 Task: Explore Airbnb accommodation in Odorheiu Secuiesc, Romania from 3rd December, 2023 to 17th December, 2023 for 3 adults, 1 child.3 bedrooms having 4 beds and 2 bathrooms. Property type can be house. Booking option can be shelf check-in. Look for 5 properties as per requirement.
Action: Mouse moved to (428, 102)
Screenshot: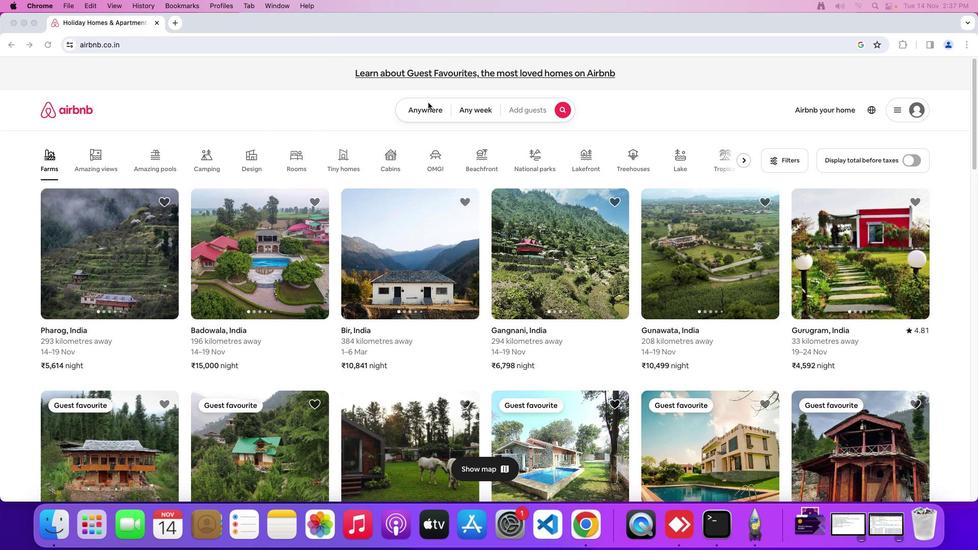 
Action: Mouse pressed left at (428, 102)
Screenshot: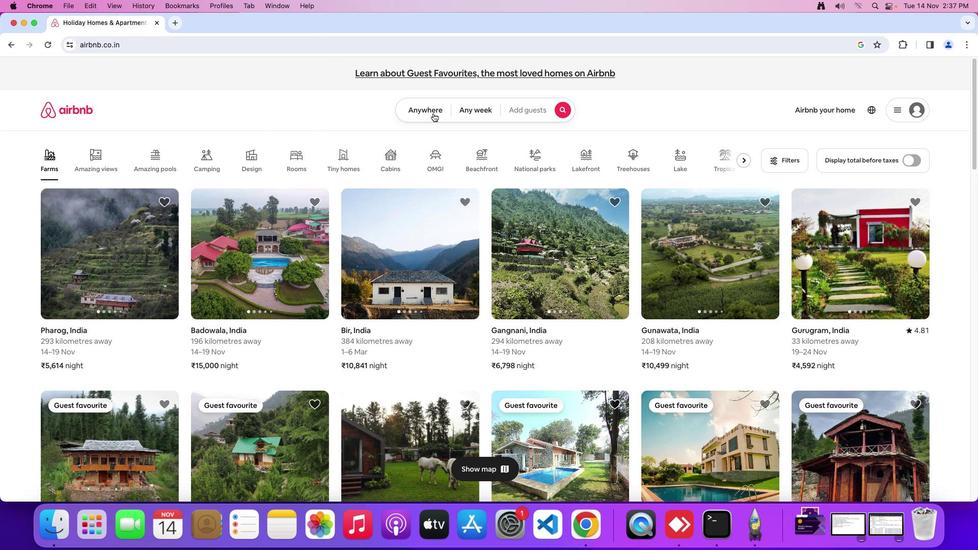 
Action: Mouse moved to (428, 108)
Screenshot: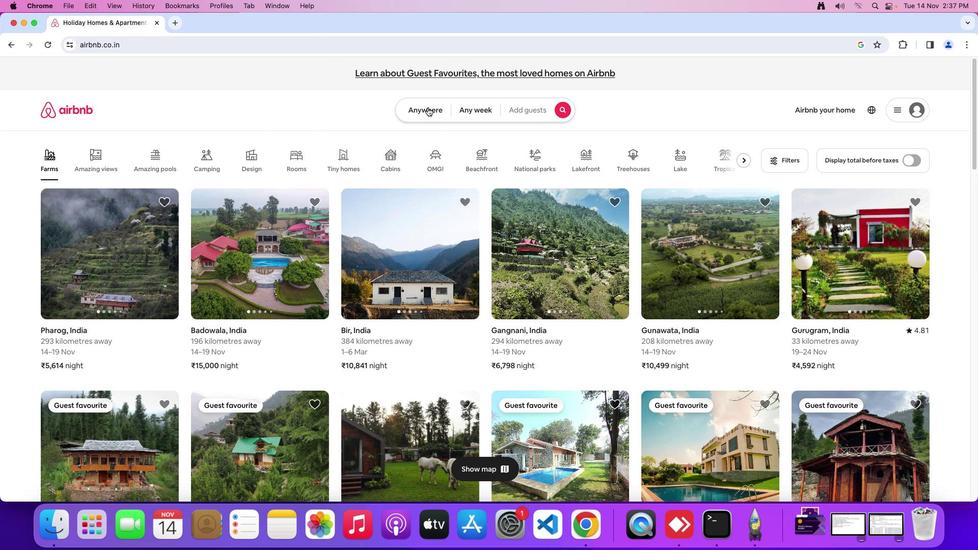 
Action: Mouse pressed left at (428, 108)
Screenshot: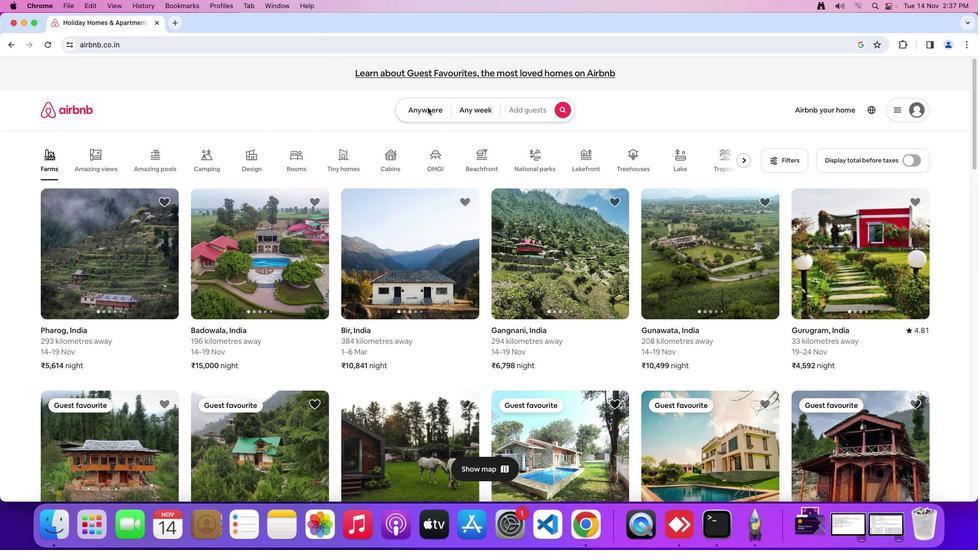
Action: Mouse moved to (378, 149)
Screenshot: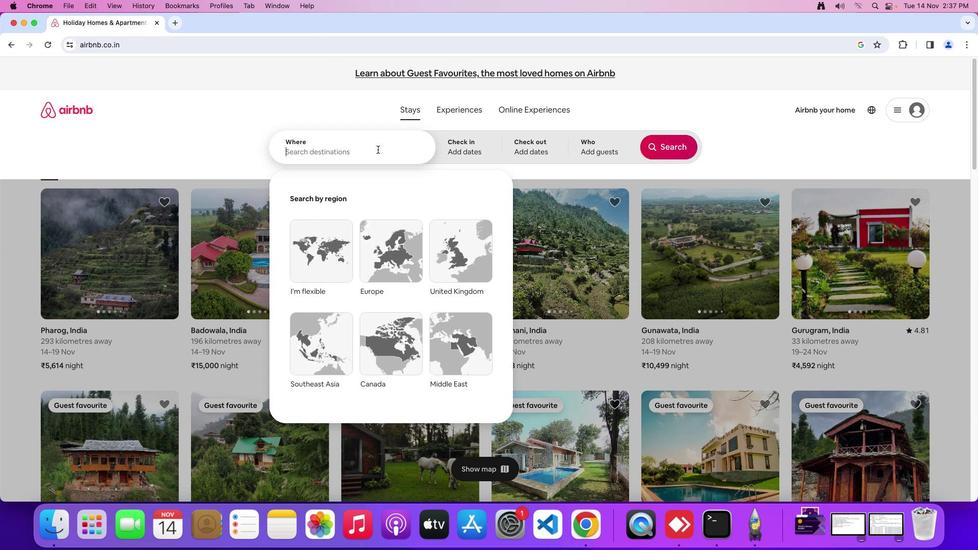 
Action: Mouse pressed left at (378, 149)
Screenshot: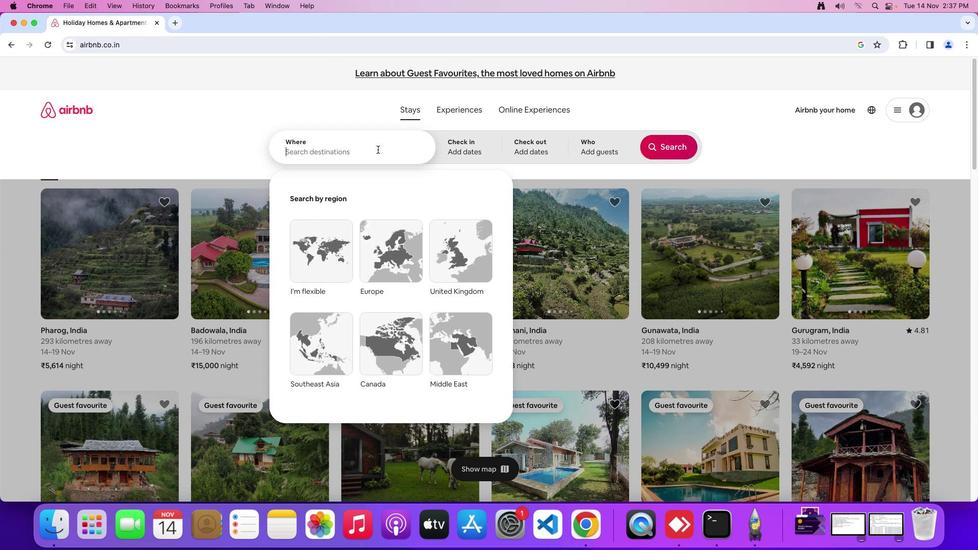 
Action: Key pressed Key.shift'O''d''o''r''h''e''i''u'Key.spaceKey.shift_r'S''e''c''u''i''e''s''c'','Key.spaceKey.shift_r'R''o''m''a''n''i''a'
Screenshot: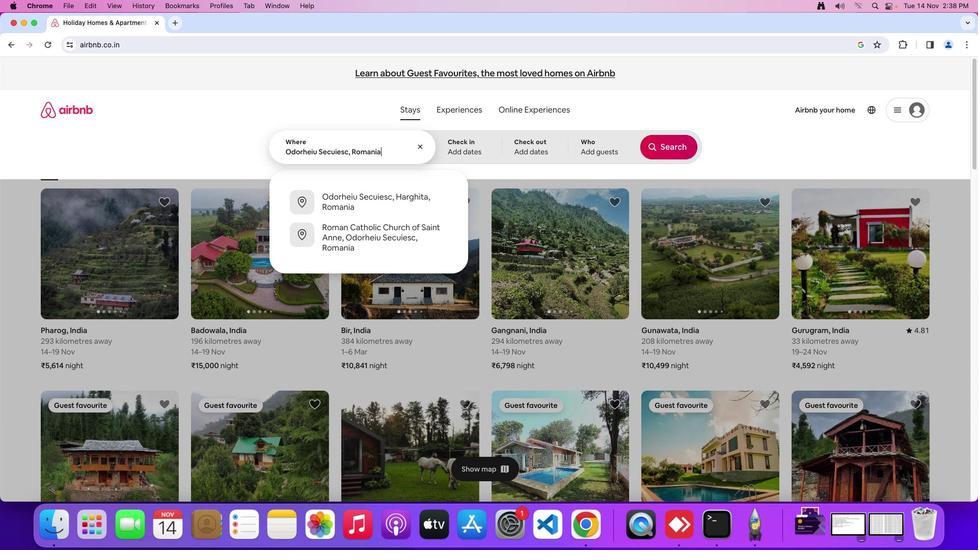 
Action: Mouse moved to (462, 142)
Screenshot: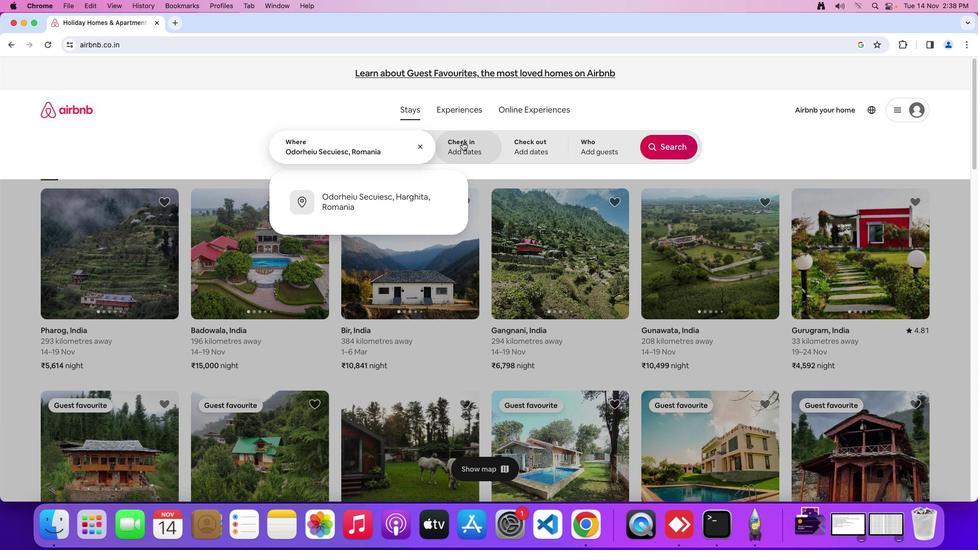 
Action: Mouse pressed left at (462, 142)
Screenshot: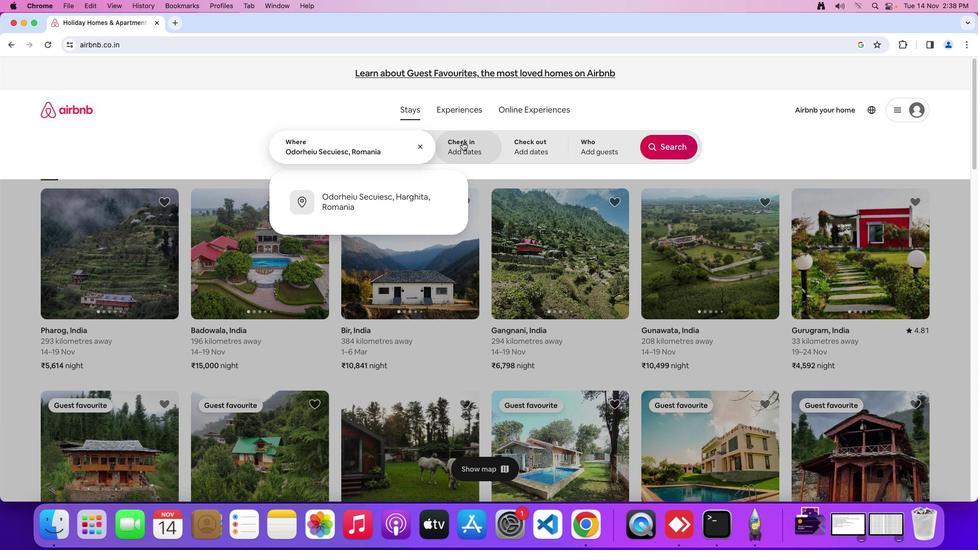 
Action: Mouse moved to (513, 299)
Screenshot: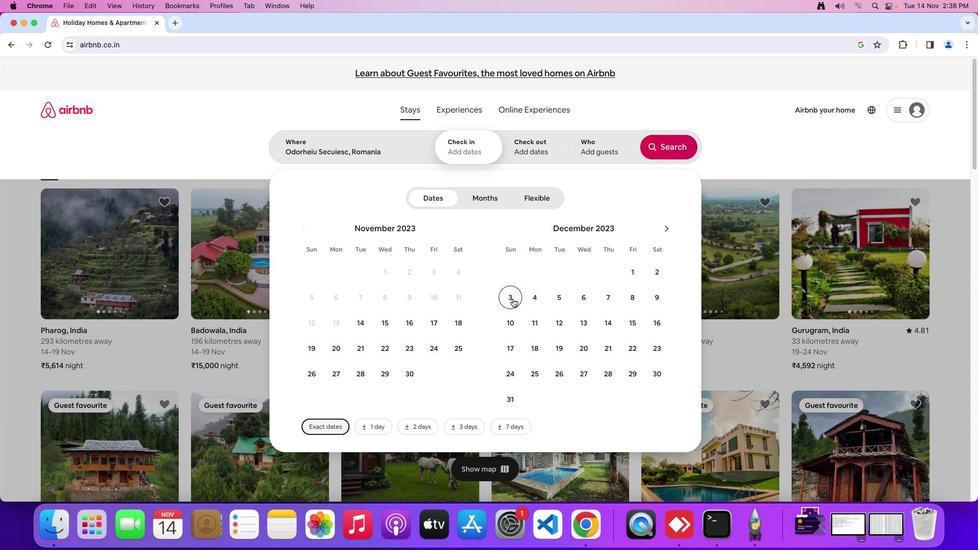 
Action: Mouse pressed left at (513, 299)
Screenshot: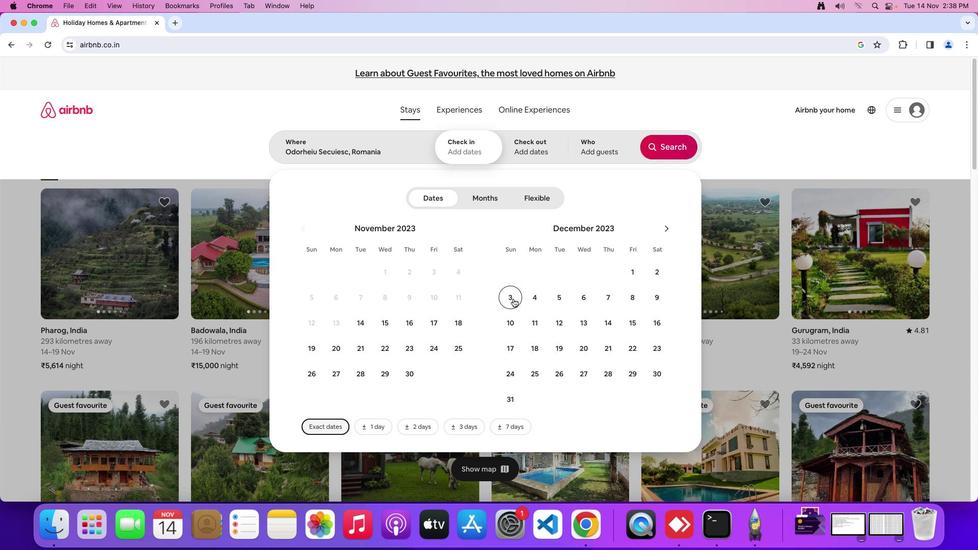 
Action: Mouse moved to (513, 345)
Screenshot: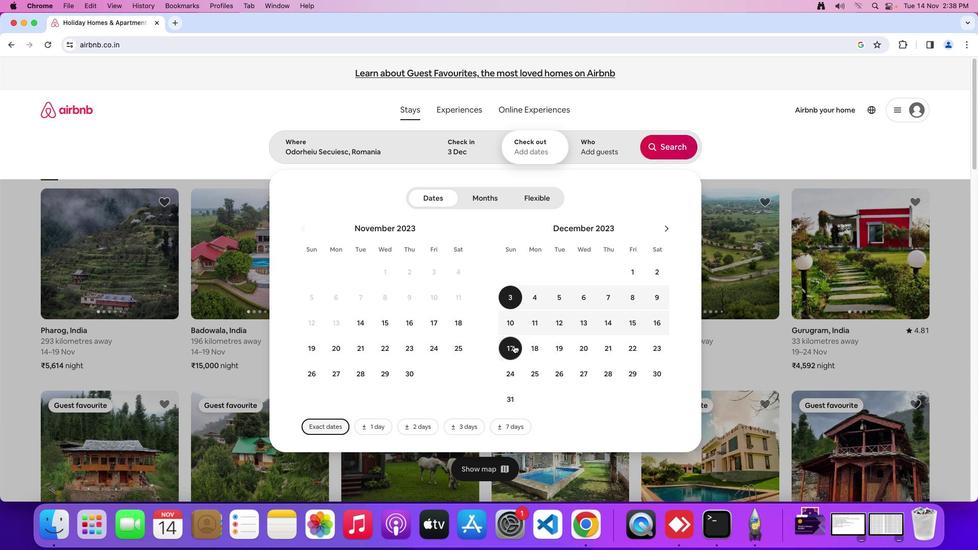 
Action: Mouse pressed left at (513, 345)
Screenshot: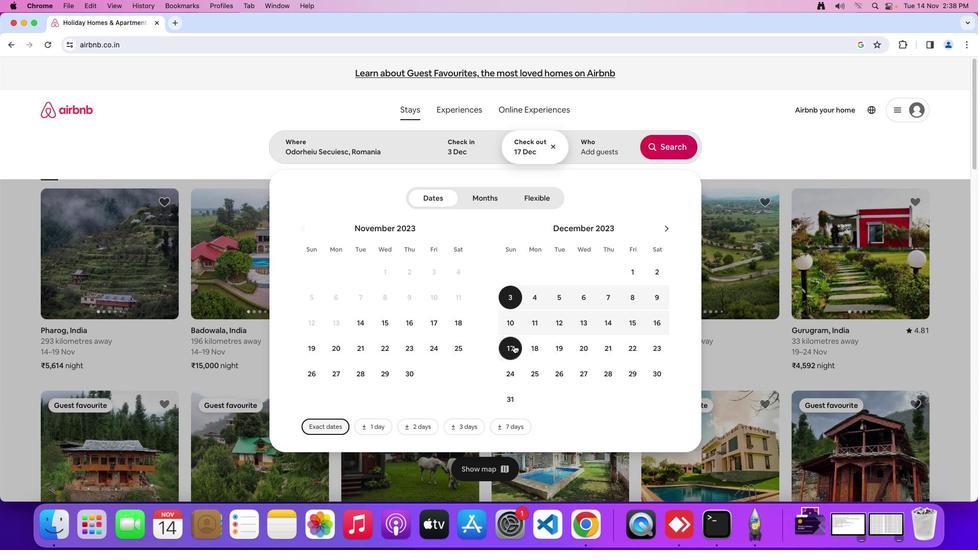 
Action: Mouse moved to (593, 156)
Screenshot: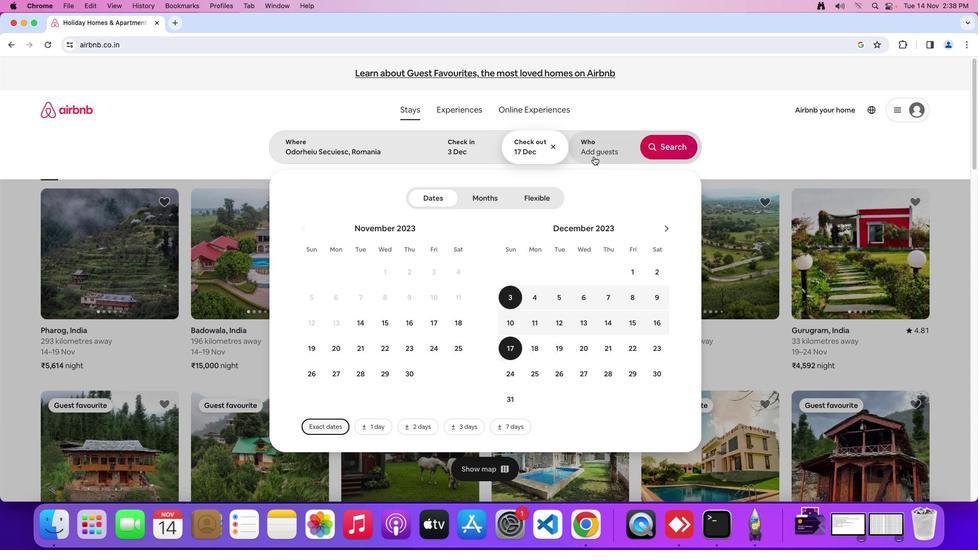 
Action: Mouse pressed left at (593, 156)
Screenshot: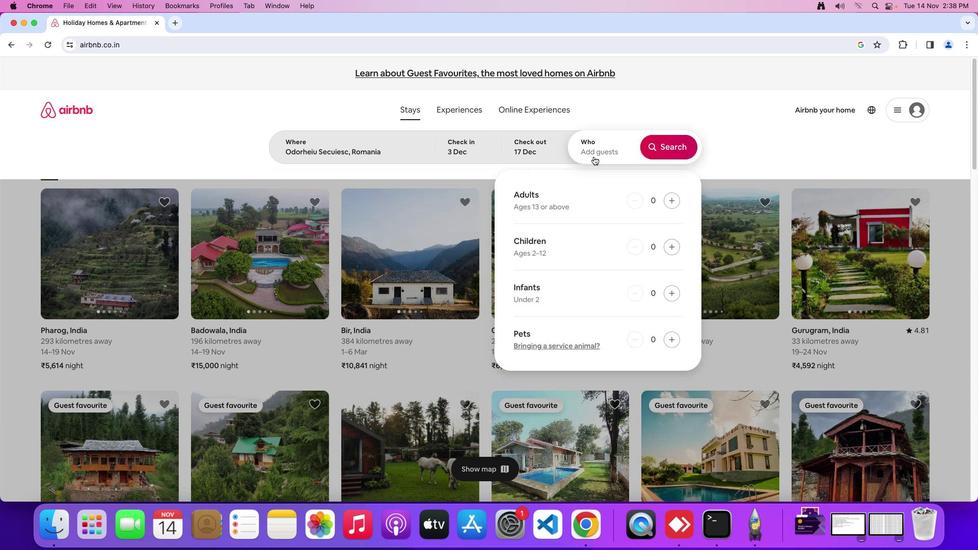 
Action: Mouse moved to (674, 198)
Screenshot: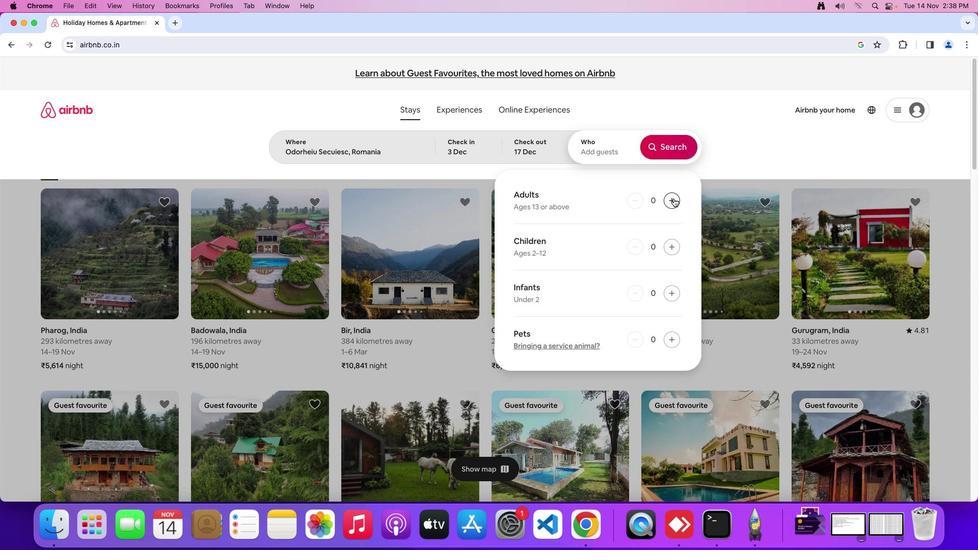 
Action: Mouse pressed left at (674, 198)
Screenshot: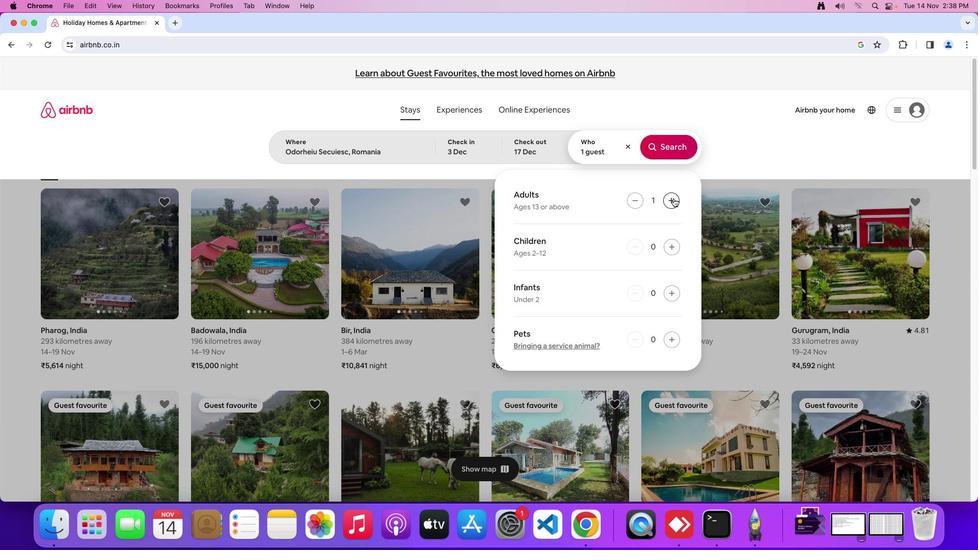 
Action: Mouse moved to (674, 198)
Screenshot: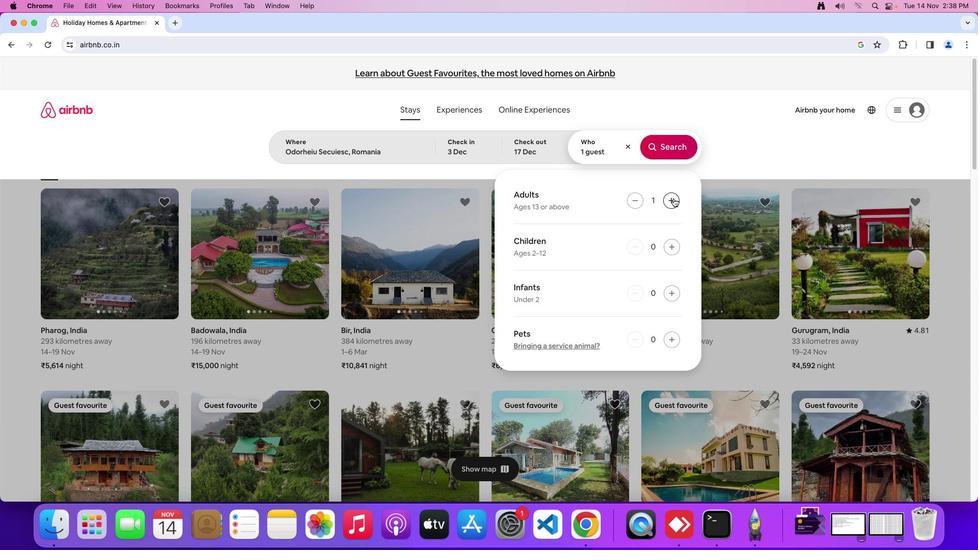 
Action: Mouse pressed left at (674, 198)
Screenshot: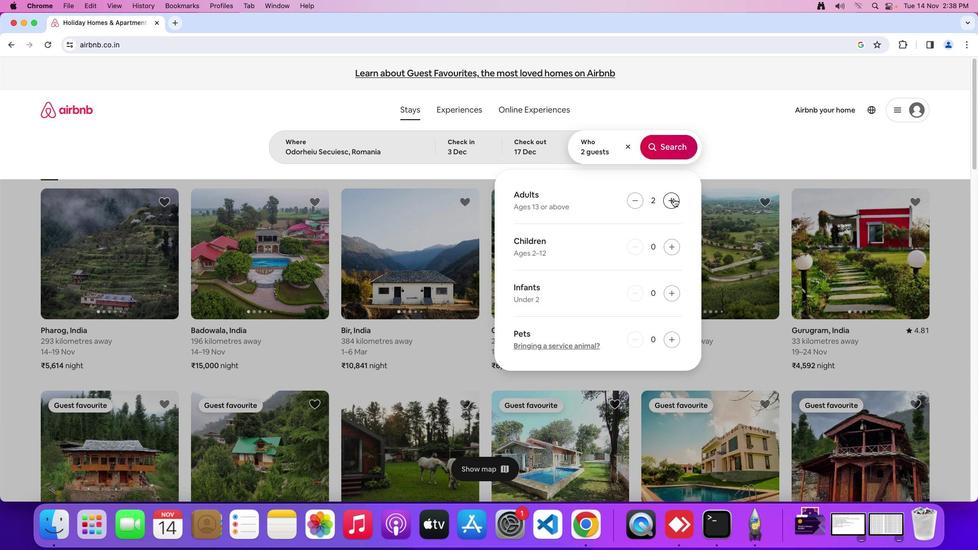 
Action: Mouse pressed left at (674, 198)
Screenshot: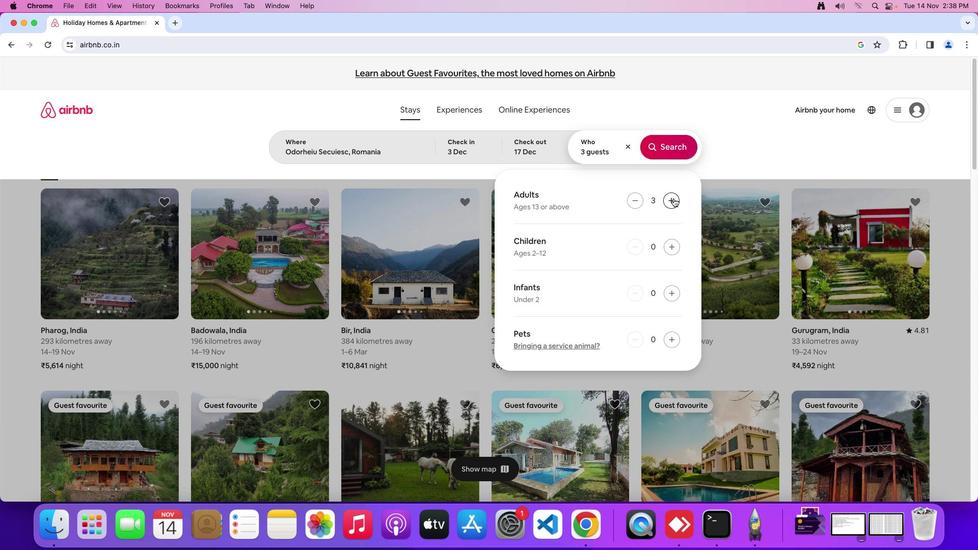 
Action: Mouse moved to (671, 243)
Screenshot: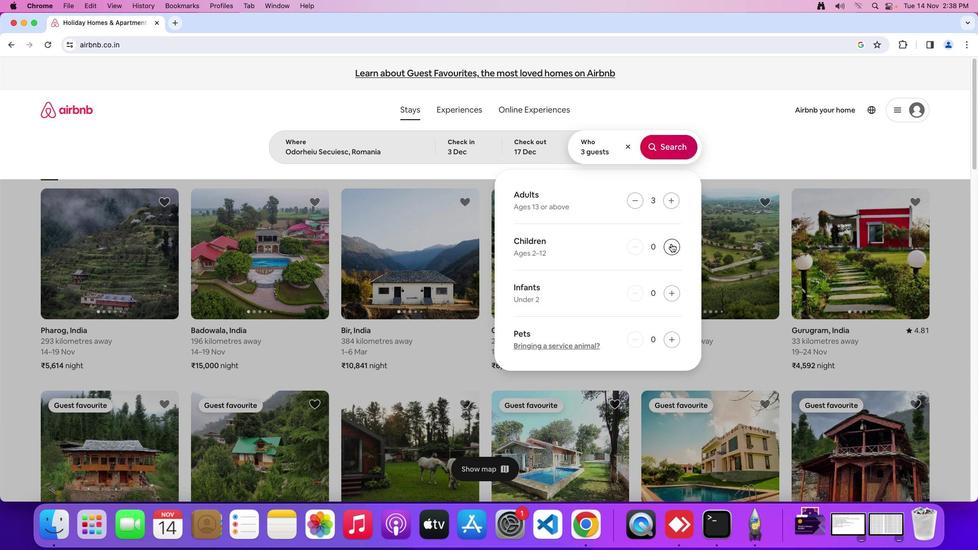
Action: Mouse pressed left at (671, 243)
Screenshot: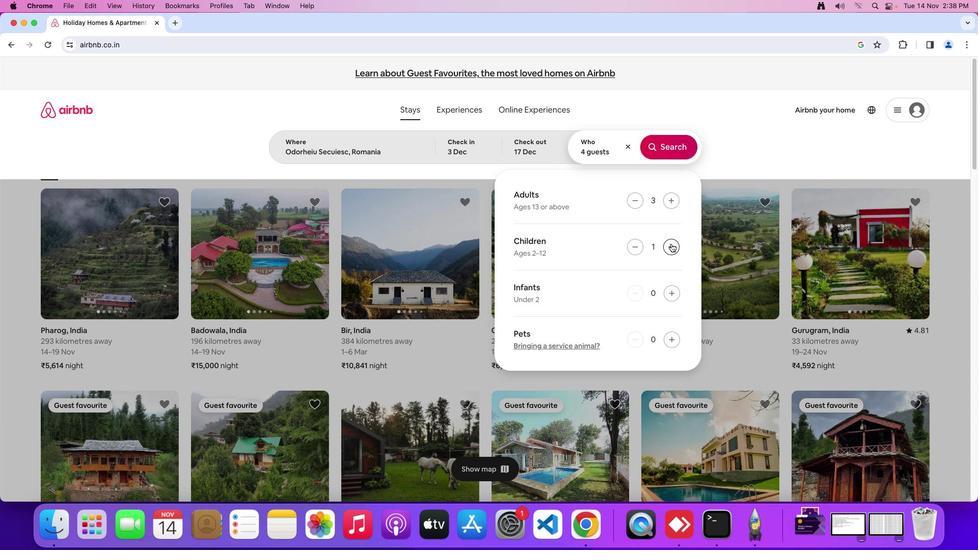 
Action: Mouse moved to (684, 141)
Screenshot: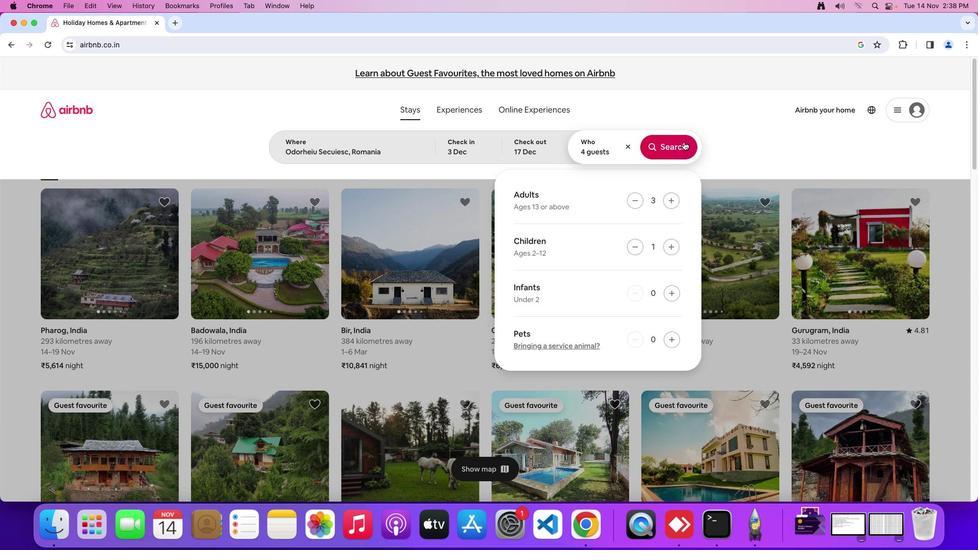 
Action: Mouse pressed left at (684, 141)
Screenshot: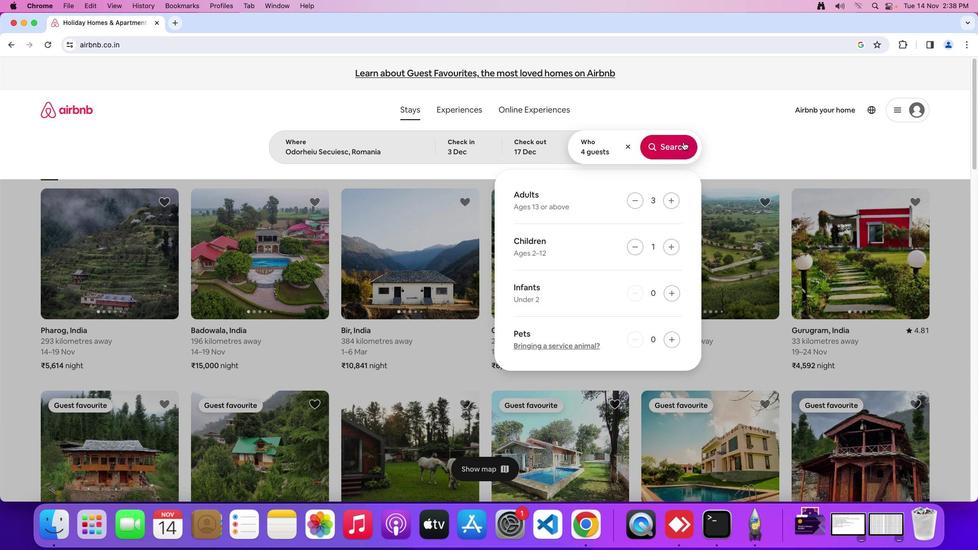 
Action: Mouse moved to (800, 119)
Screenshot: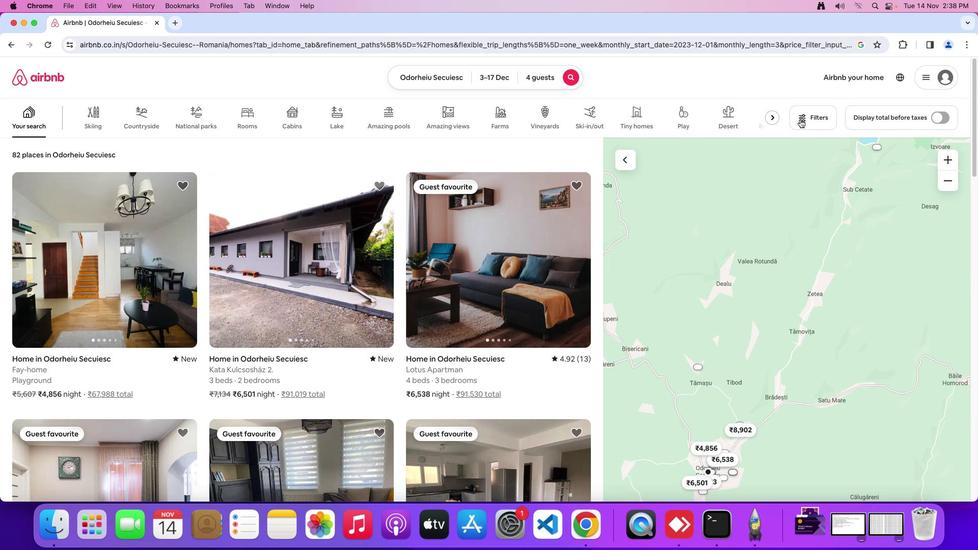 
Action: Mouse pressed left at (800, 119)
Screenshot: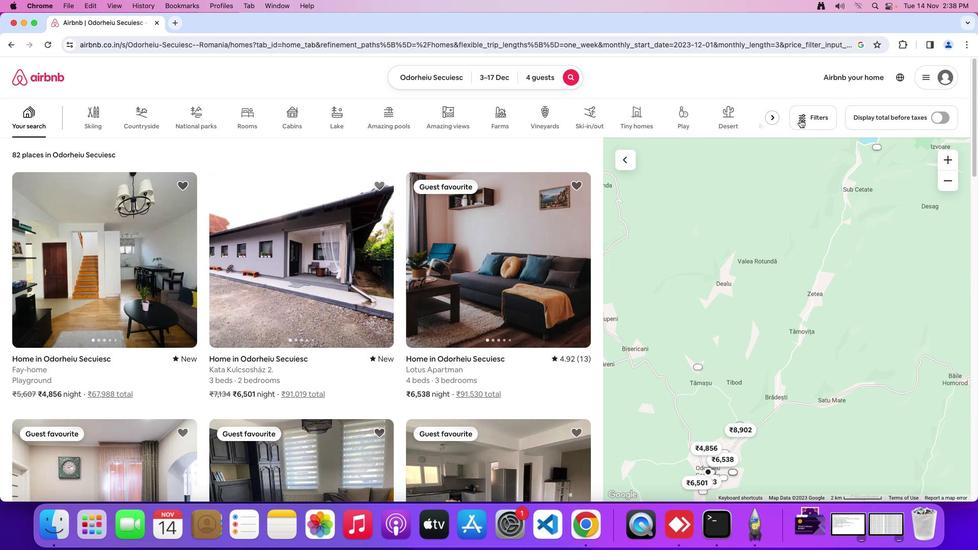 
Action: Mouse moved to (479, 243)
Screenshot: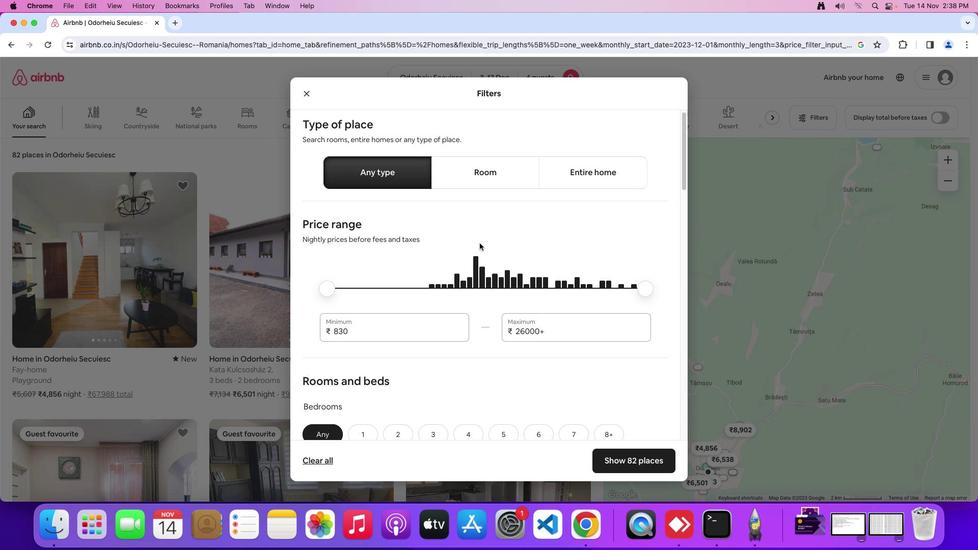 
Action: Mouse scrolled (479, 243) with delta (0, 0)
Screenshot: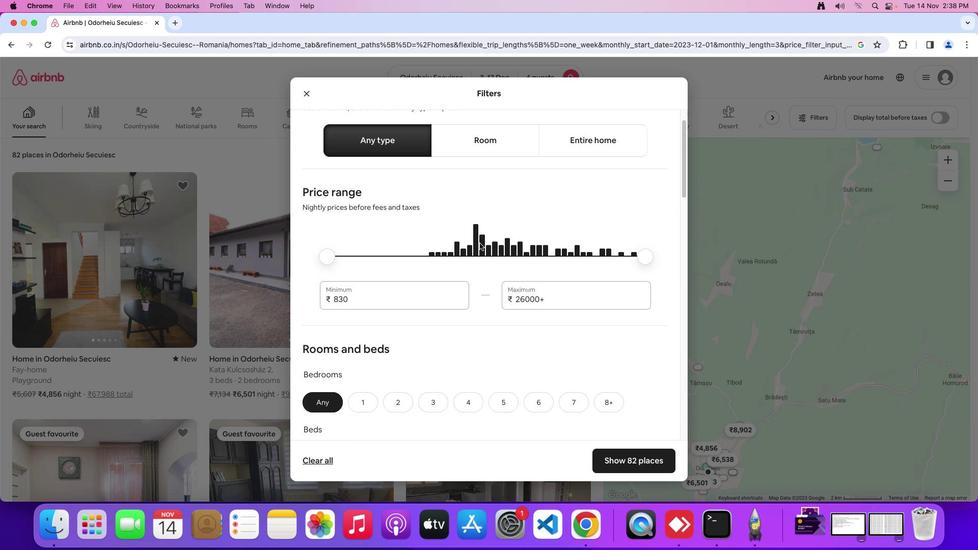 
Action: Mouse scrolled (479, 243) with delta (0, 0)
Screenshot: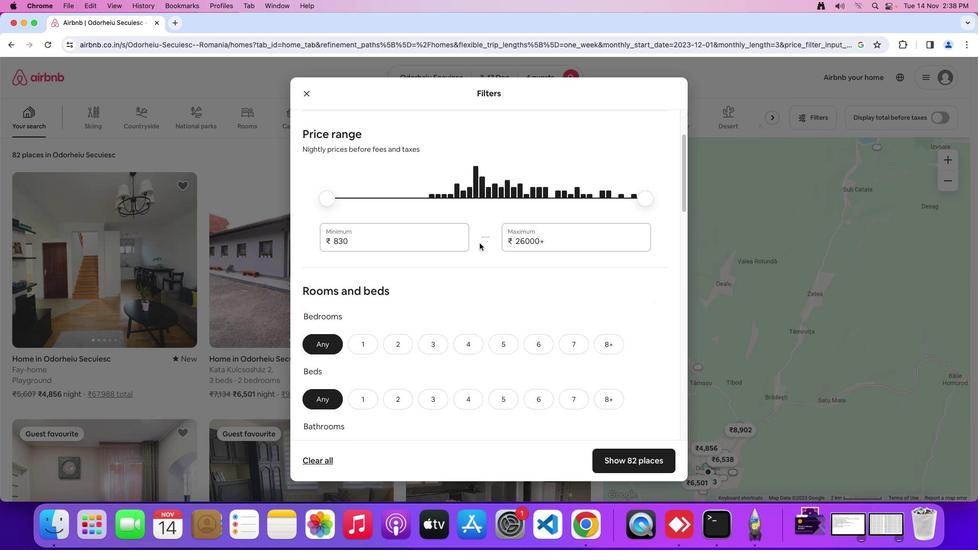 
Action: Mouse scrolled (479, 243) with delta (0, -1)
Screenshot: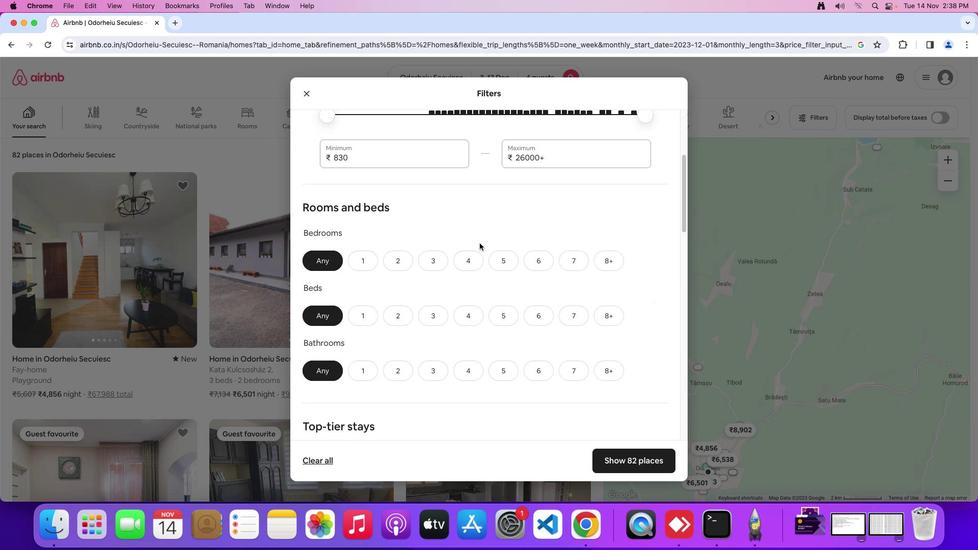 
Action: Mouse scrolled (479, 243) with delta (0, -2)
Screenshot: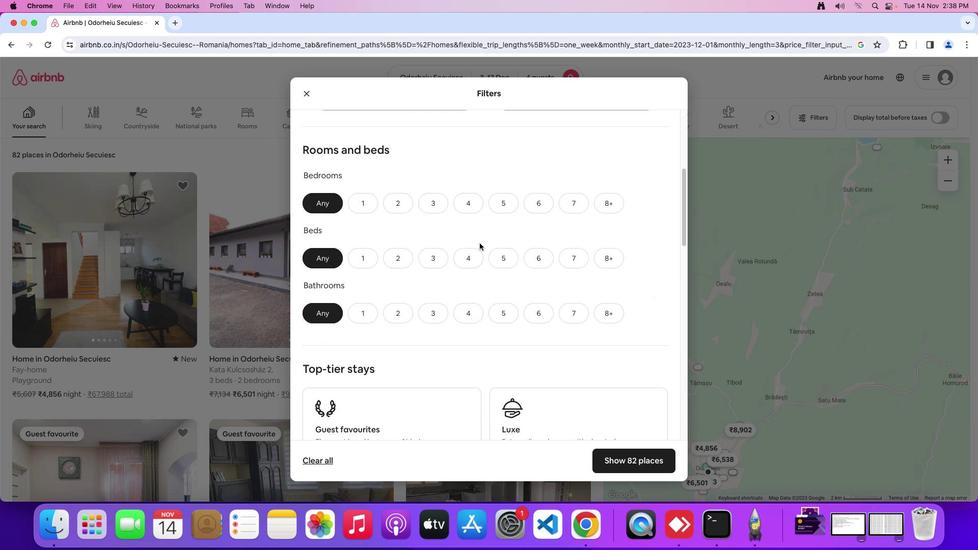 
Action: Mouse moved to (439, 204)
Screenshot: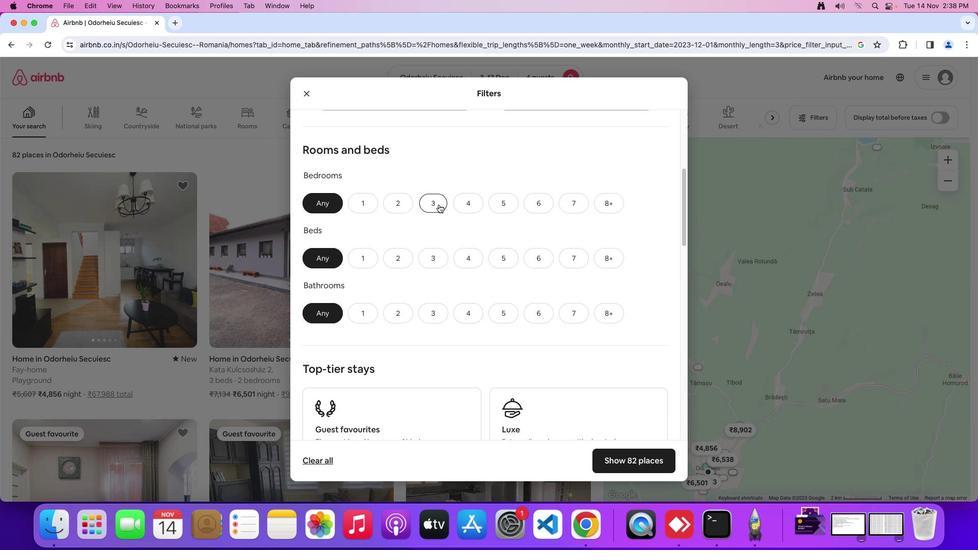 
Action: Mouse pressed left at (439, 204)
Screenshot: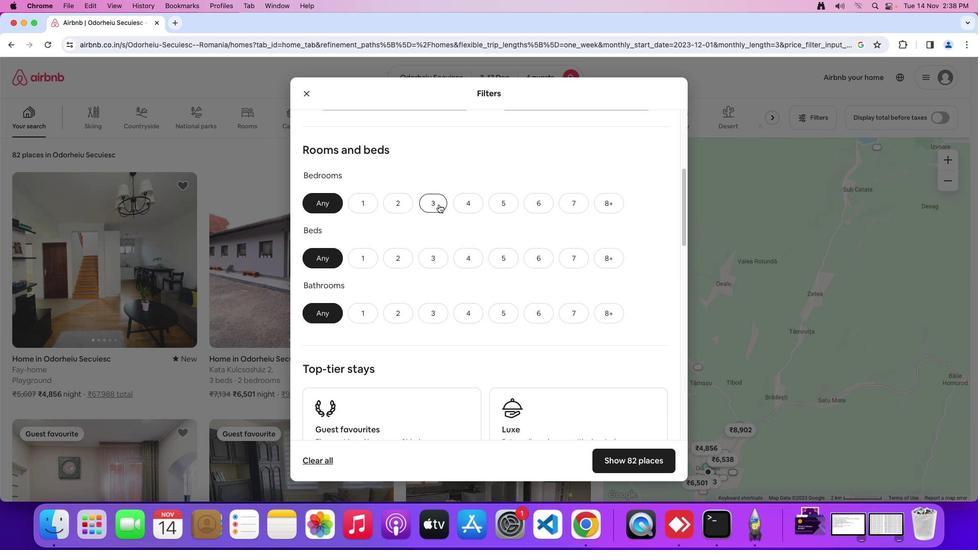 
Action: Mouse moved to (461, 259)
Screenshot: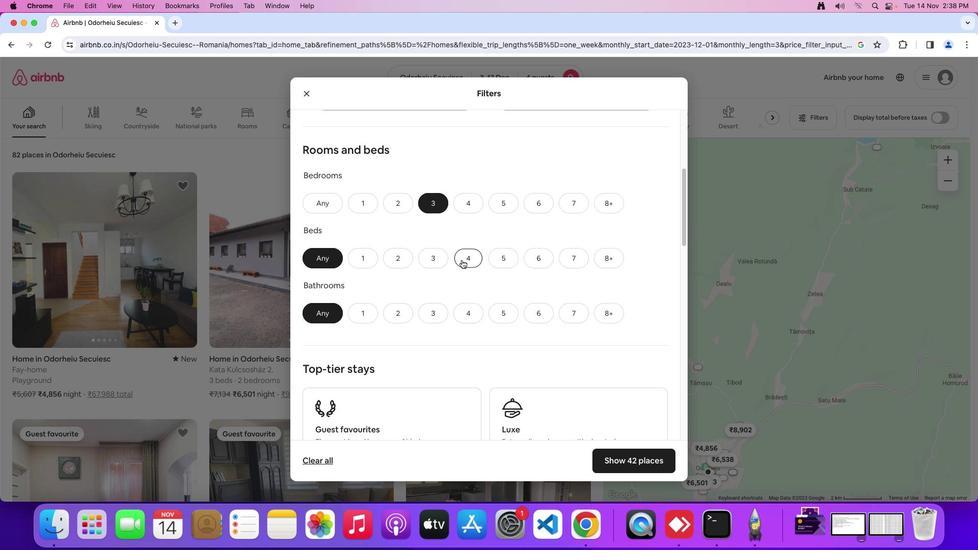 
Action: Mouse pressed left at (461, 259)
Screenshot: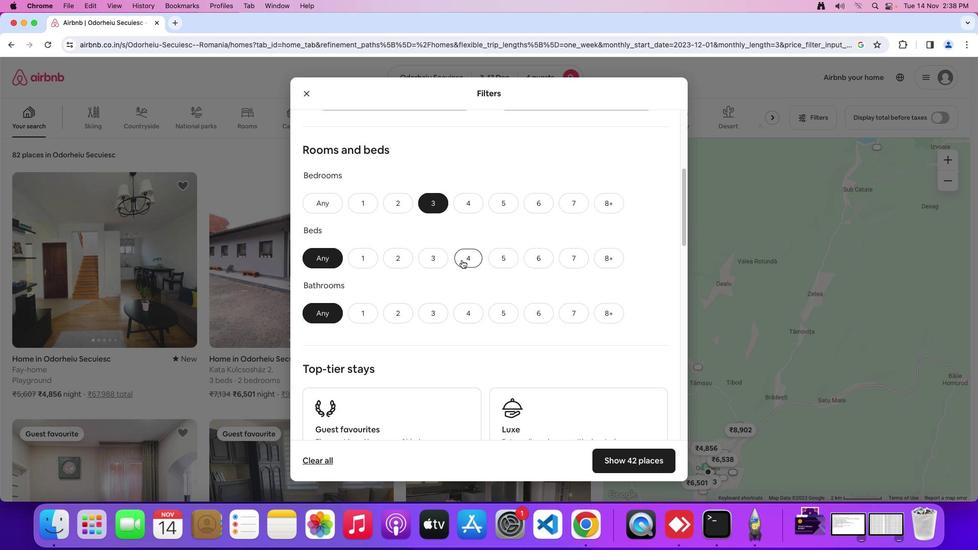 
Action: Mouse moved to (397, 310)
Screenshot: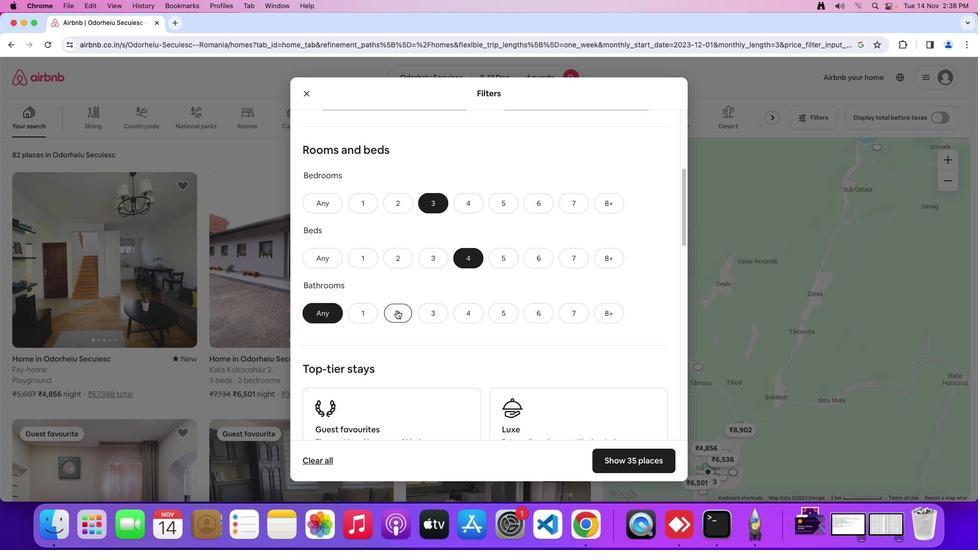 
Action: Mouse pressed left at (397, 310)
Screenshot: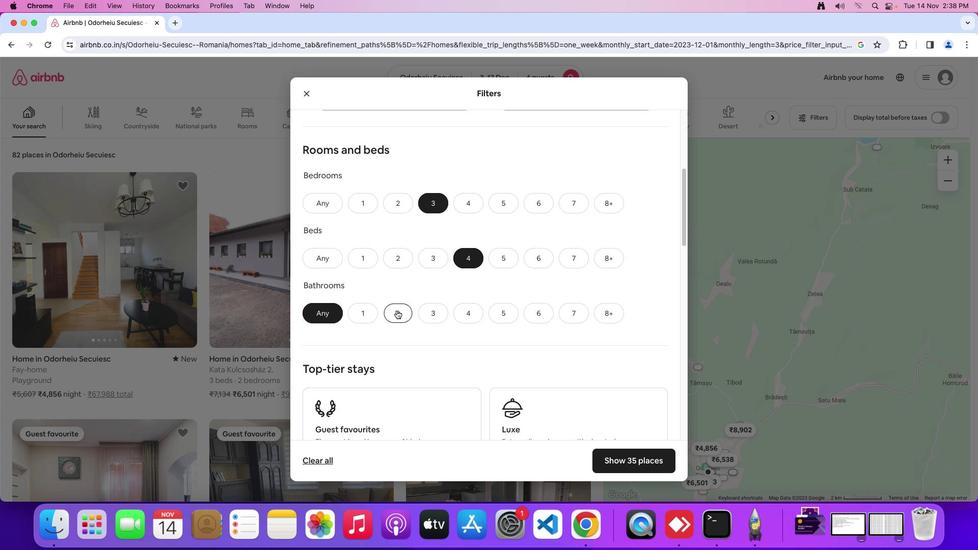 
Action: Mouse moved to (420, 328)
Screenshot: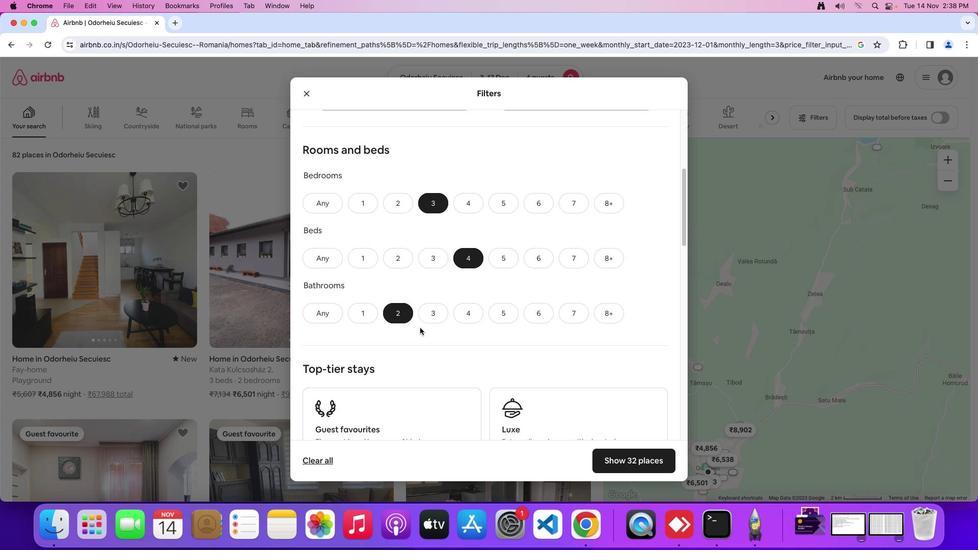 
Action: Mouse scrolled (420, 328) with delta (0, 0)
Screenshot: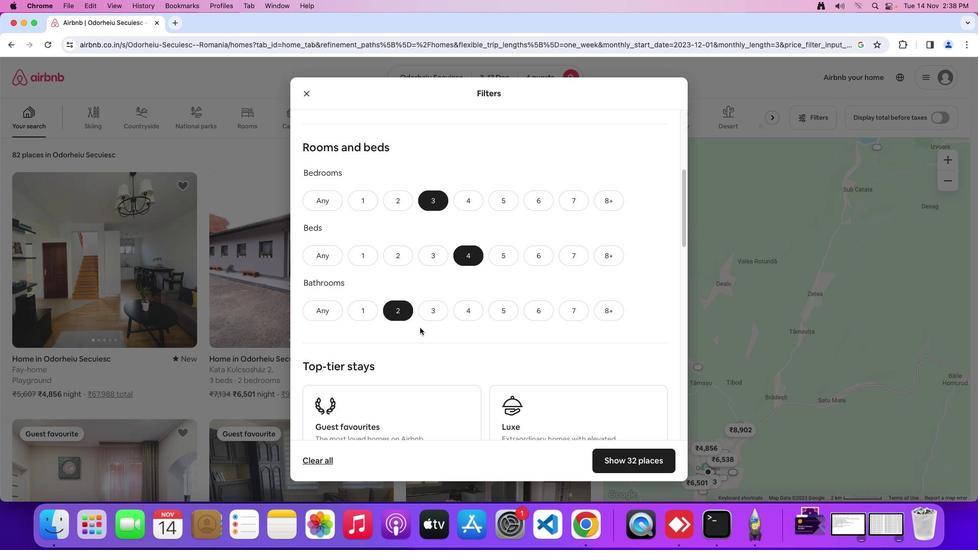 
Action: Mouse scrolled (420, 328) with delta (0, 0)
Screenshot: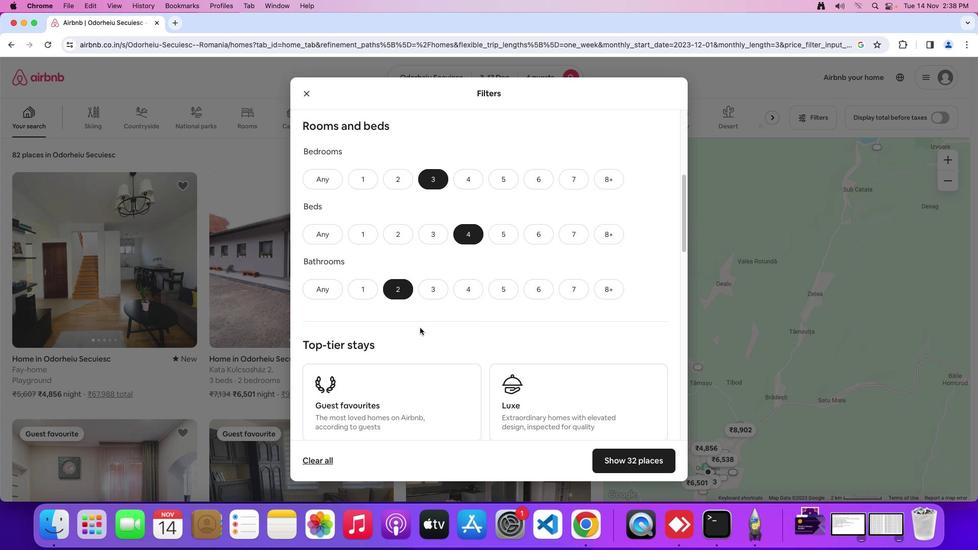 
Action: Mouse scrolled (420, 328) with delta (0, 0)
Screenshot: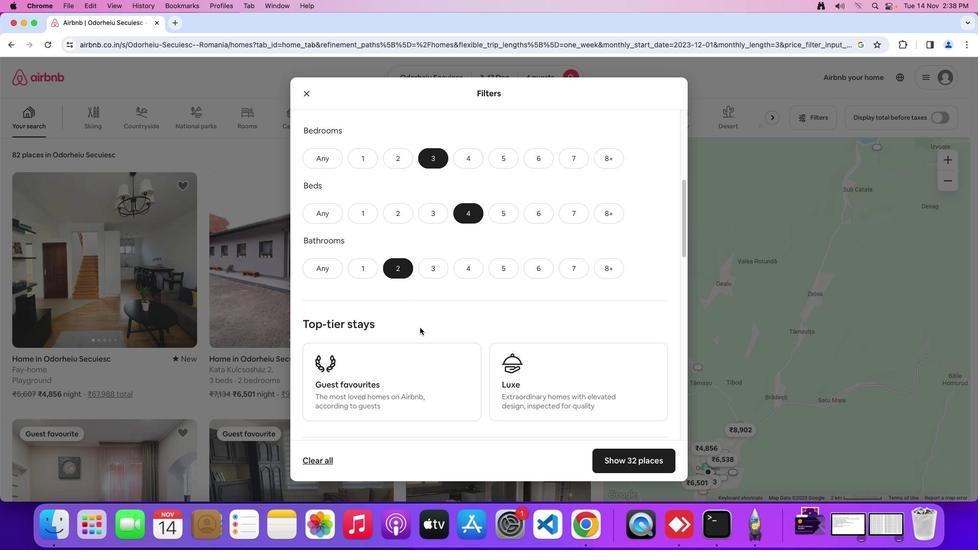 
Action: Mouse scrolled (420, 328) with delta (0, 0)
Screenshot: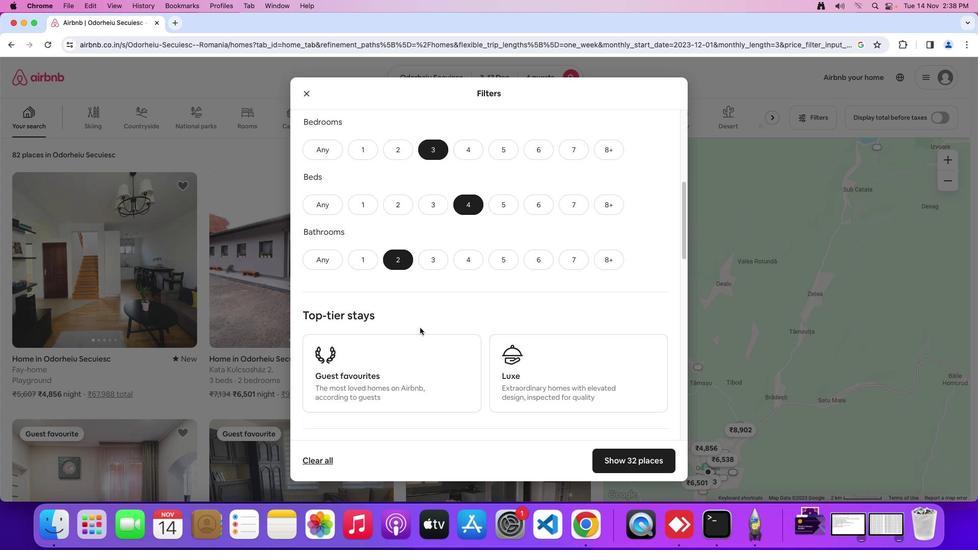 
Action: Mouse scrolled (420, 328) with delta (0, 0)
Screenshot: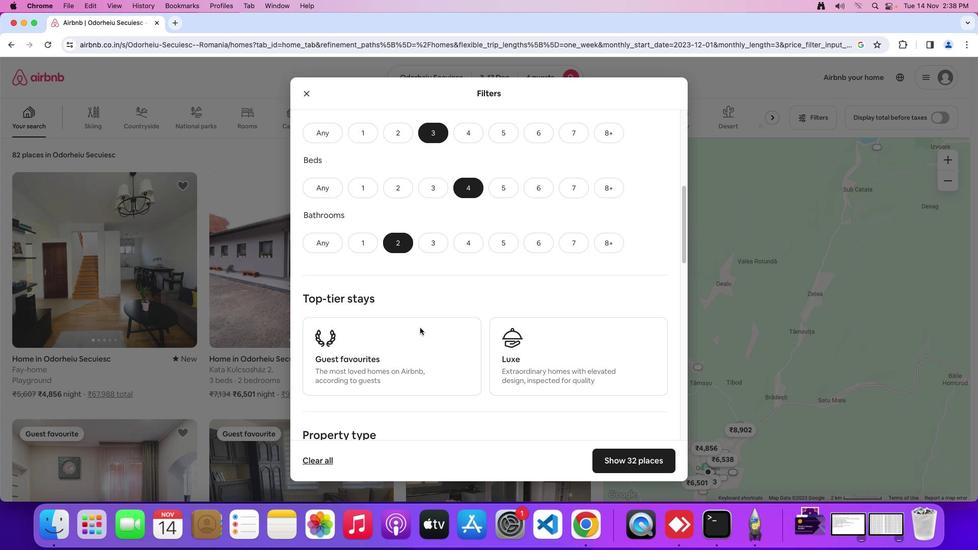 
Action: Mouse scrolled (420, 328) with delta (0, 0)
Screenshot: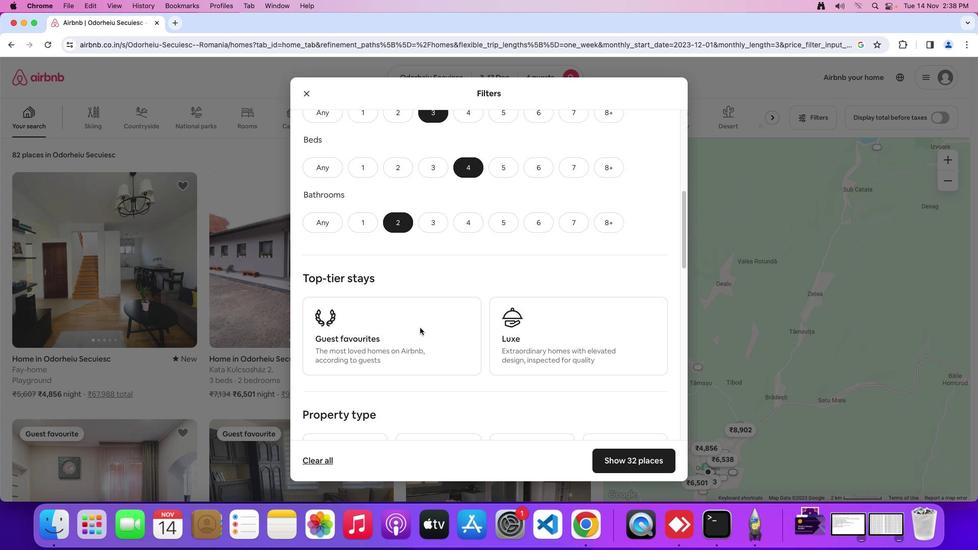 
Action: Mouse scrolled (420, 328) with delta (0, 0)
Screenshot: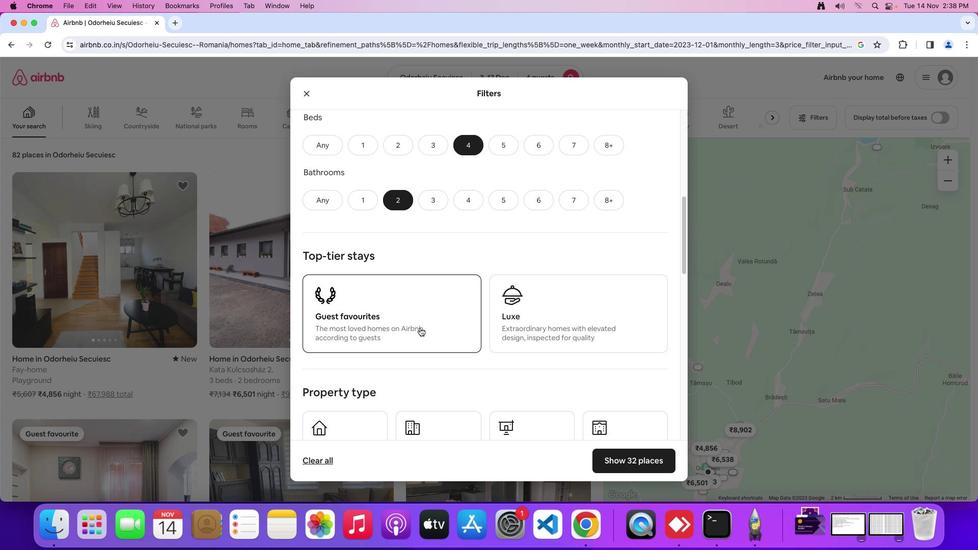 
Action: Mouse scrolled (420, 328) with delta (0, 0)
Screenshot: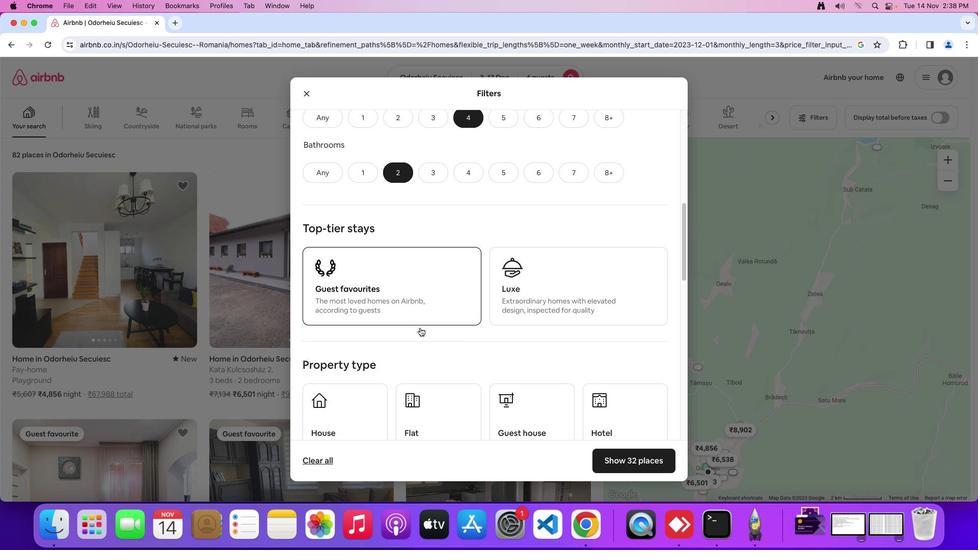 
Action: Mouse scrolled (420, 328) with delta (0, 0)
Screenshot: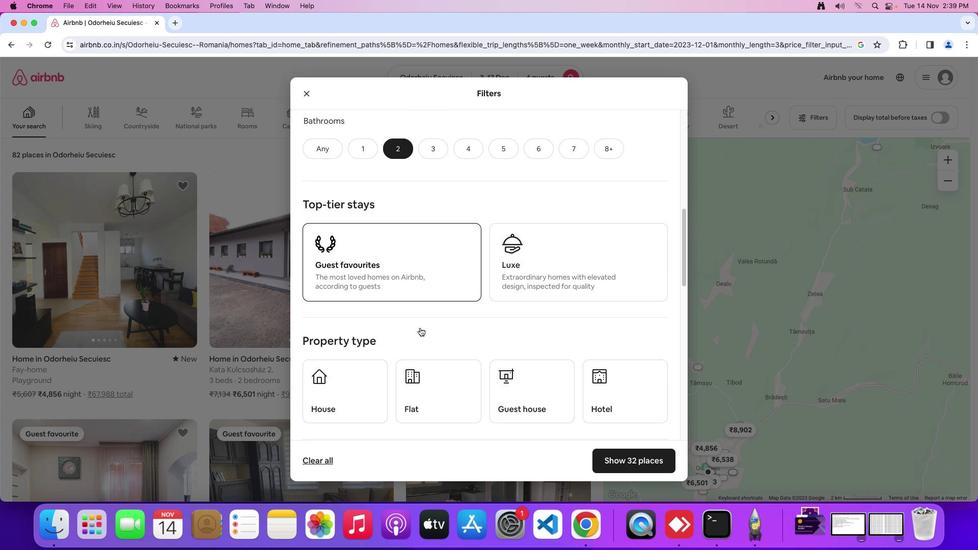 
Action: Mouse moved to (421, 327)
Screenshot: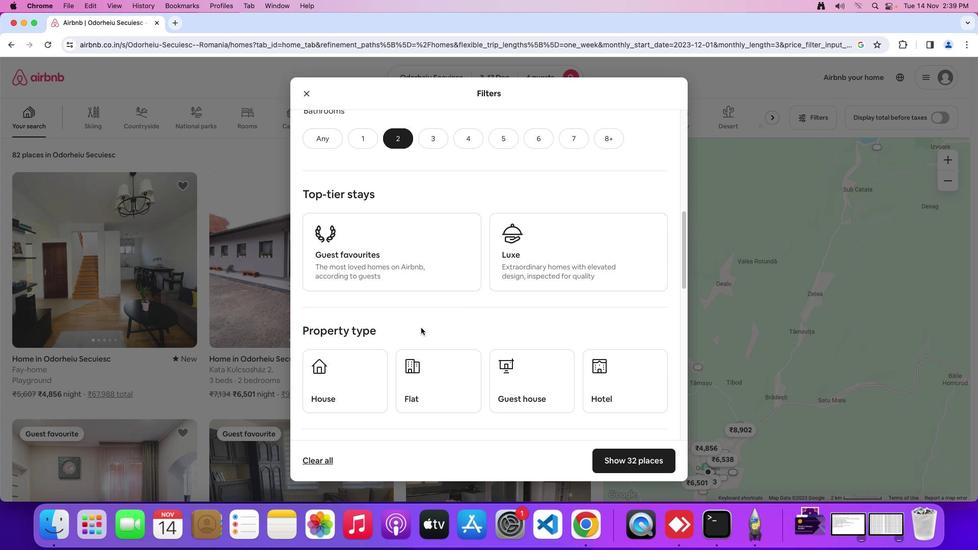 
Action: Mouse scrolled (421, 327) with delta (0, 0)
Screenshot: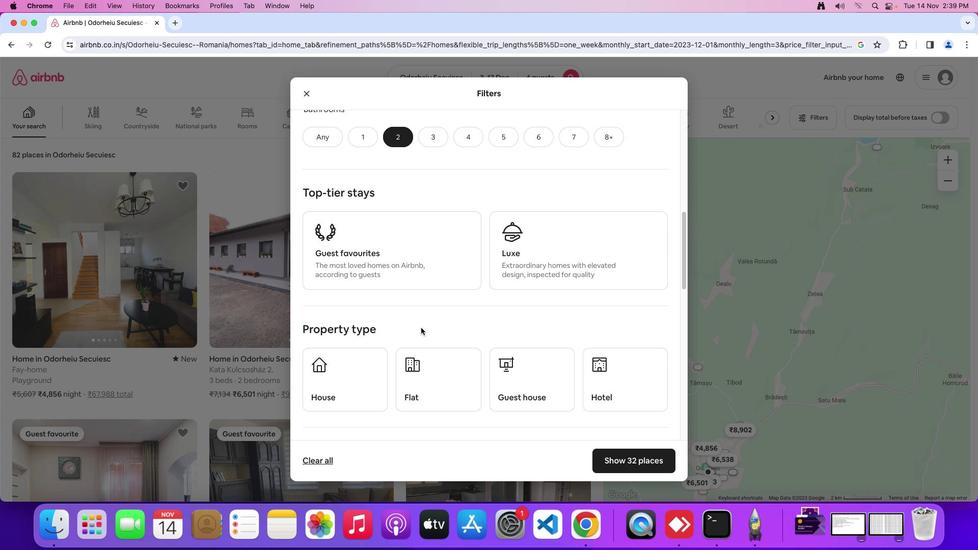 
Action: Mouse scrolled (421, 327) with delta (0, 0)
Screenshot: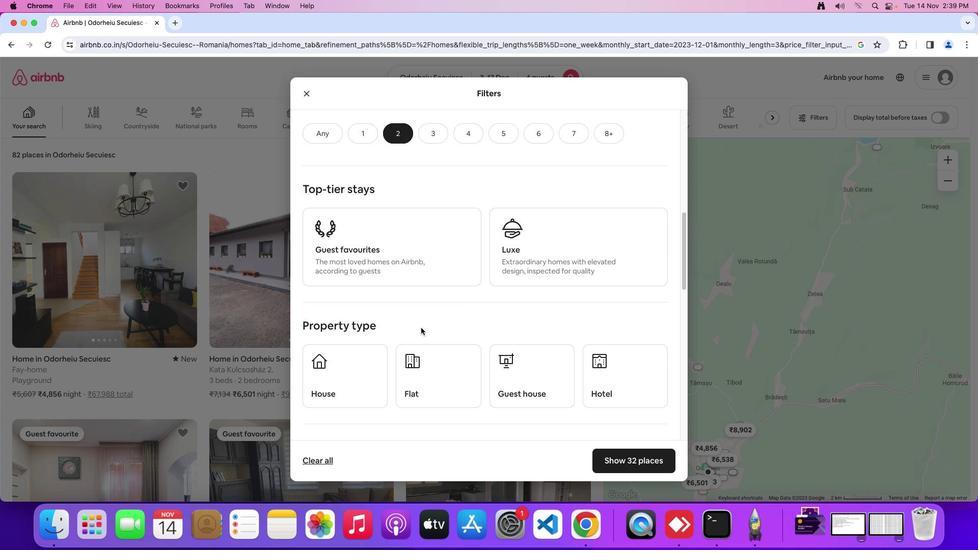 
Action: Mouse scrolled (421, 327) with delta (0, 0)
Screenshot: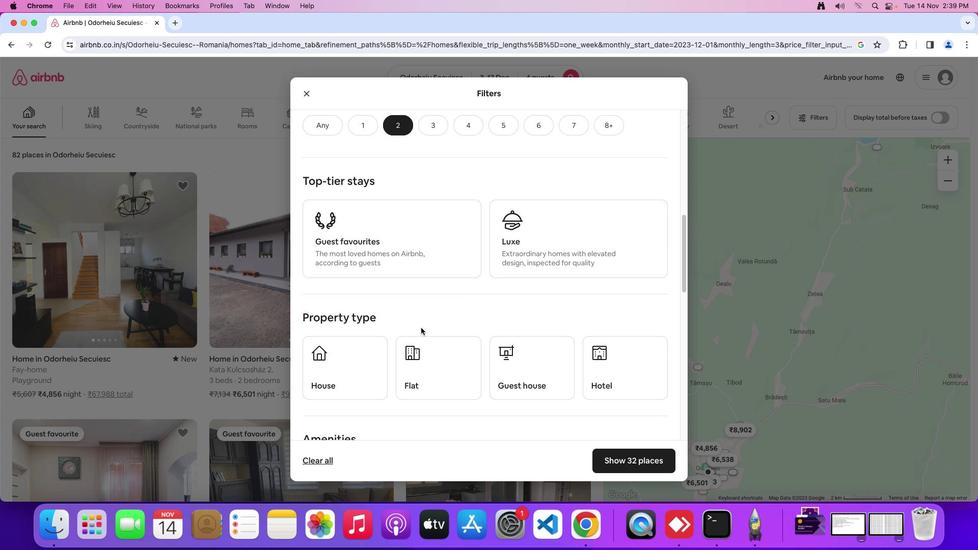 
Action: Mouse scrolled (421, 327) with delta (0, 0)
Screenshot: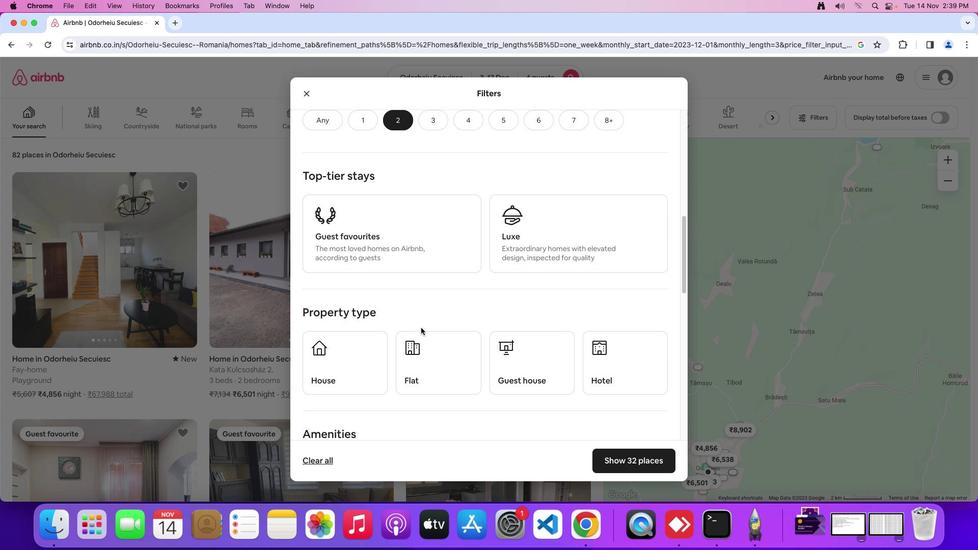 
Action: Mouse scrolled (421, 327) with delta (0, 0)
Screenshot: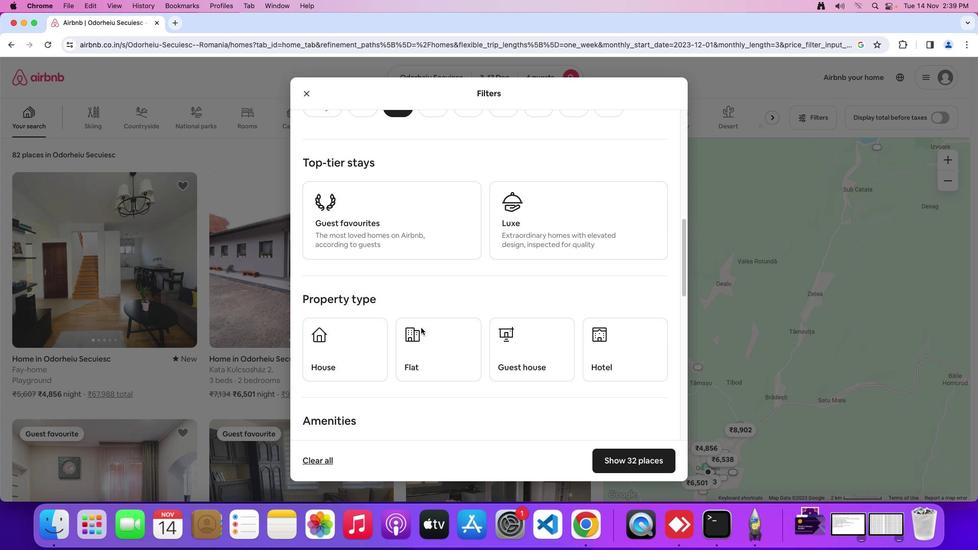 
Action: Mouse scrolled (421, 327) with delta (0, 0)
Screenshot: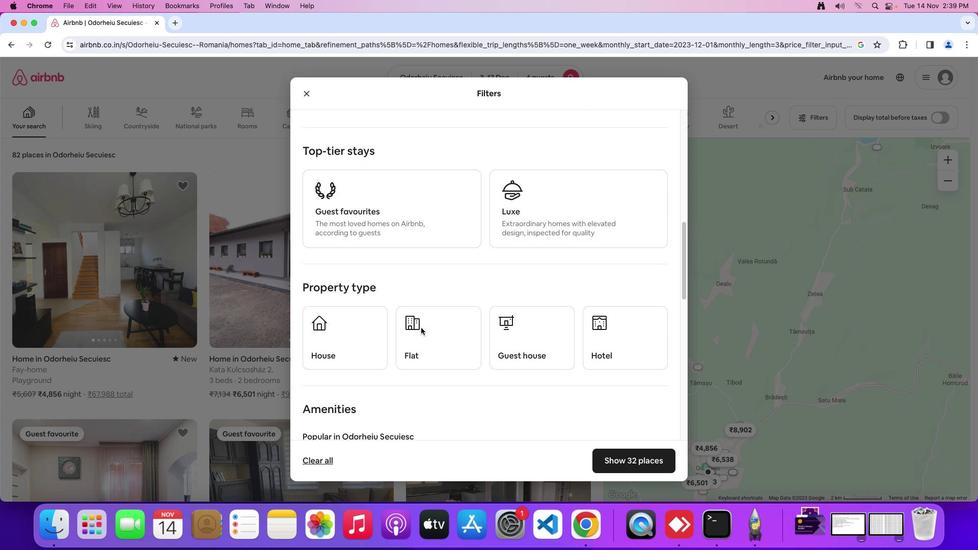 
Action: Mouse scrolled (421, 327) with delta (0, 0)
Screenshot: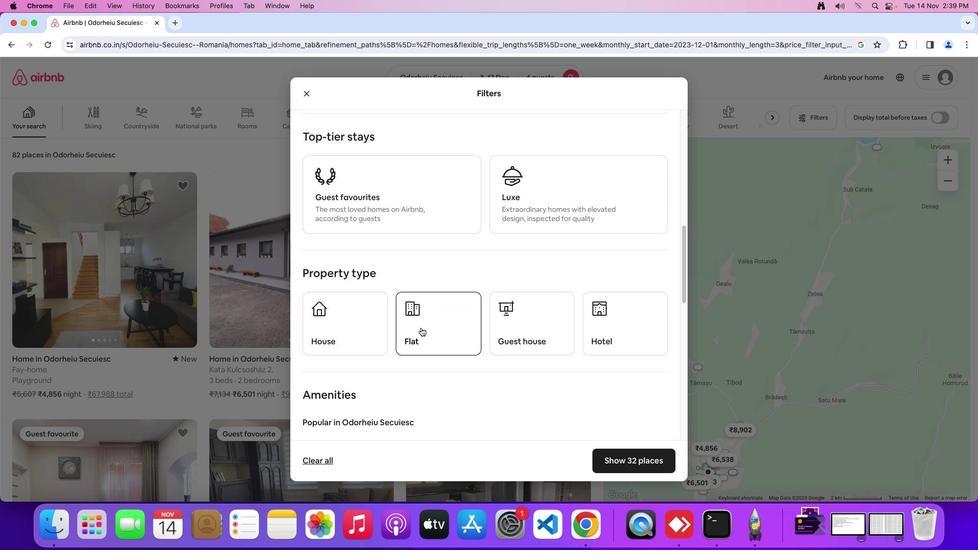 
Action: Mouse scrolled (421, 327) with delta (0, 0)
Screenshot: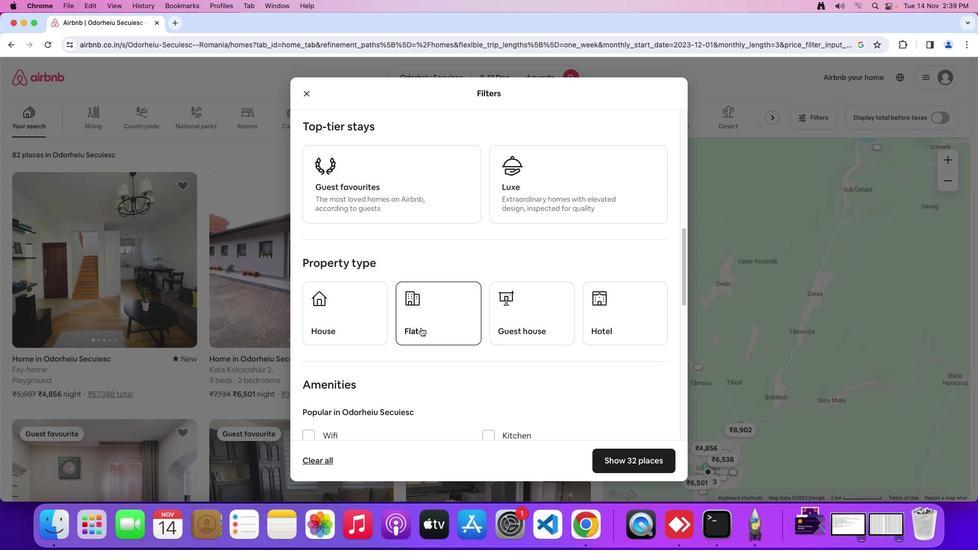 
Action: Mouse scrolled (421, 327) with delta (0, 0)
Screenshot: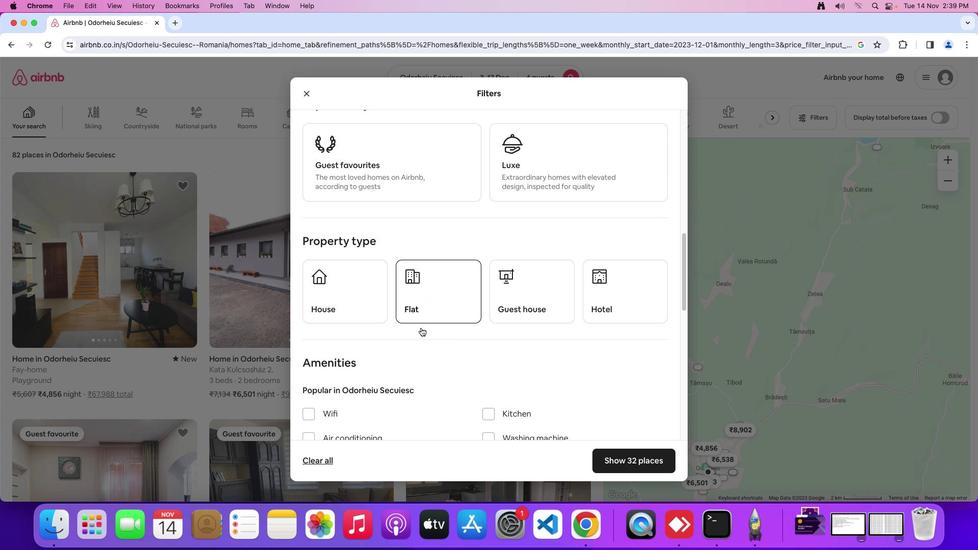 
Action: Mouse scrolled (421, 327) with delta (0, 0)
Screenshot: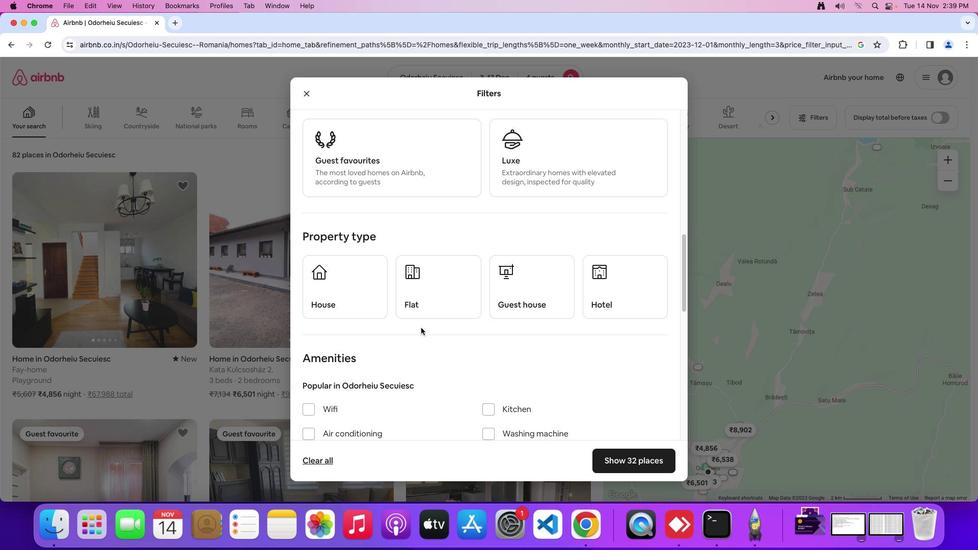 
Action: Mouse scrolled (421, 327) with delta (0, 0)
Screenshot: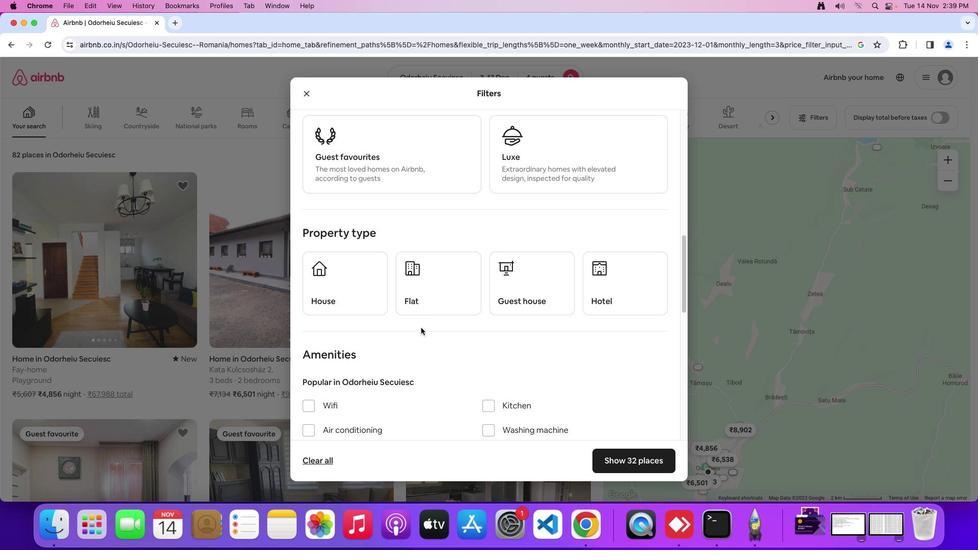 
Action: Mouse scrolled (421, 327) with delta (0, 0)
Screenshot: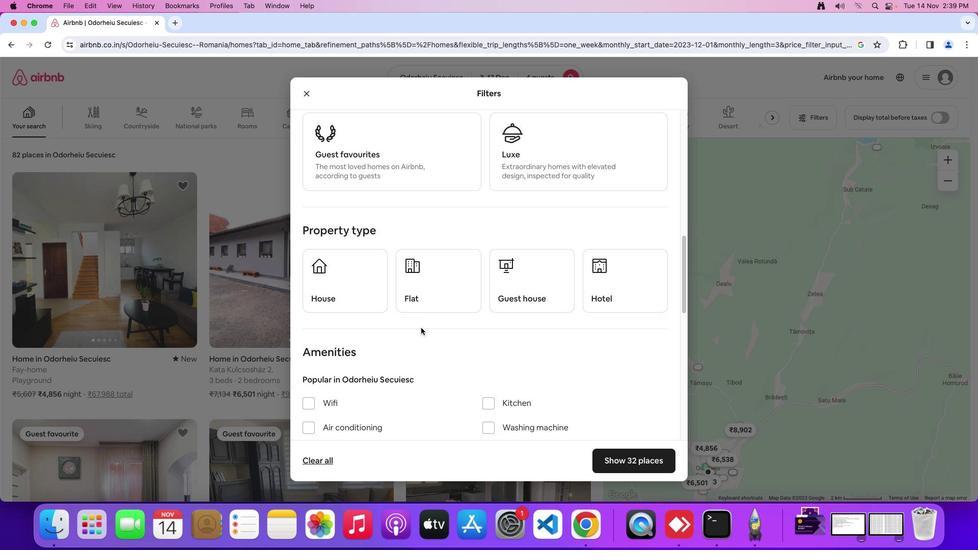 
Action: Mouse moved to (421, 327)
Screenshot: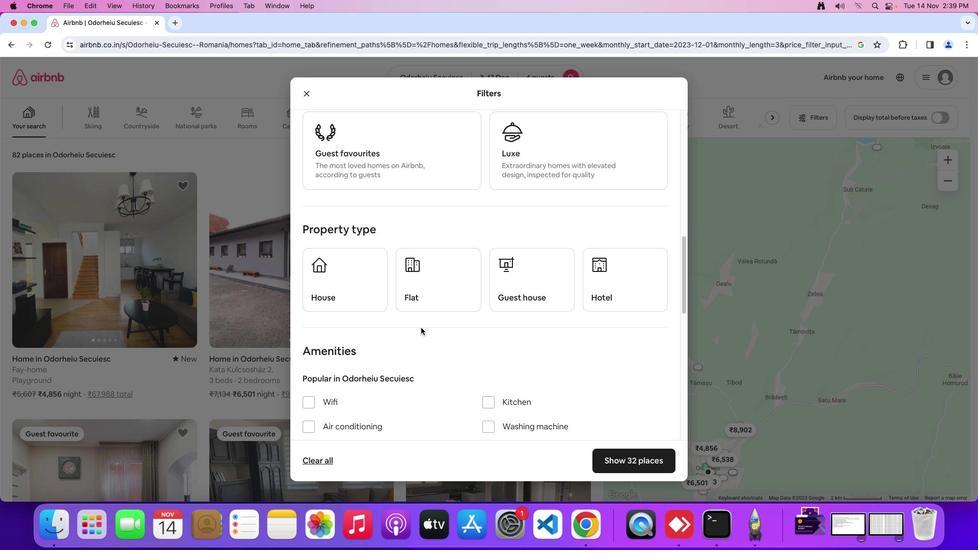 
Action: Mouse scrolled (421, 327) with delta (0, 0)
Screenshot: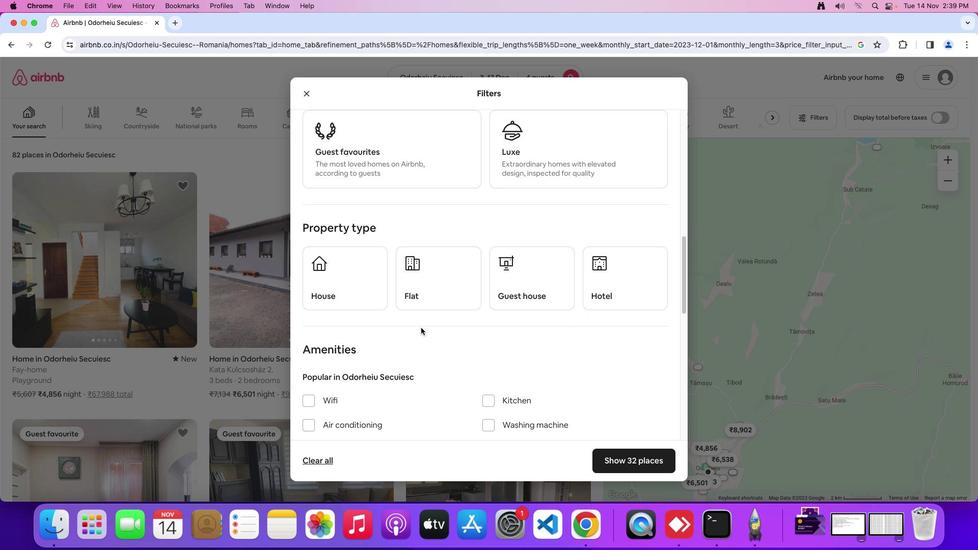 
Action: Mouse scrolled (421, 327) with delta (0, 0)
Screenshot: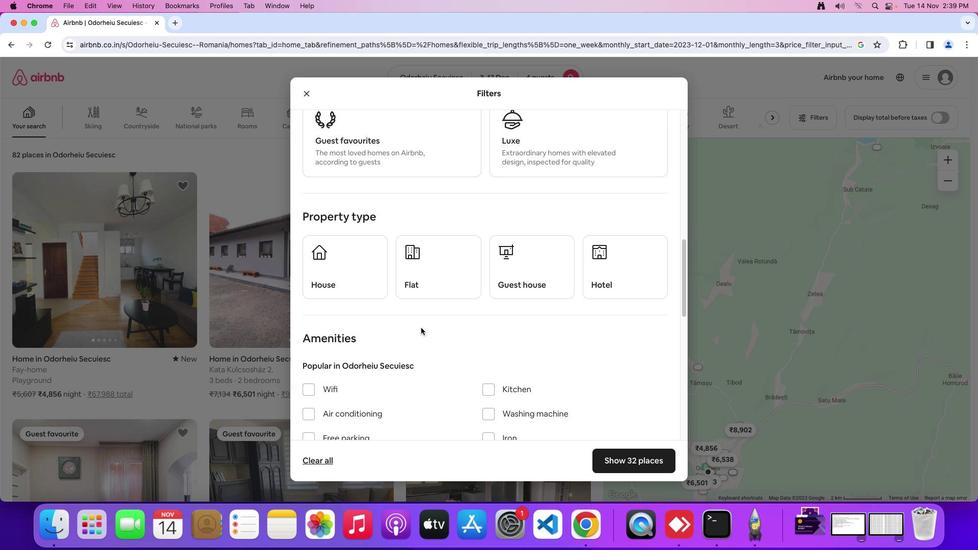 
Action: Mouse scrolled (421, 327) with delta (0, 0)
Screenshot: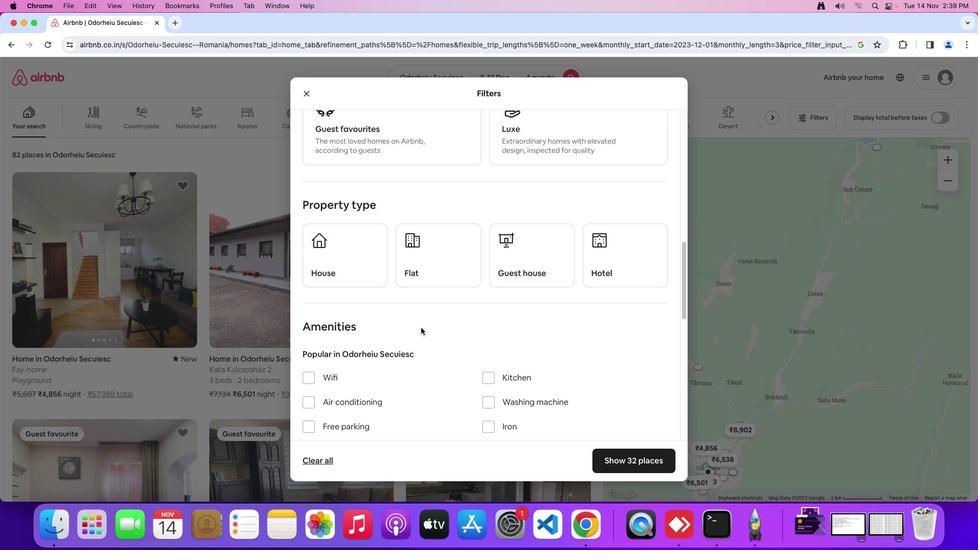 
Action: Mouse scrolled (421, 327) with delta (0, 0)
Screenshot: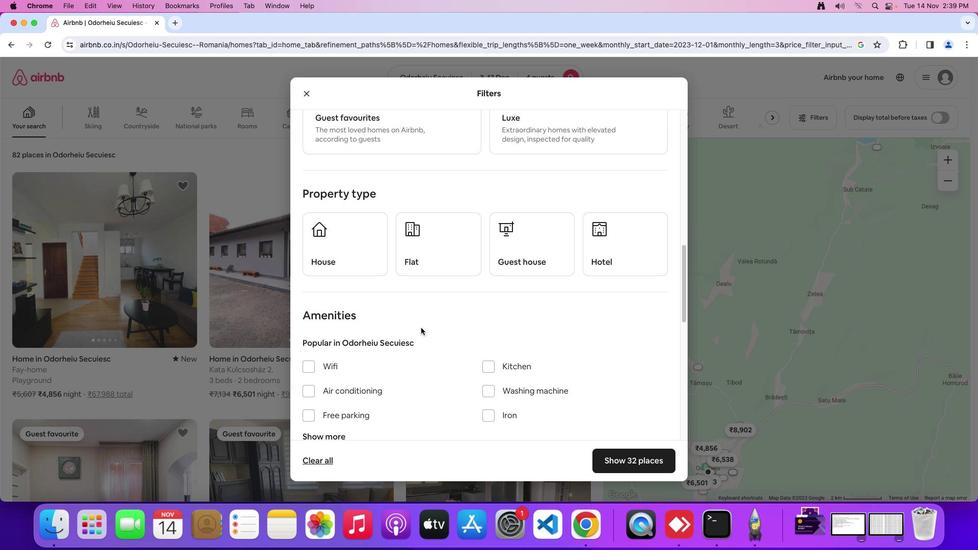 
Action: Mouse scrolled (421, 327) with delta (0, 0)
Screenshot: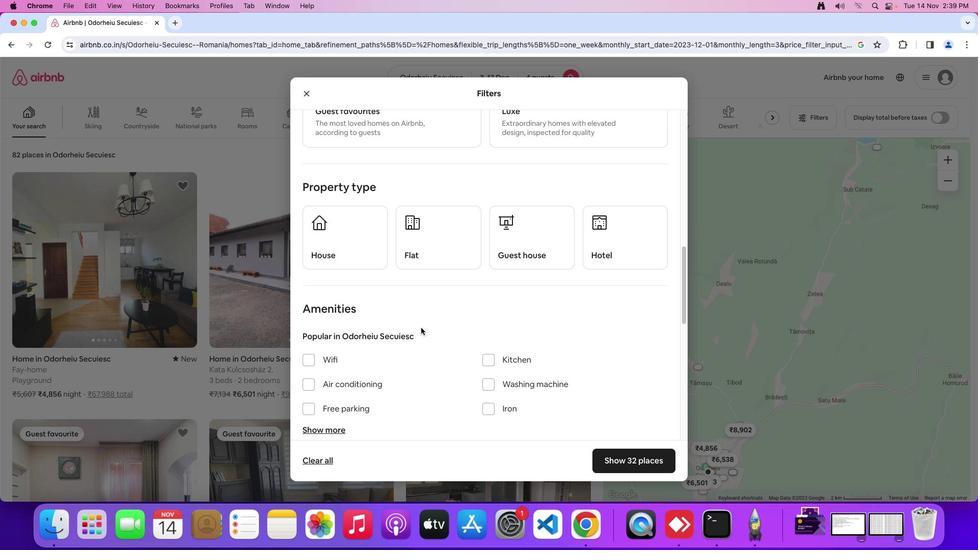 
Action: Mouse scrolled (421, 327) with delta (0, 0)
Screenshot: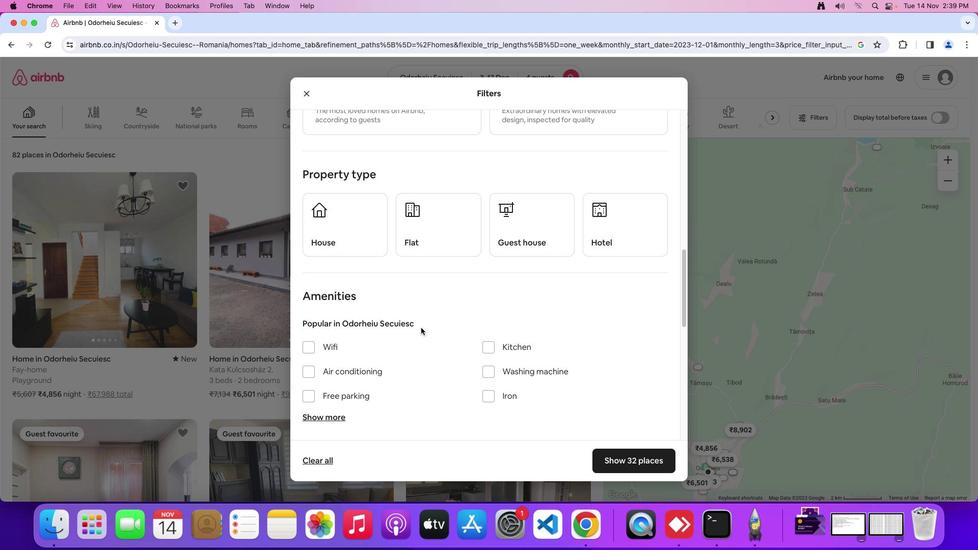 
Action: Mouse scrolled (421, 327) with delta (0, 0)
Screenshot: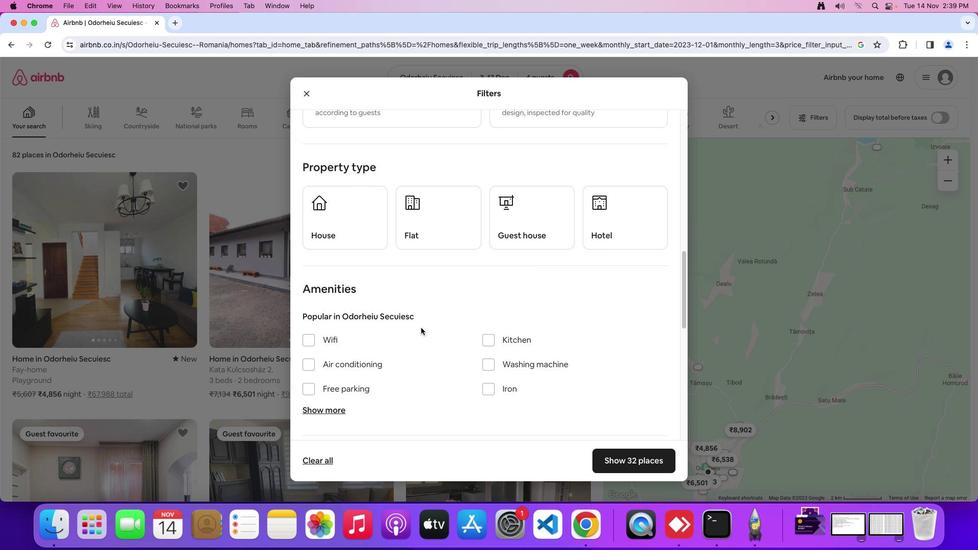 
Action: Mouse moved to (514, 326)
Screenshot: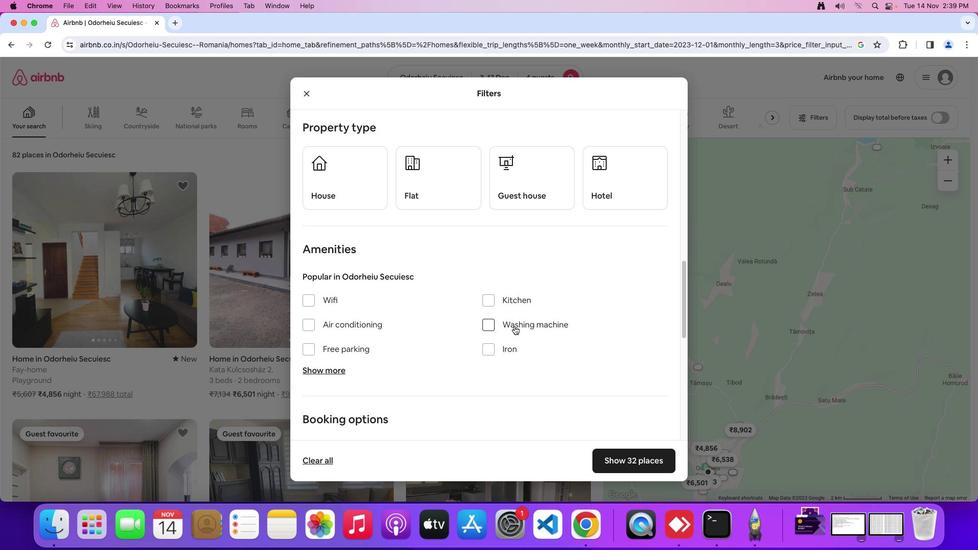 
Action: Mouse scrolled (514, 326) with delta (0, 0)
Screenshot: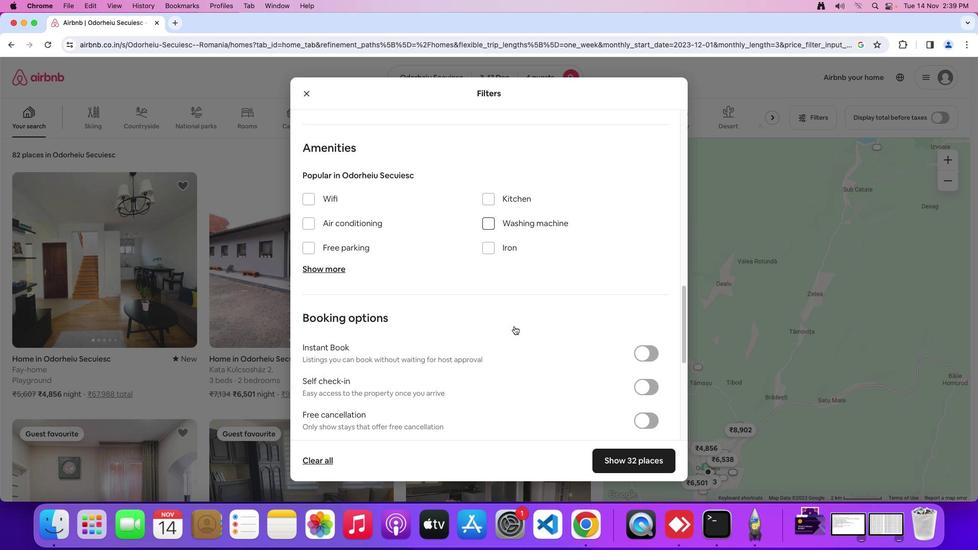 
Action: Mouse scrolled (514, 326) with delta (0, 0)
Screenshot: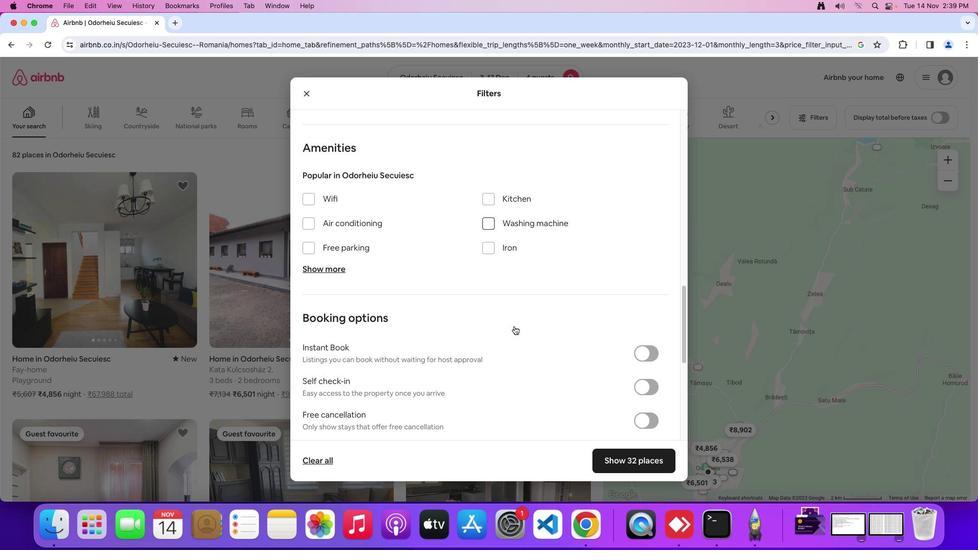 
Action: Mouse scrolled (514, 326) with delta (0, -1)
Screenshot: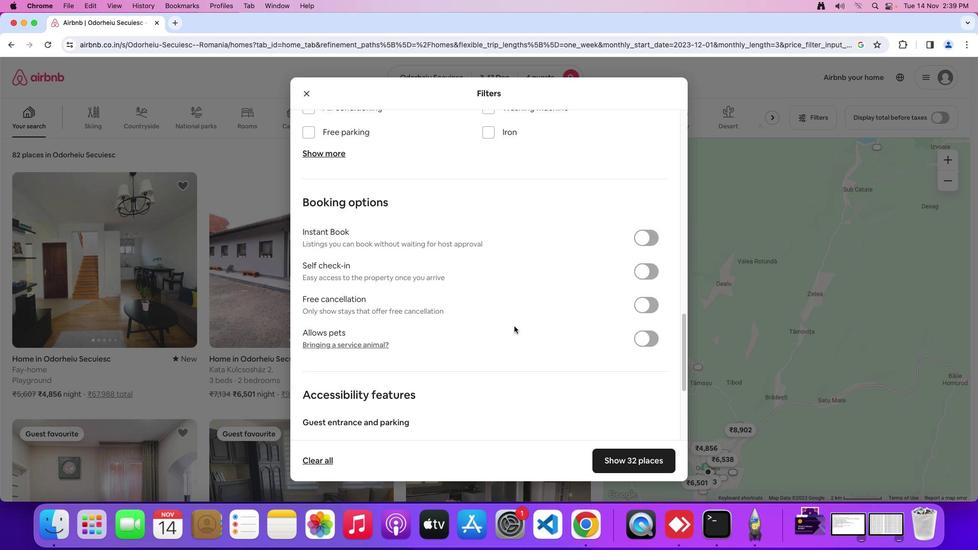 
Action: Mouse scrolled (514, 326) with delta (0, -2)
Screenshot: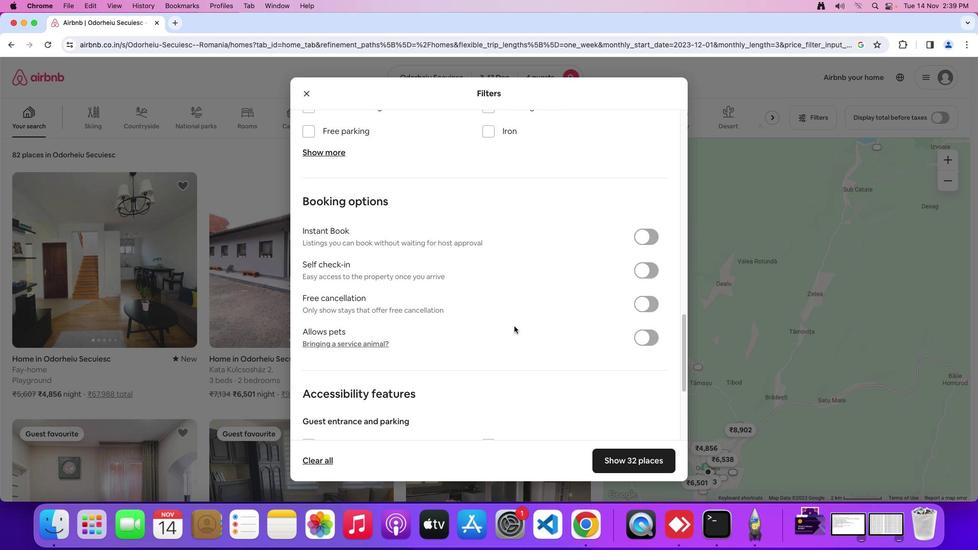
Action: Mouse moved to (641, 269)
Screenshot: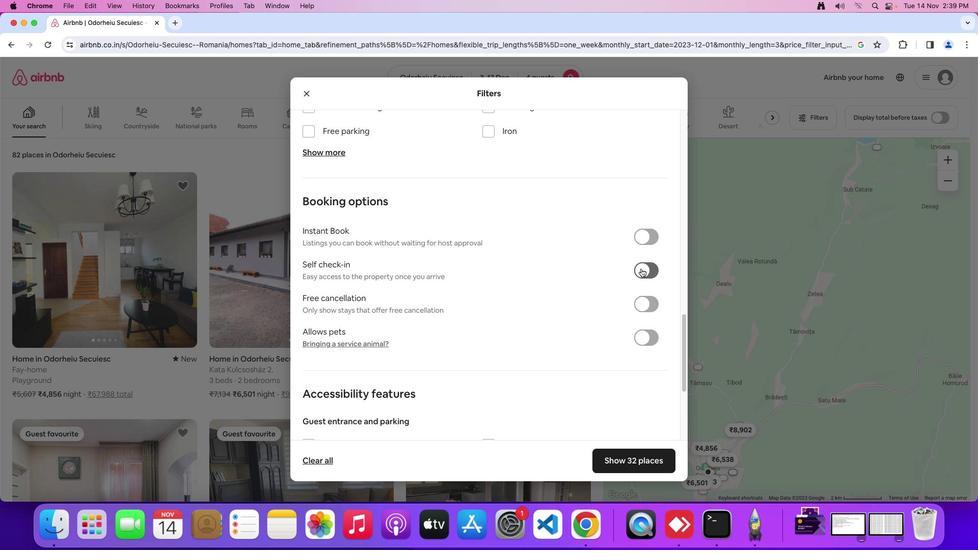 
Action: Mouse pressed left at (641, 269)
Screenshot: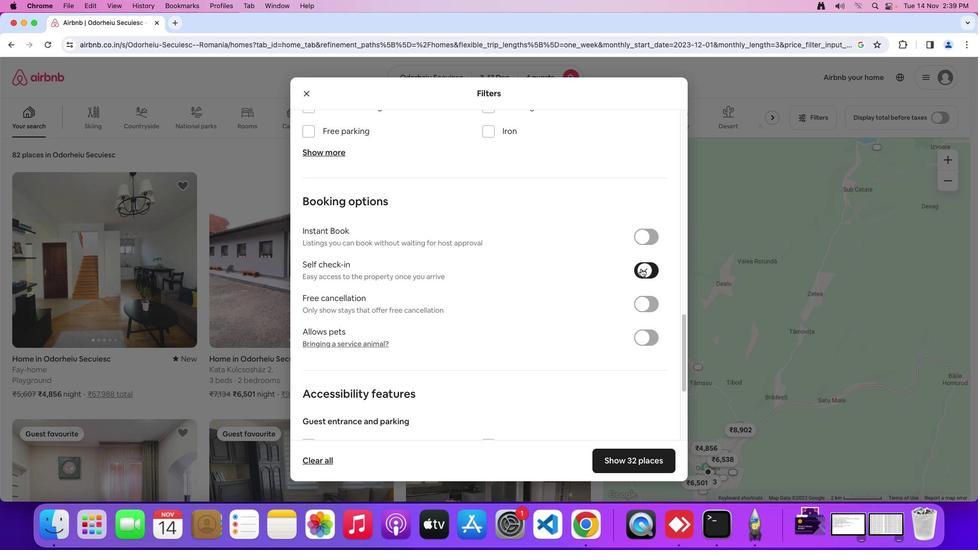 
Action: Mouse moved to (529, 307)
Screenshot: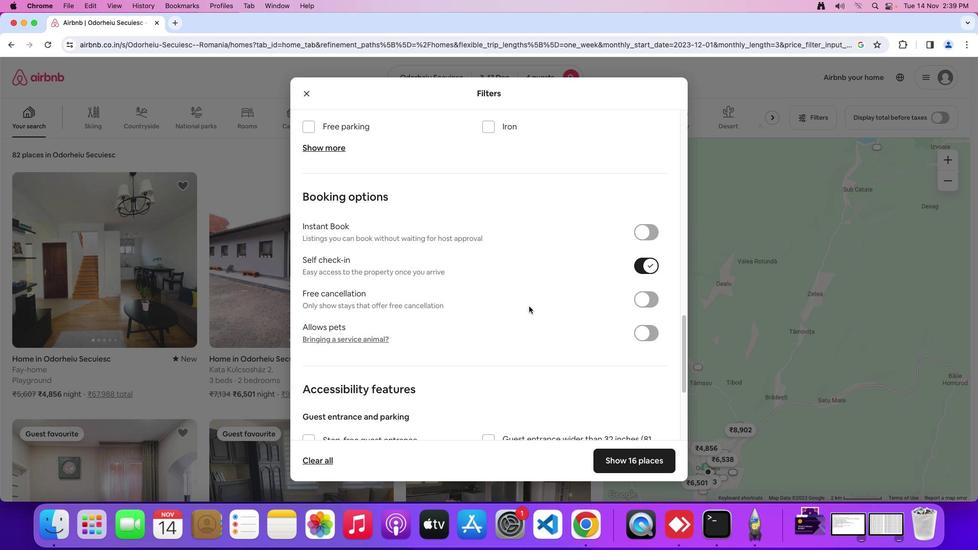 
Action: Mouse scrolled (529, 307) with delta (0, 0)
Screenshot: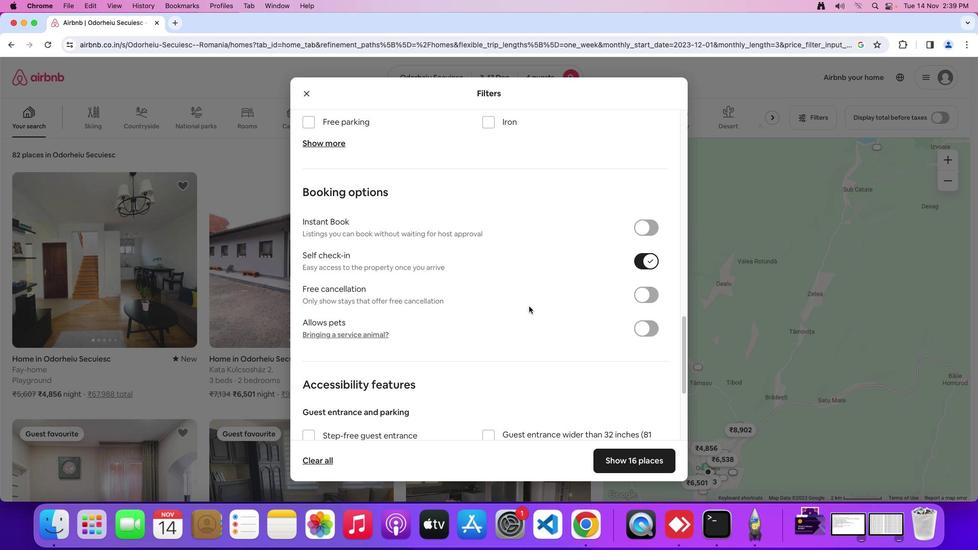 
Action: Mouse moved to (529, 307)
Screenshot: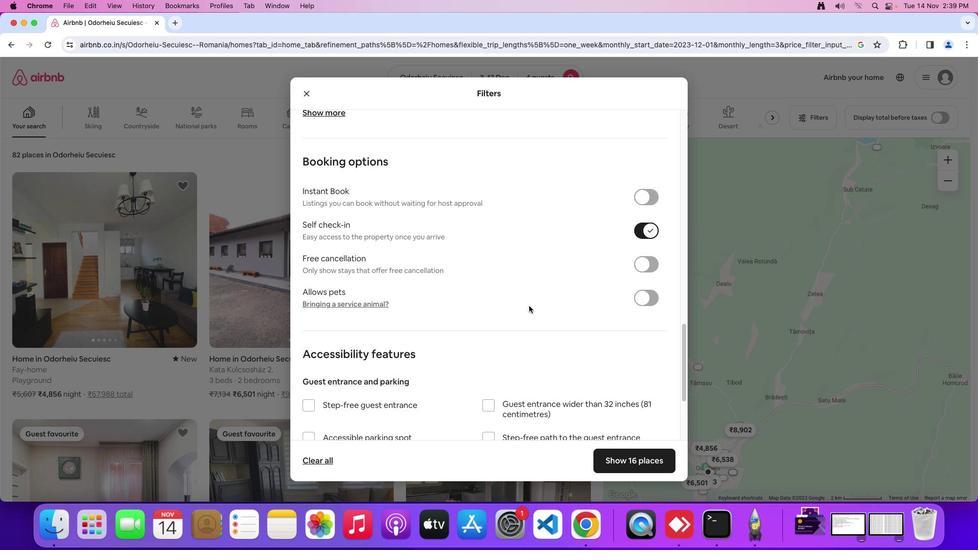 
Action: Mouse scrolled (529, 307) with delta (0, 0)
Screenshot: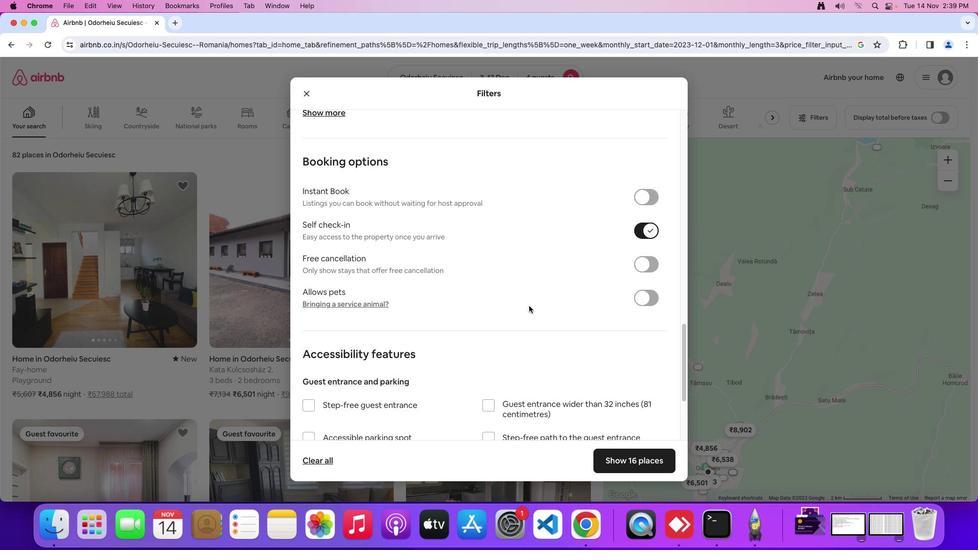 
Action: Mouse moved to (529, 306)
Screenshot: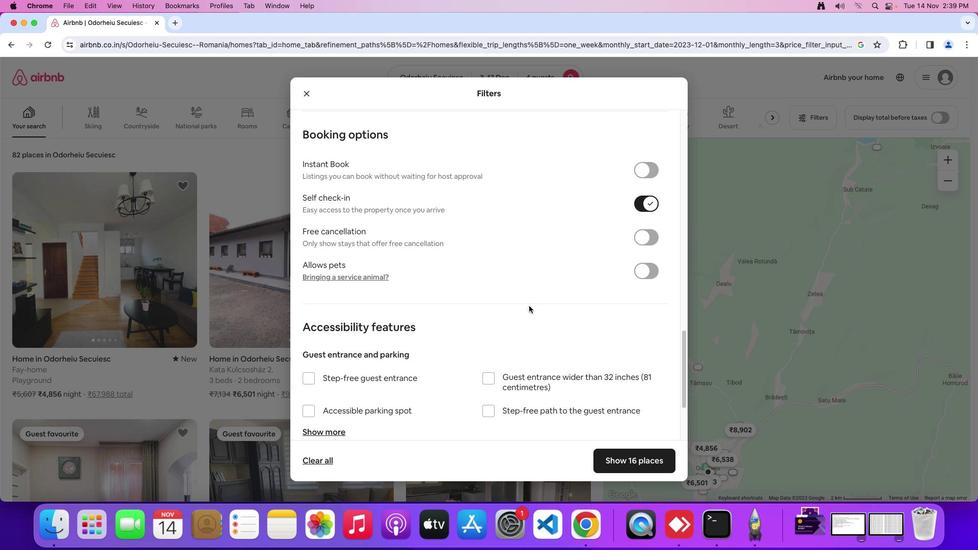 
Action: Mouse scrolled (529, 306) with delta (0, -1)
Screenshot: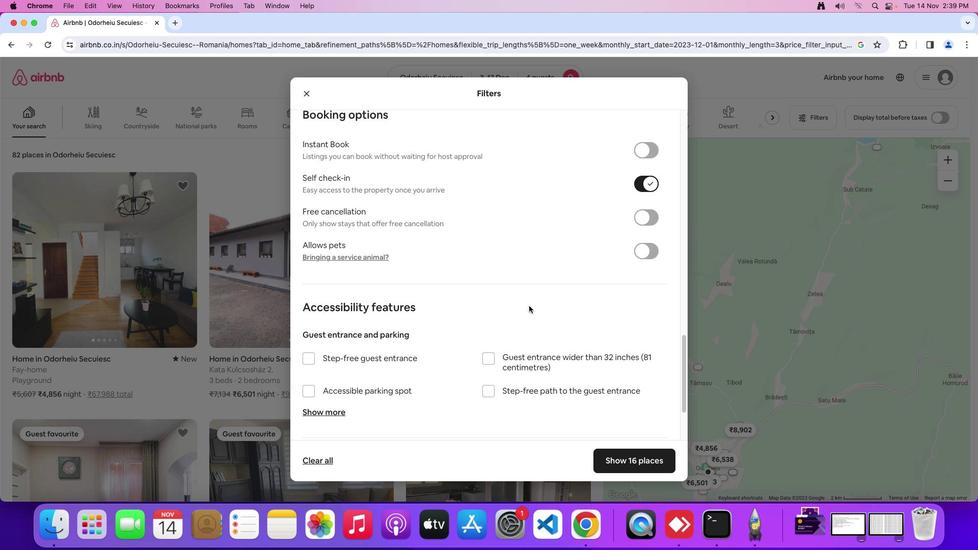 
Action: Mouse moved to (529, 306)
Screenshot: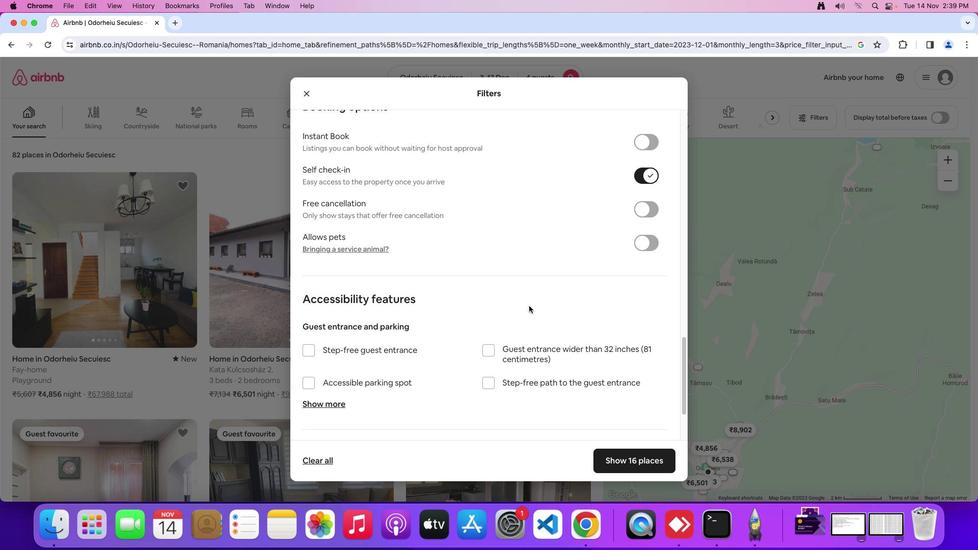 
Action: Mouse scrolled (529, 306) with delta (0, 0)
Screenshot: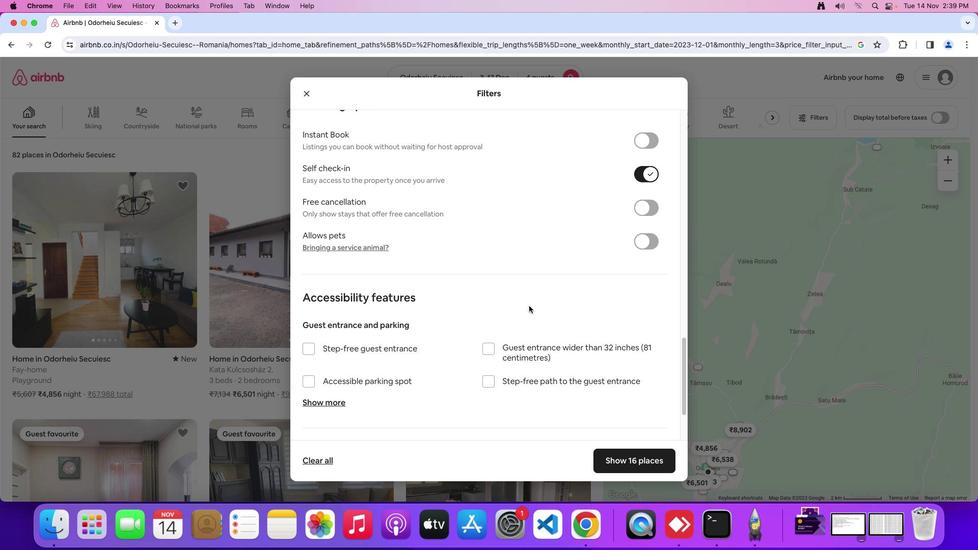 
Action: Mouse scrolled (529, 306) with delta (0, 0)
Screenshot: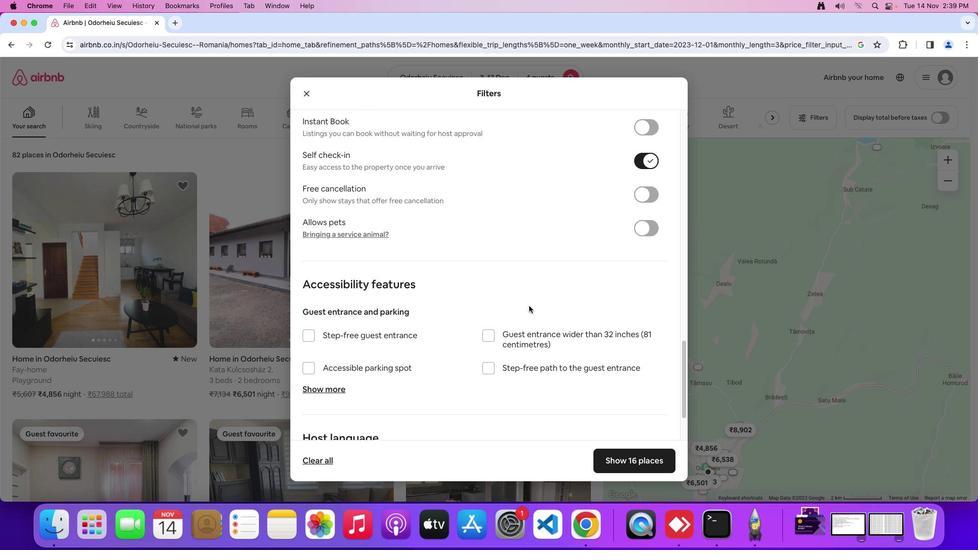 
Action: Mouse scrolled (529, 306) with delta (0, 0)
Screenshot: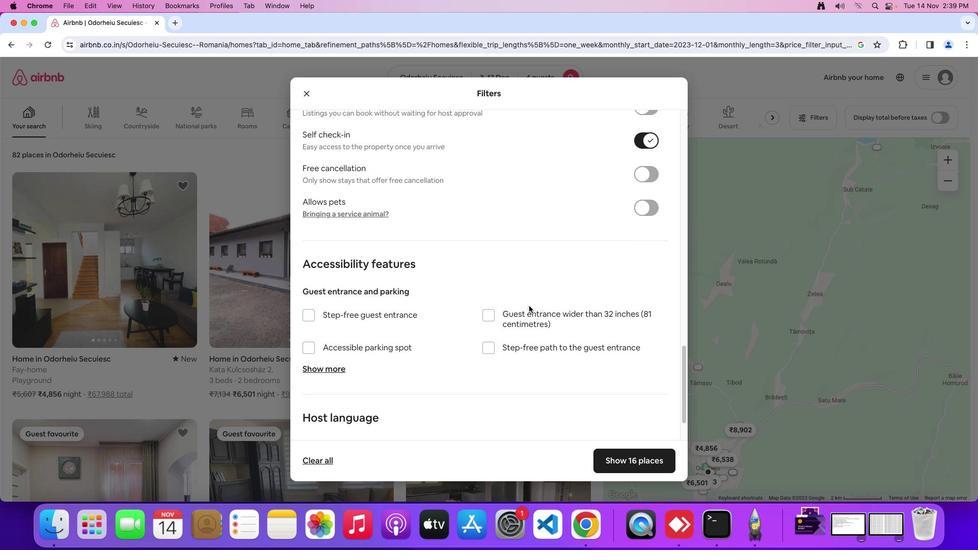 
Action: Mouse scrolled (529, 306) with delta (0, 0)
Screenshot: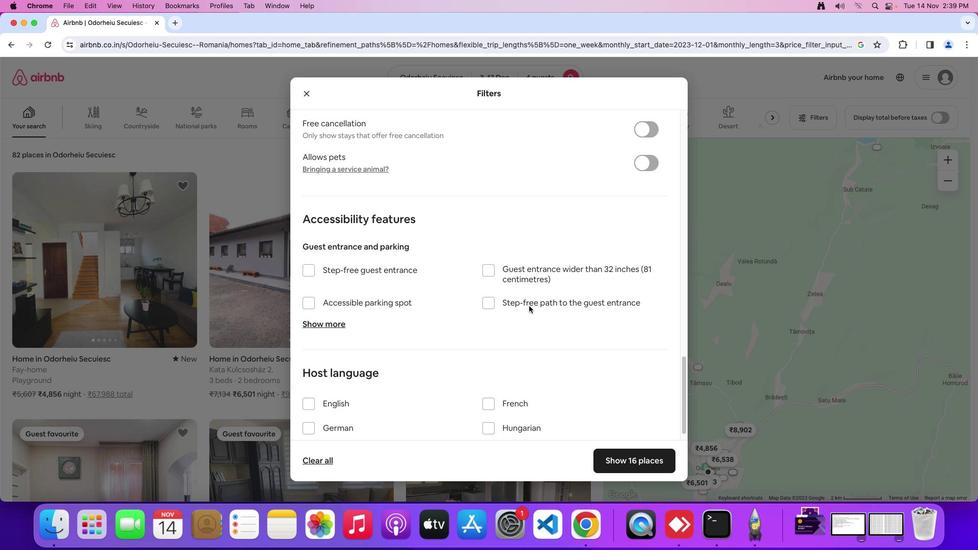 
Action: Mouse moved to (632, 460)
Screenshot: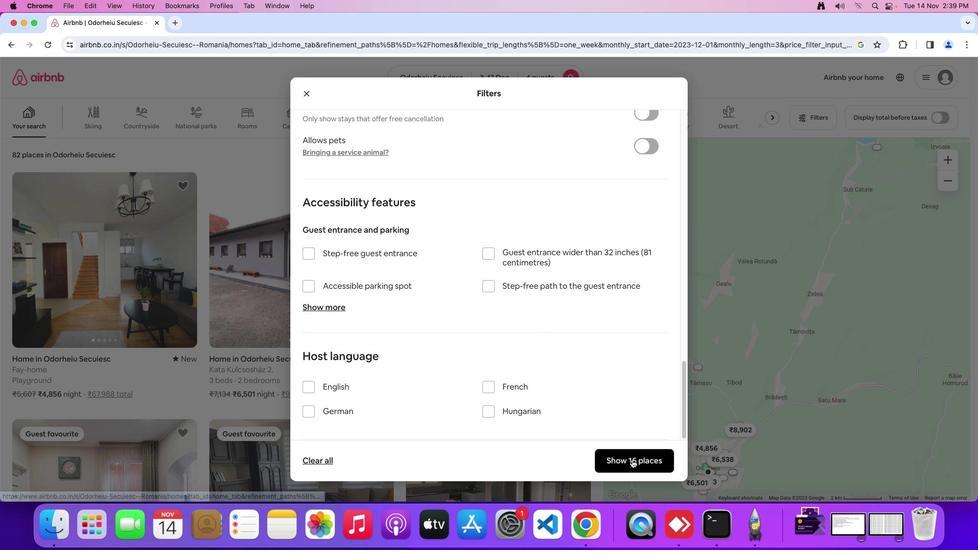 
Action: Mouse pressed left at (632, 460)
Screenshot: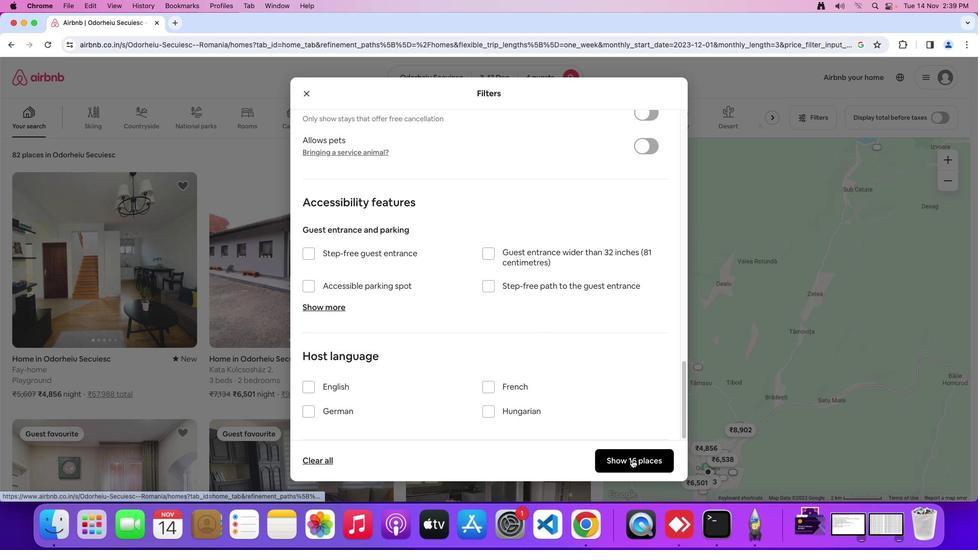 
Action: Mouse moved to (259, 361)
Screenshot: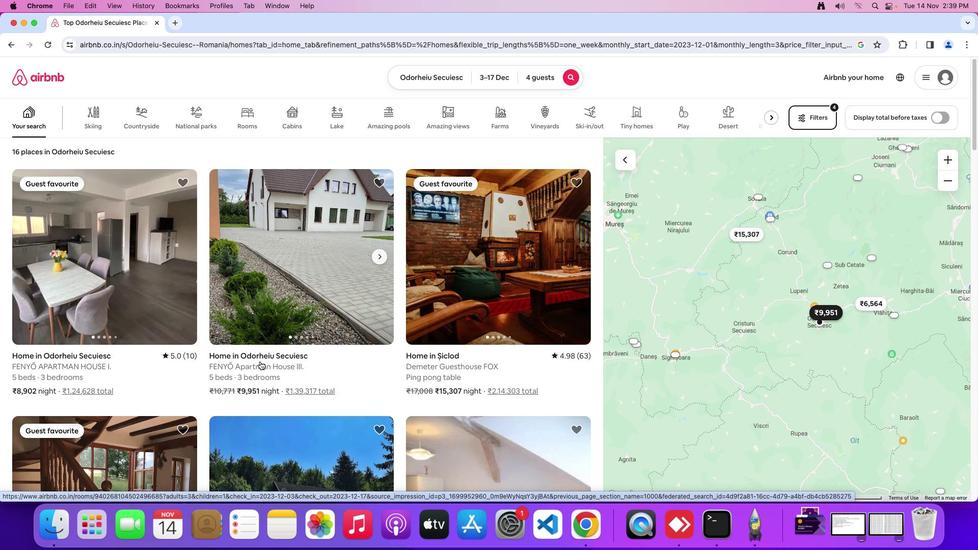 
Action: Mouse scrolled (259, 361) with delta (0, 0)
Screenshot: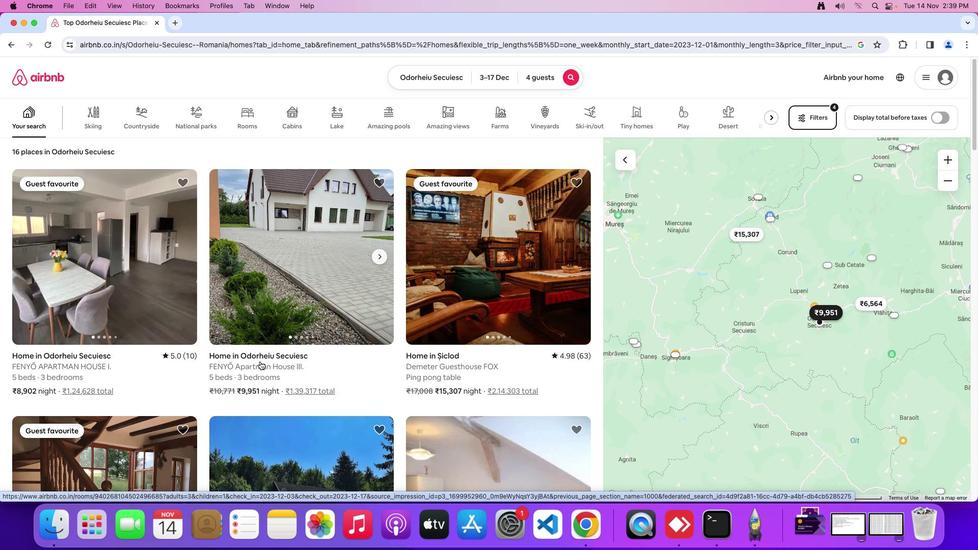 
Action: Mouse moved to (259, 361)
Screenshot: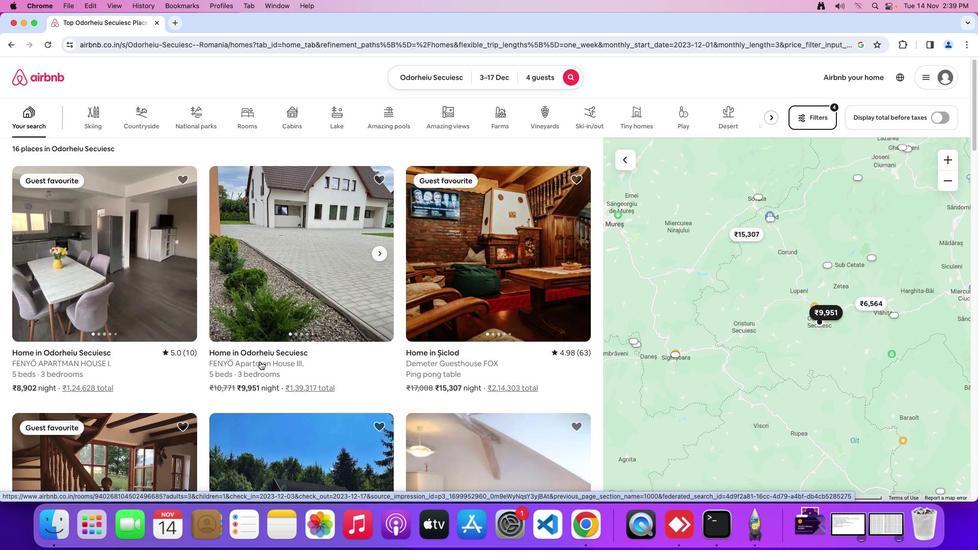 
Action: Mouse scrolled (259, 361) with delta (0, 0)
Screenshot: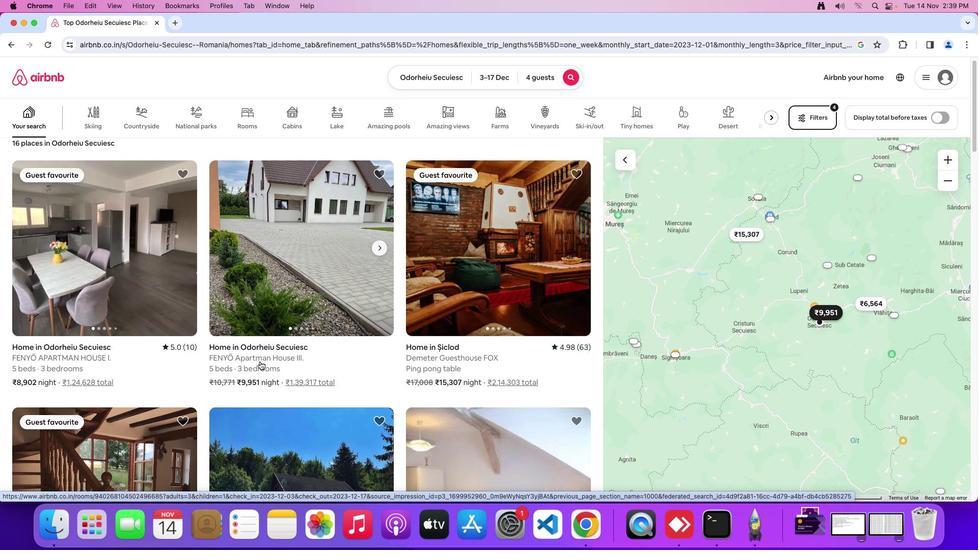 
Action: Mouse moved to (259, 361)
Screenshot: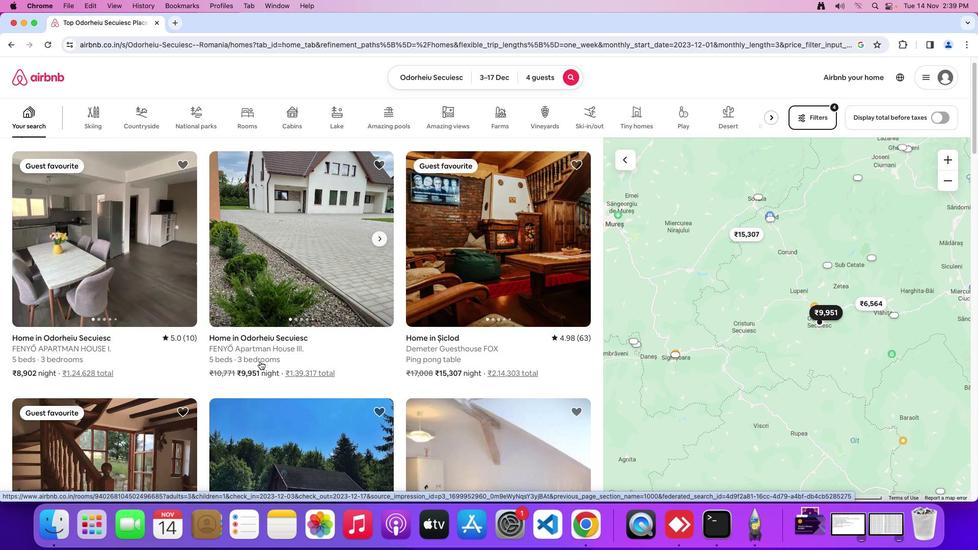 
Action: Mouse scrolled (259, 361) with delta (0, 0)
Screenshot: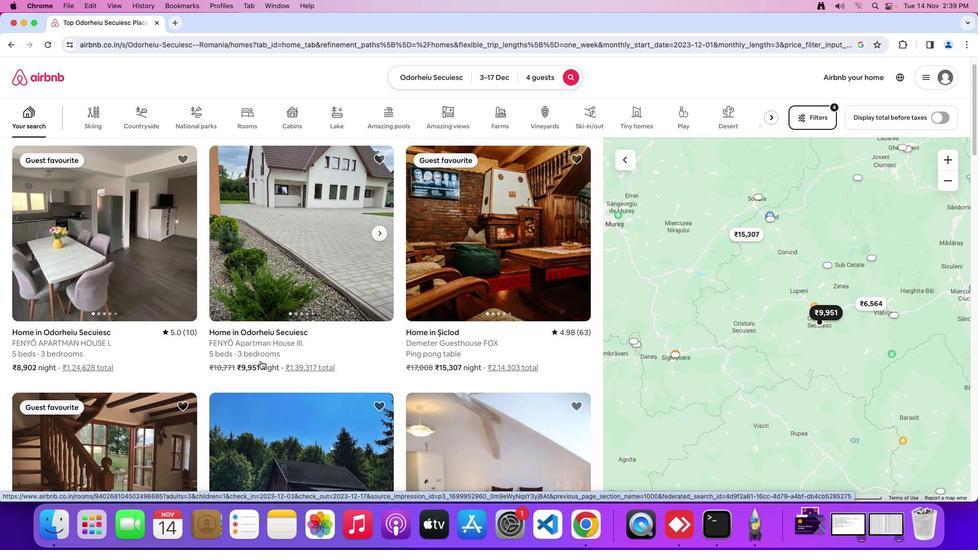 
Action: Mouse moved to (420, 351)
Screenshot: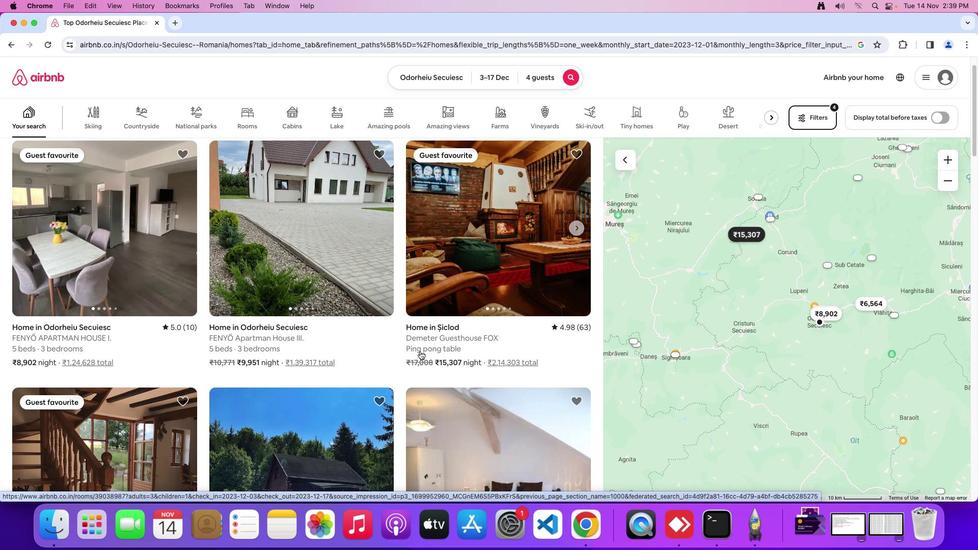 
Action: Mouse scrolled (420, 351) with delta (0, 0)
Screenshot: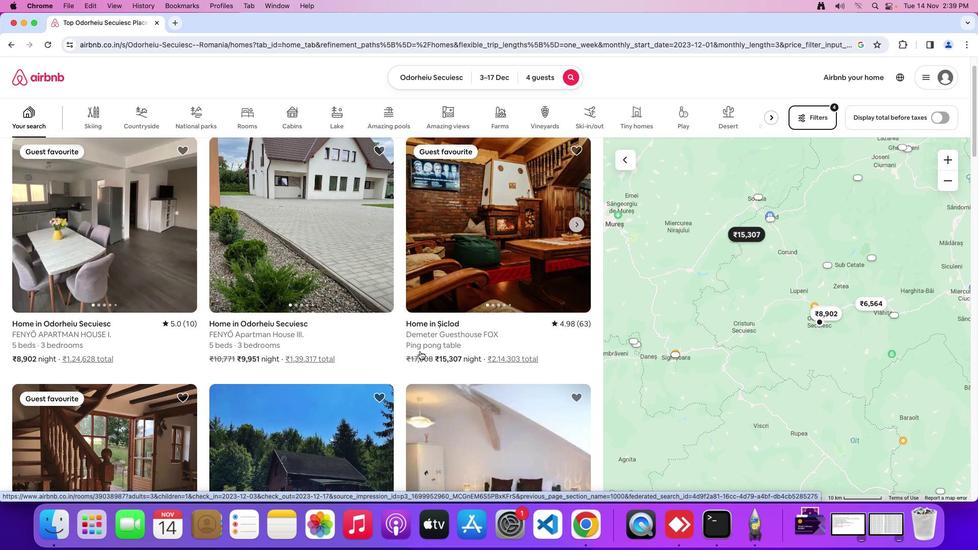 
Action: Mouse scrolled (420, 351) with delta (0, 0)
Screenshot: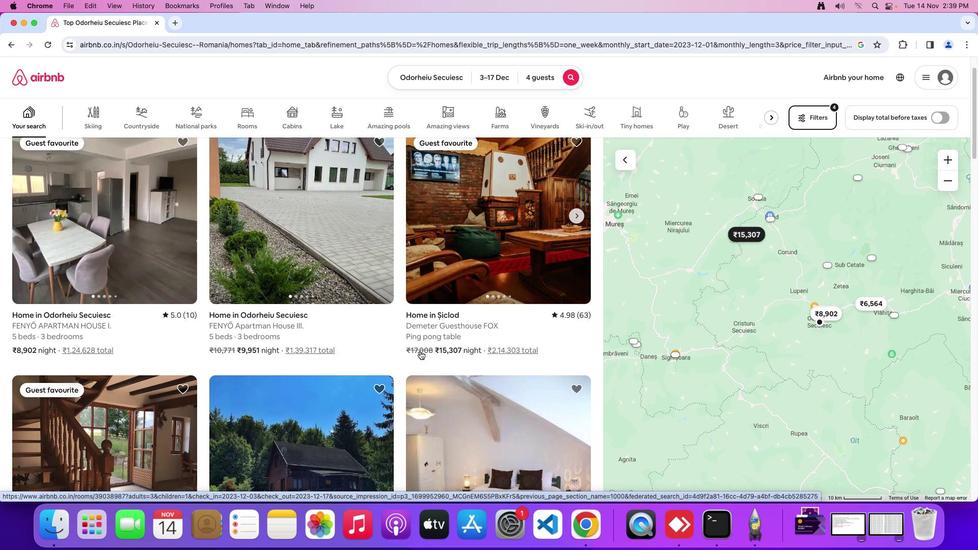 
Action: Mouse scrolled (420, 351) with delta (0, -1)
Screenshot: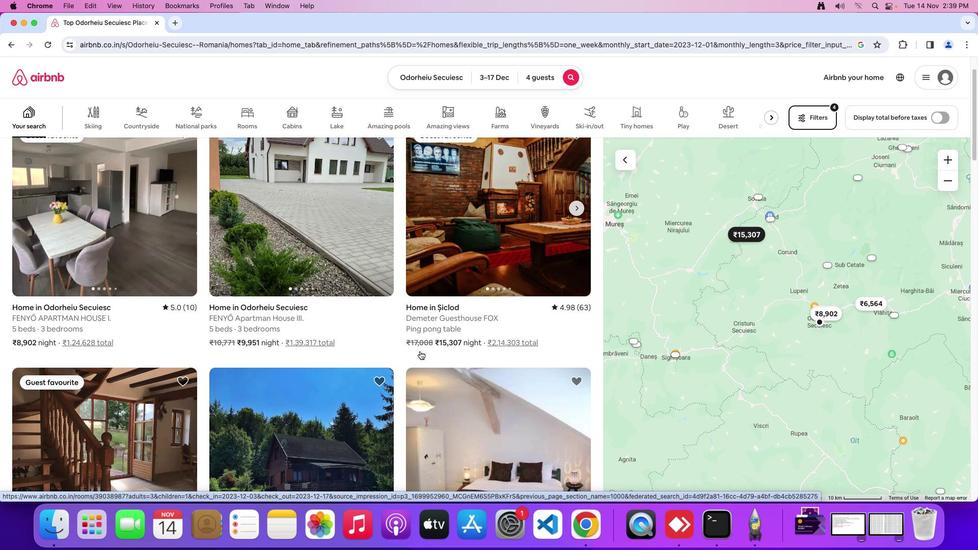 
Action: Mouse moved to (419, 349)
Screenshot: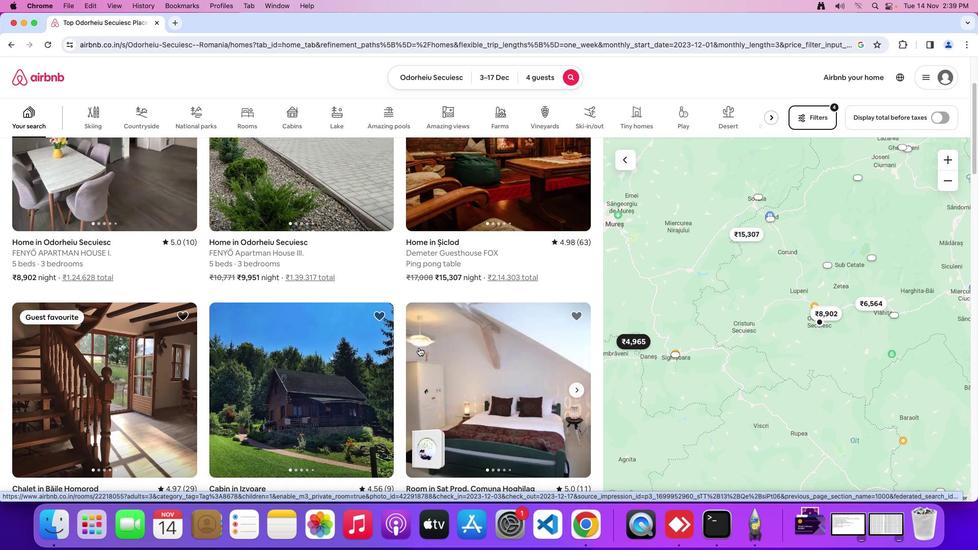 
Action: Mouse scrolled (419, 349) with delta (0, 0)
Screenshot: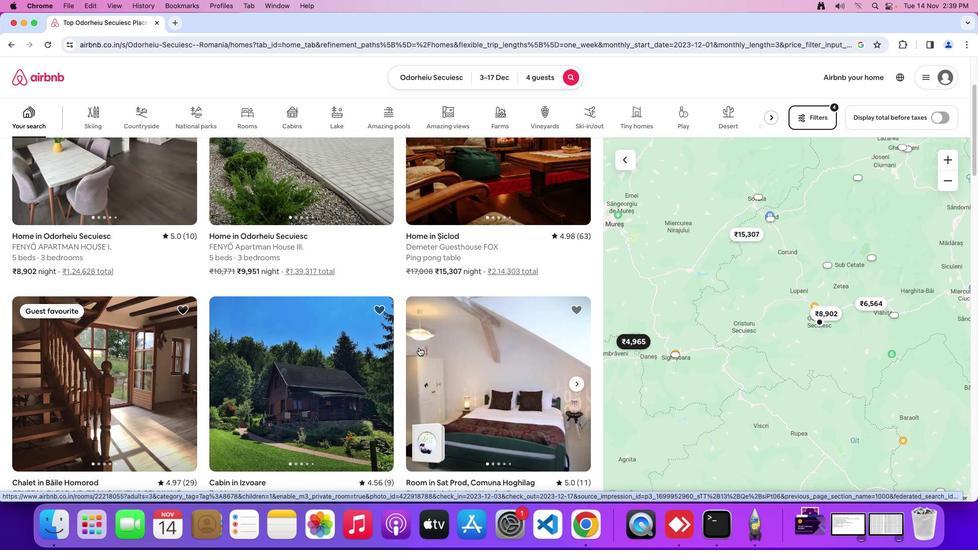 
Action: Mouse moved to (419, 348)
Screenshot: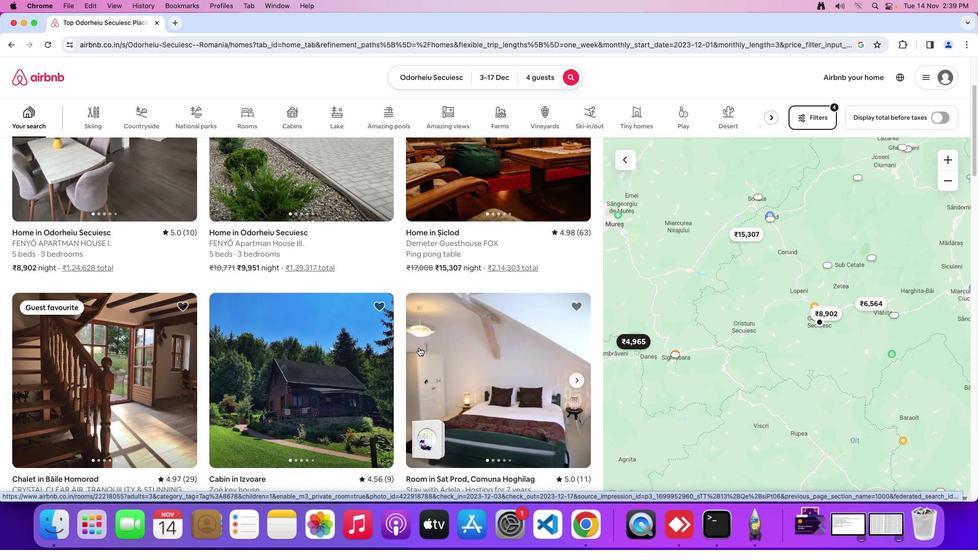 
Action: Mouse scrolled (419, 348) with delta (0, 0)
Screenshot: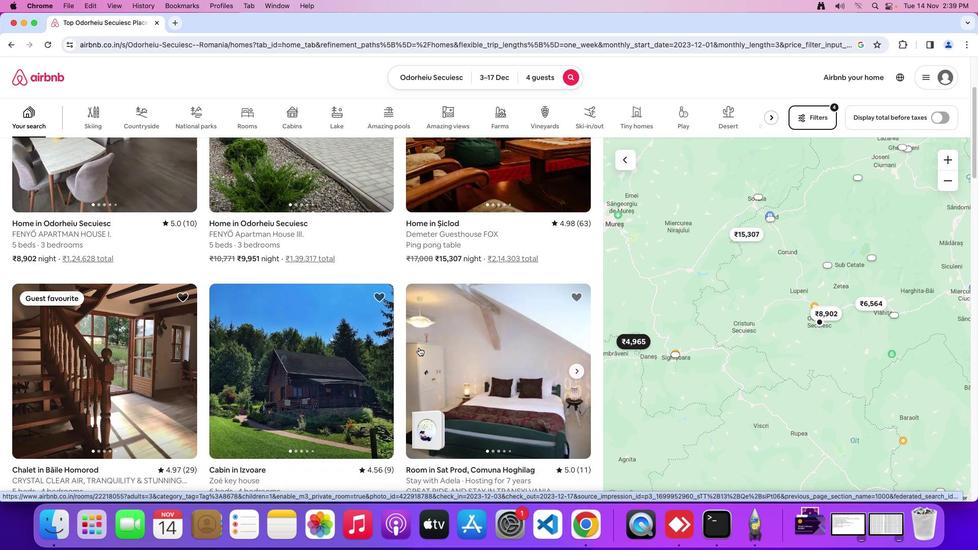 
Action: Mouse scrolled (419, 348) with delta (0, 0)
Screenshot: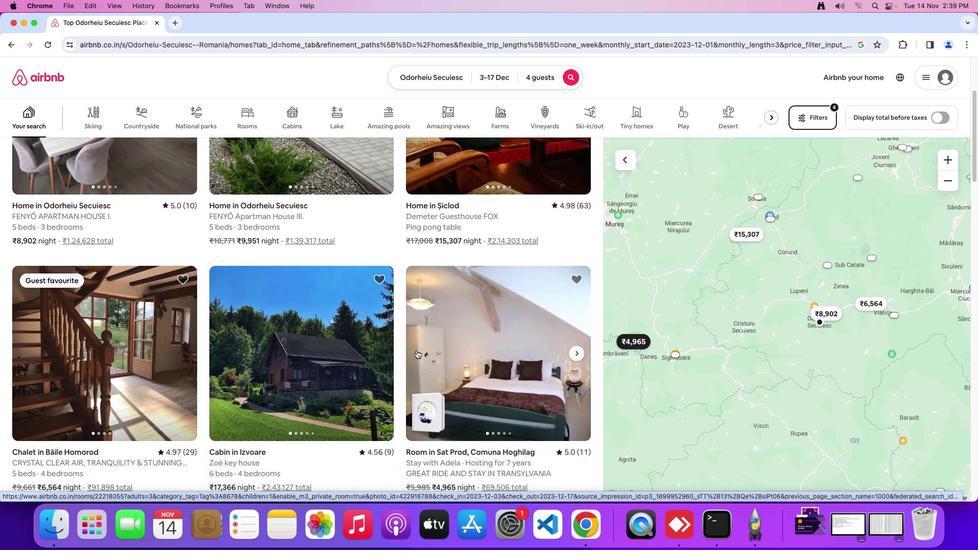 
Action: Mouse moved to (421, 340)
Screenshot: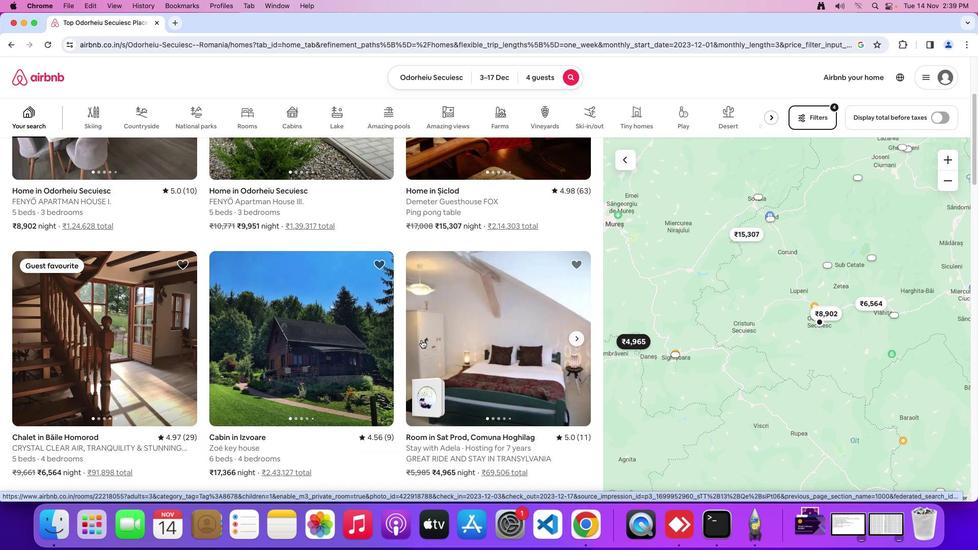 
Action: Mouse scrolled (421, 340) with delta (0, 0)
Screenshot: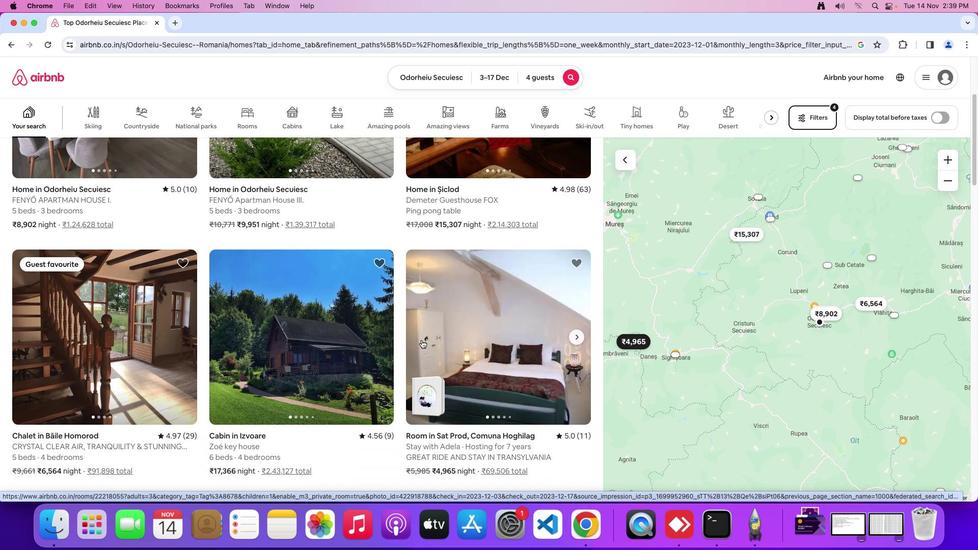 
Action: Mouse scrolled (421, 340) with delta (0, 0)
Screenshot: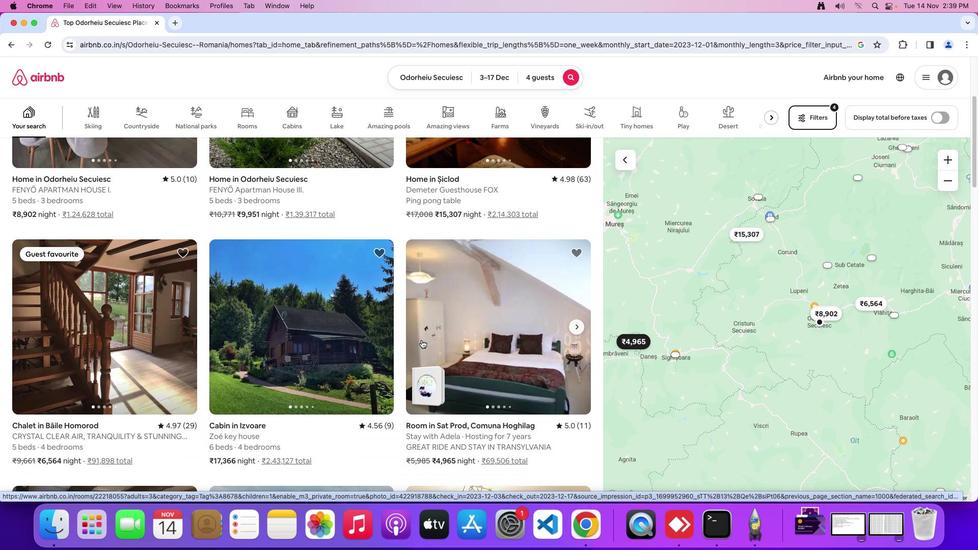 
Action: Mouse scrolled (421, 340) with delta (0, 0)
Screenshot: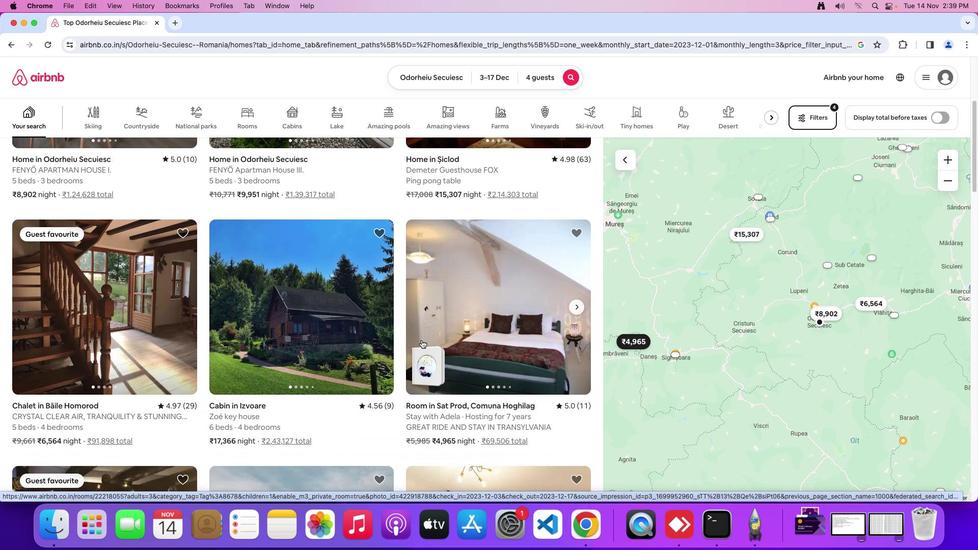 
Action: Mouse scrolled (421, 340) with delta (0, 0)
Screenshot: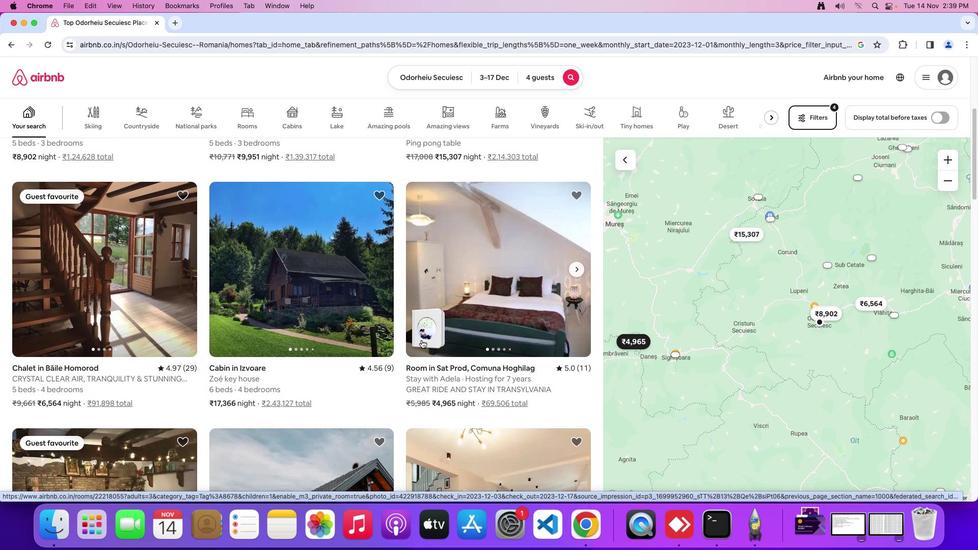 
Action: Mouse scrolled (421, 340) with delta (0, 0)
Screenshot: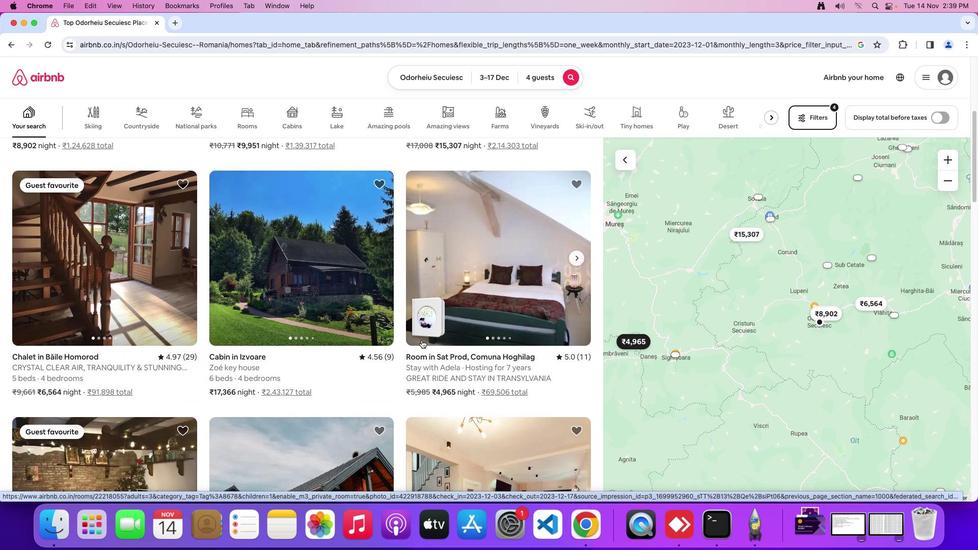 
Action: Mouse scrolled (421, 340) with delta (0, -1)
Screenshot: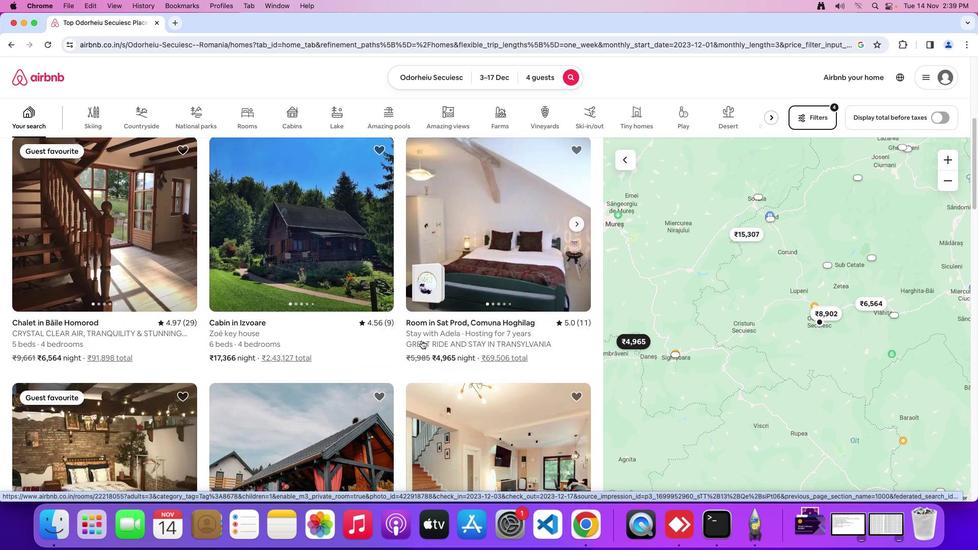 
Action: Mouse moved to (421, 340)
Screenshot: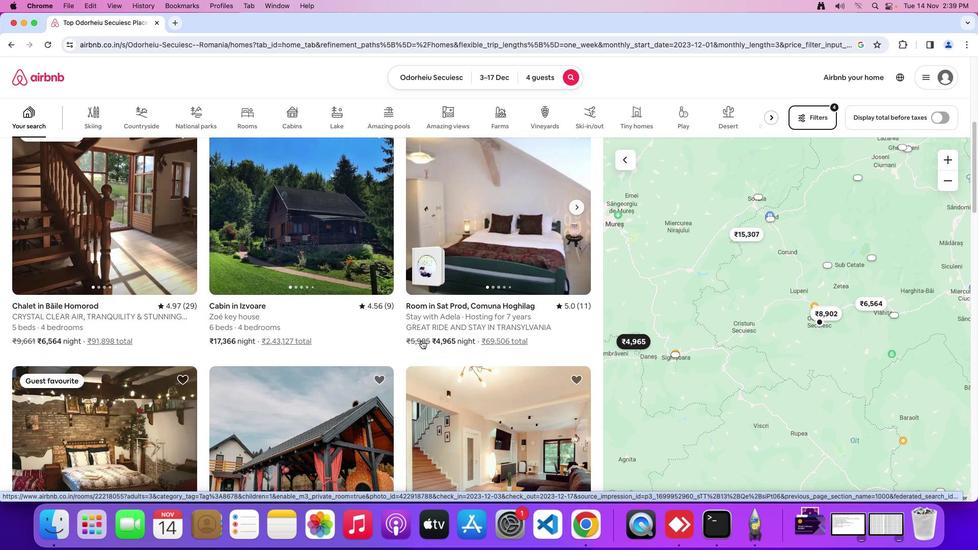
Action: Mouse scrolled (421, 340) with delta (0, 0)
Screenshot: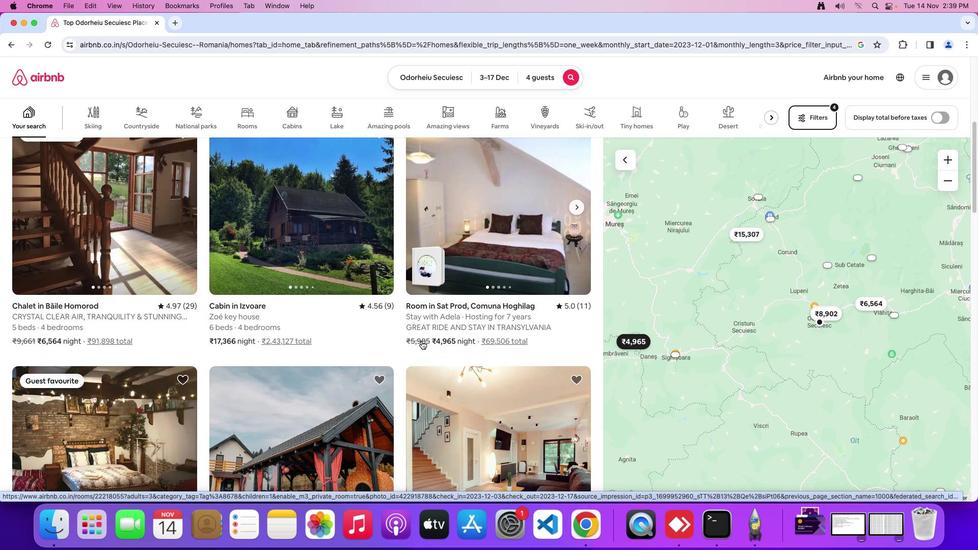 
Action: Mouse moved to (421, 341)
Screenshot: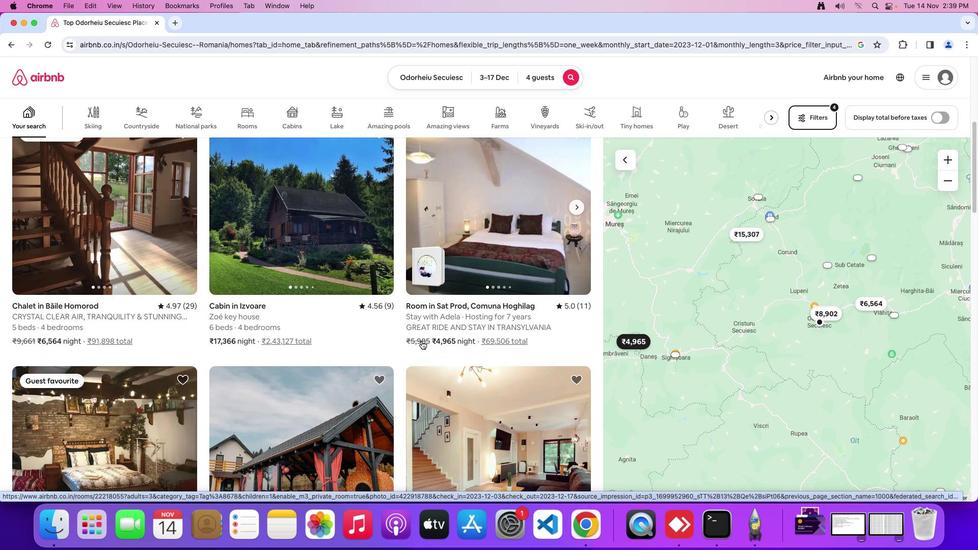
Action: Mouse scrolled (421, 341) with delta (0, 0)
Screenshot: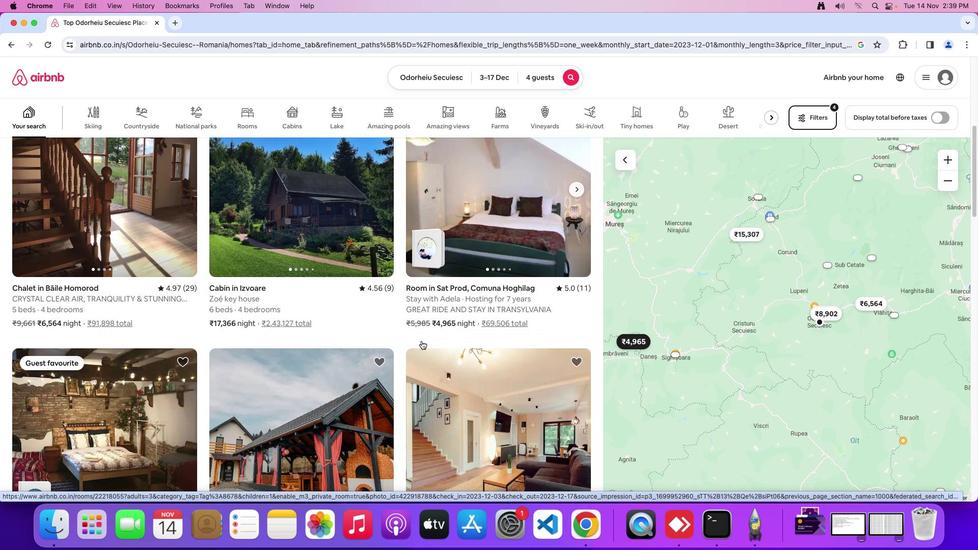 
Action: Mouse scrolled (421, 341) with delta (0, 0)
Screenshot: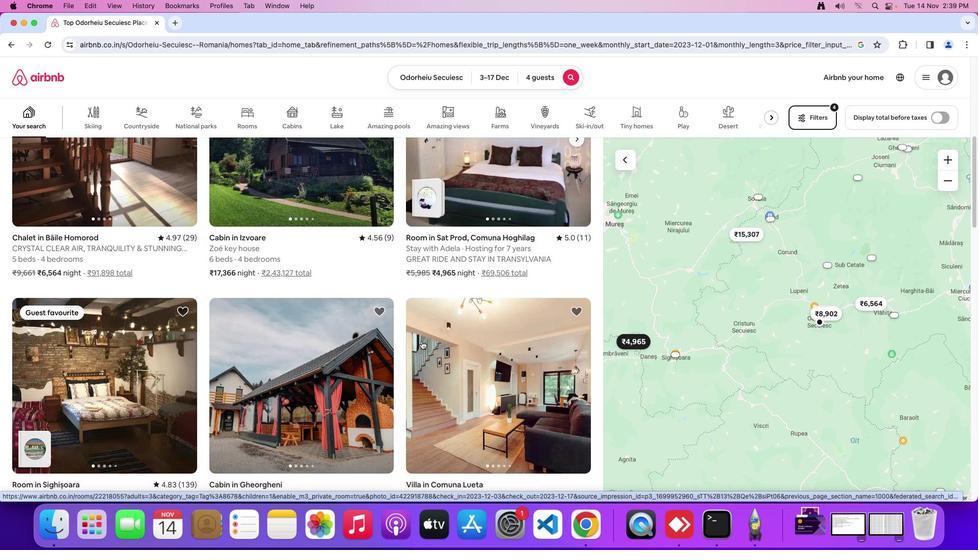 
Action: Mouse scrolled (421, 341) with delta (0, -1)
Screenshot: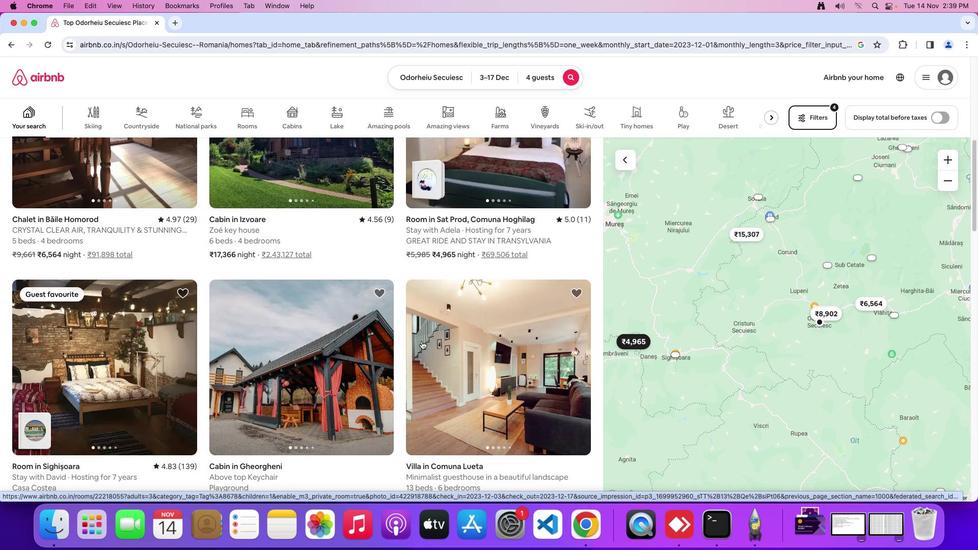 
Action: Mouse scrolled (421, 341) with delta (0, 0)
Screenshot: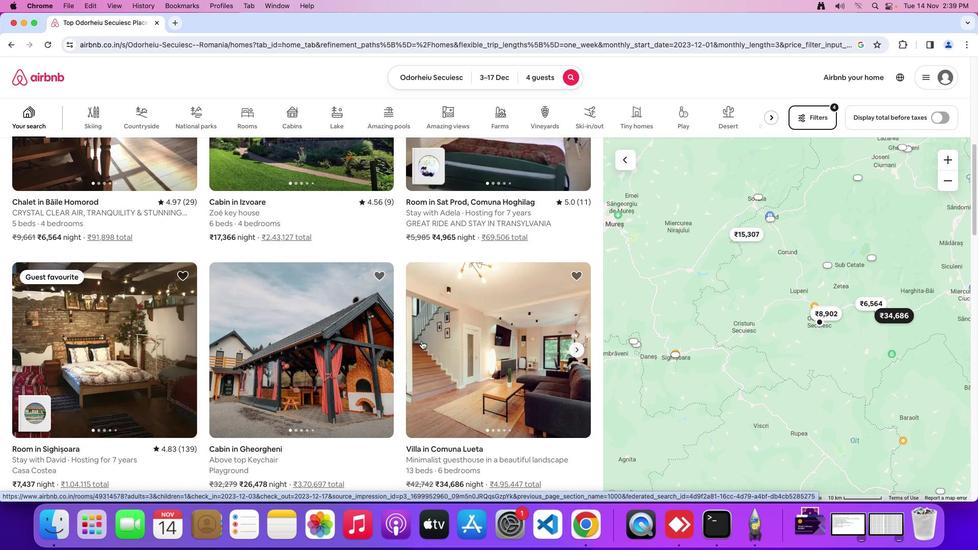 
Action: Mouse scrolled (421, 341) with delta (0, 0)
Screenshot: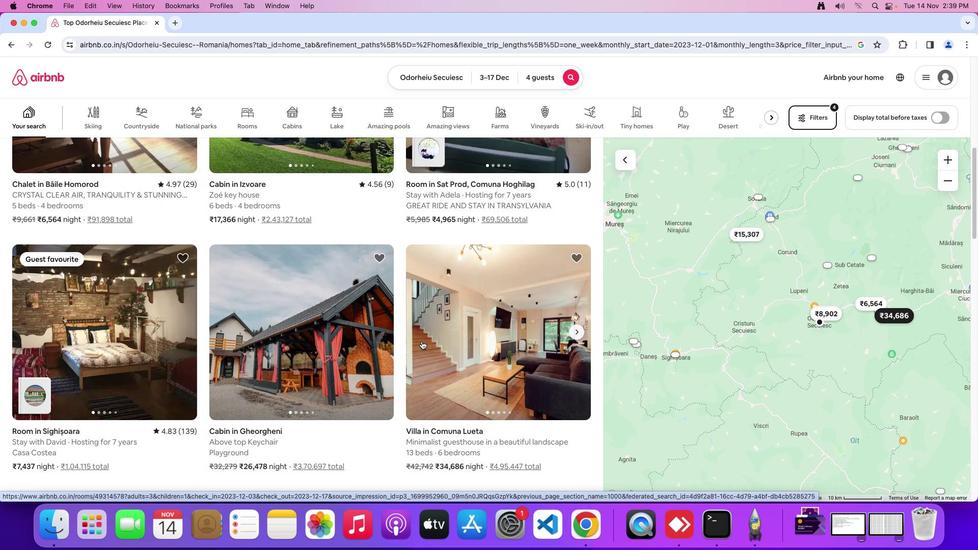 
Action: Mouse scrolled (421, 341) with delta (0, -1)
Screenshot: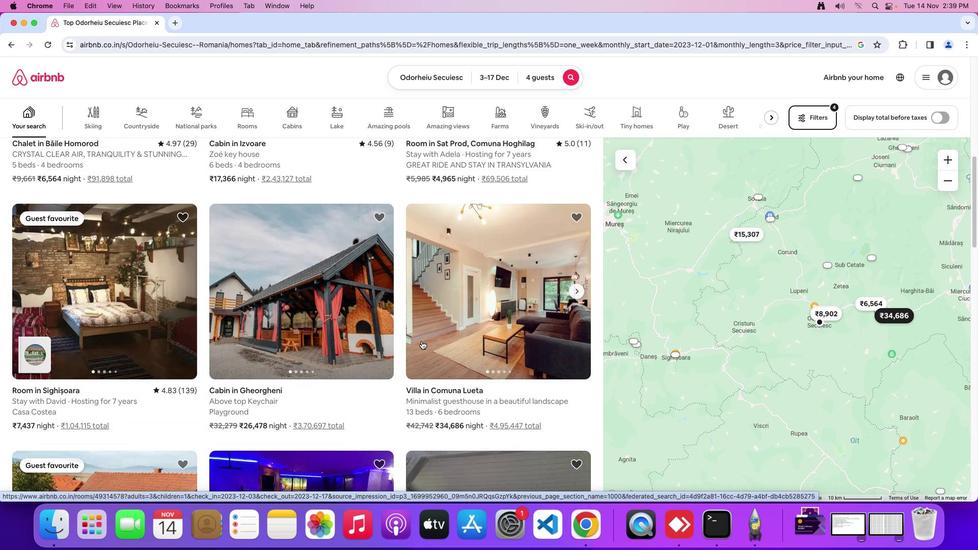 
Action: Mouse scrolled (421, 341) with delta (0, -1)
Screenshot: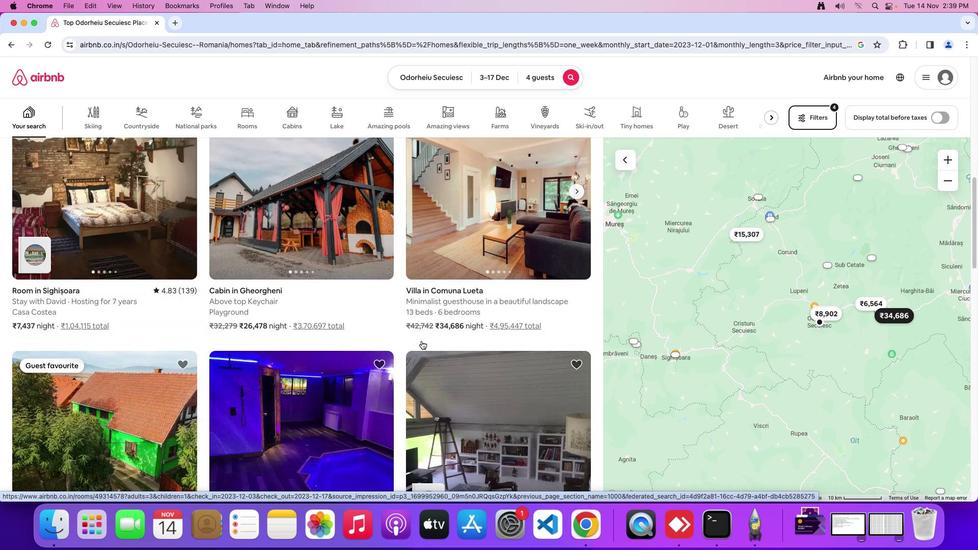 
Action: Mouse scrolled (421, 341) with delta (0, 0)
Screenshot: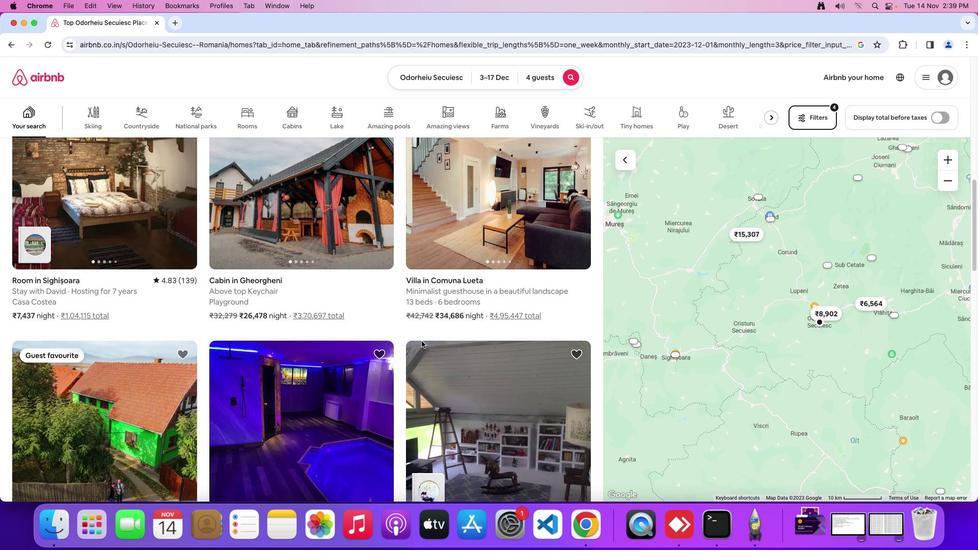 
Action: Mouse scrolled (421, 341) with delta (0, 0)
Screenshot: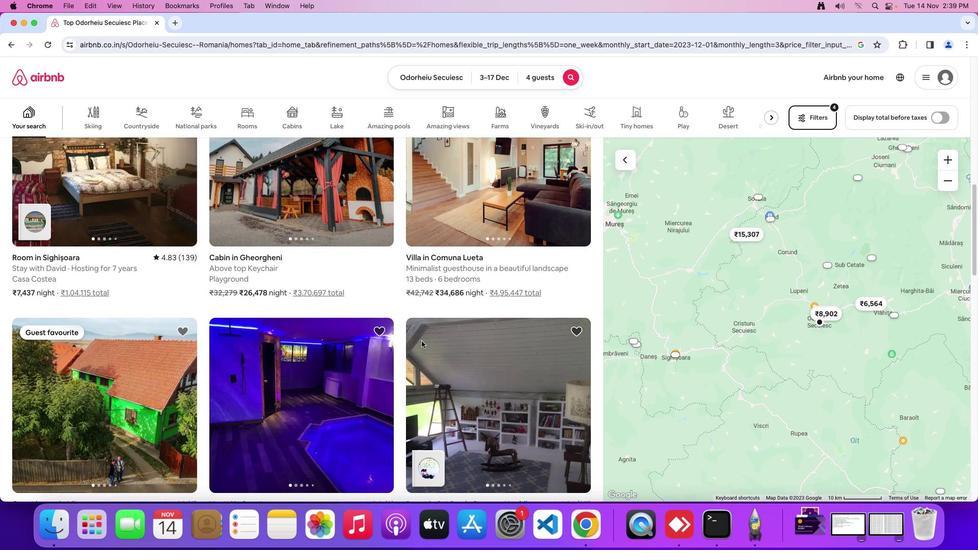 
Action: Mouse scrolled (421, 341) with delta (0, 0)
Screenshot: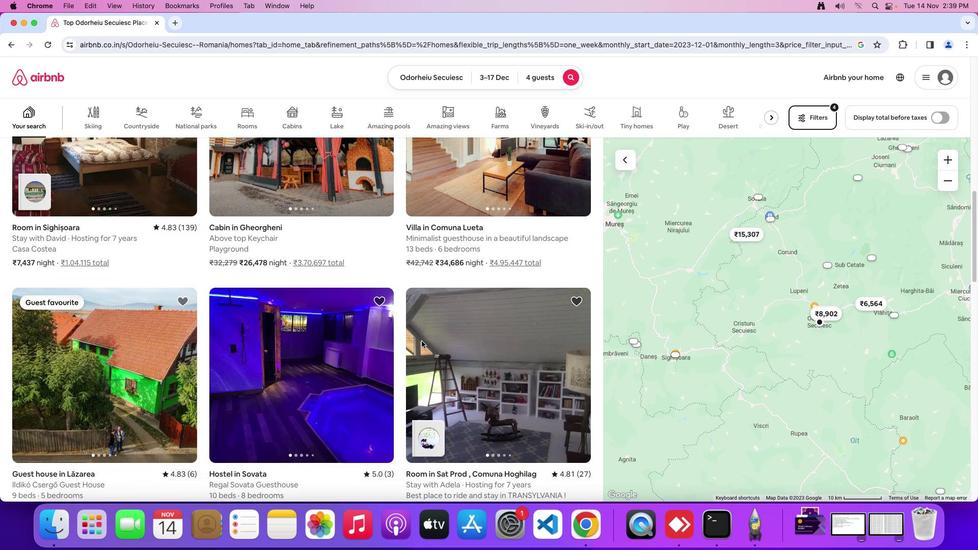 
Action: Mouse scrolled (421, 341) with delta (0, -1)
Screenshot: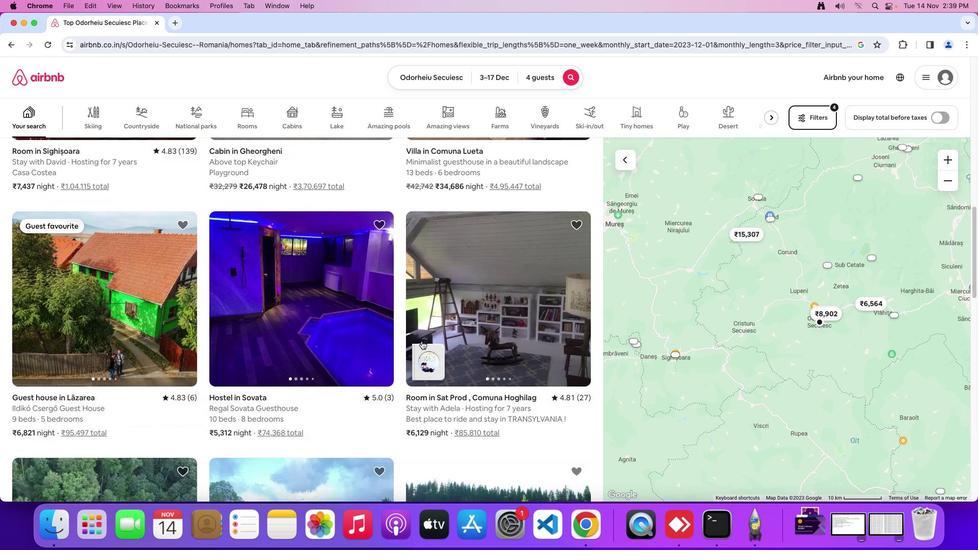 
Action: Mouse scrolled (421, 341) with delta (0, 0)
Screenshot: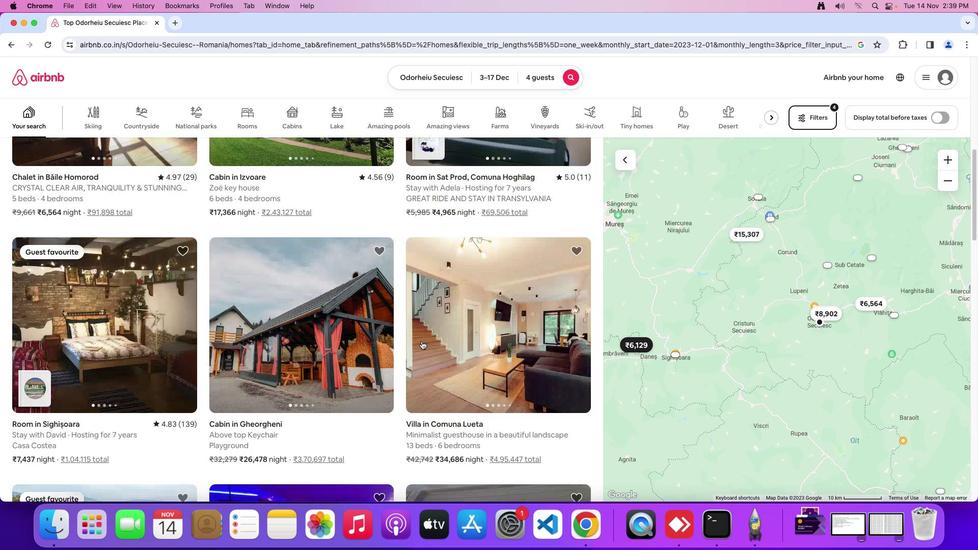 
Action: Mouse scrolled (421, 341) with delta (0, 0)
Screenshot: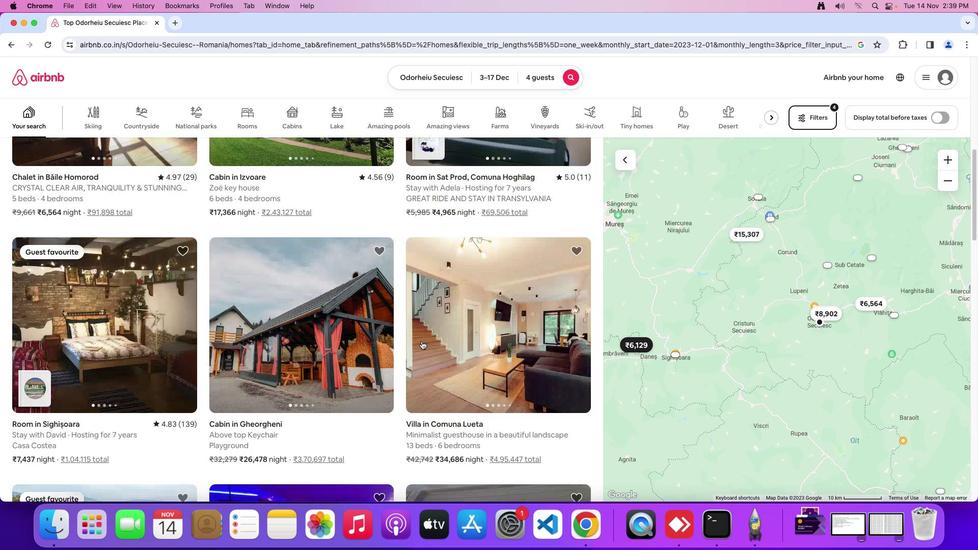 
Action: Mouse scrolled (421, 341) with delta (0, 2)
Screenshot: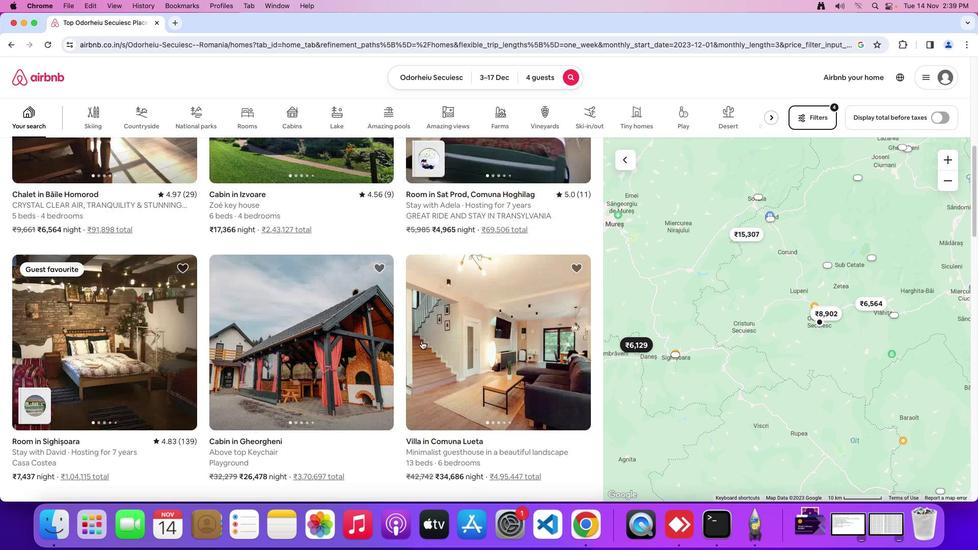 
Action: Mouse scrolled (421, 341) with delta (0, 3)
Screenshot: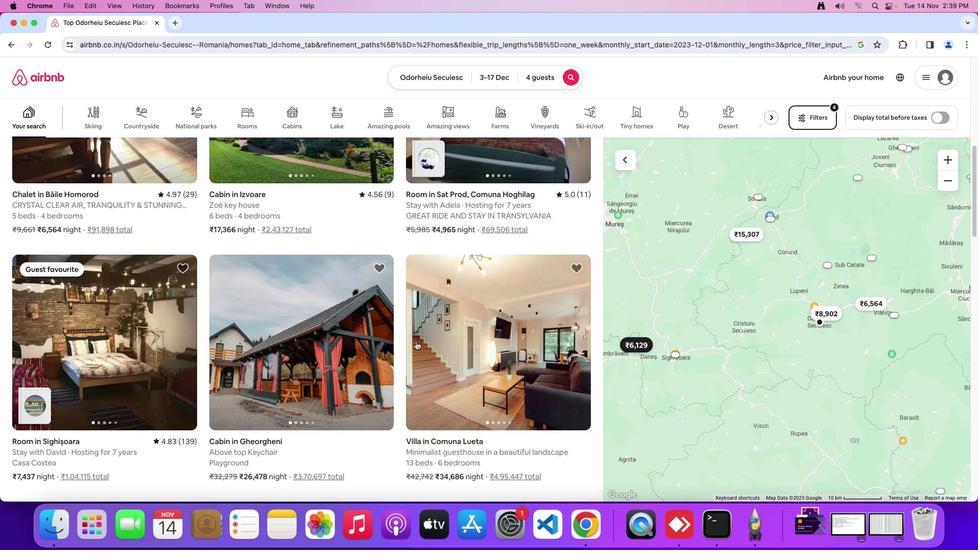 
Action: Mouse moved to (151, 374)
Screenshot: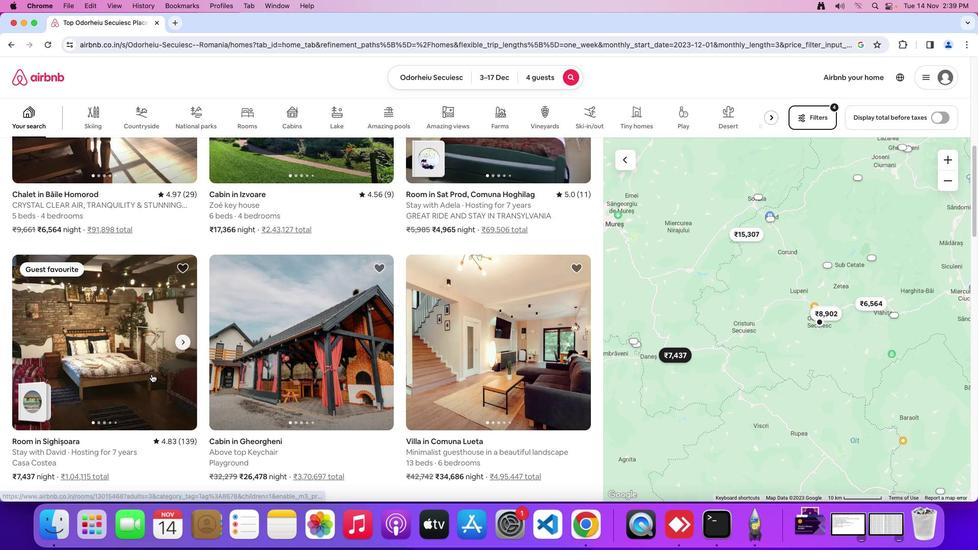 
Action: Mouse pressed left at (151, 374)
Screenshot: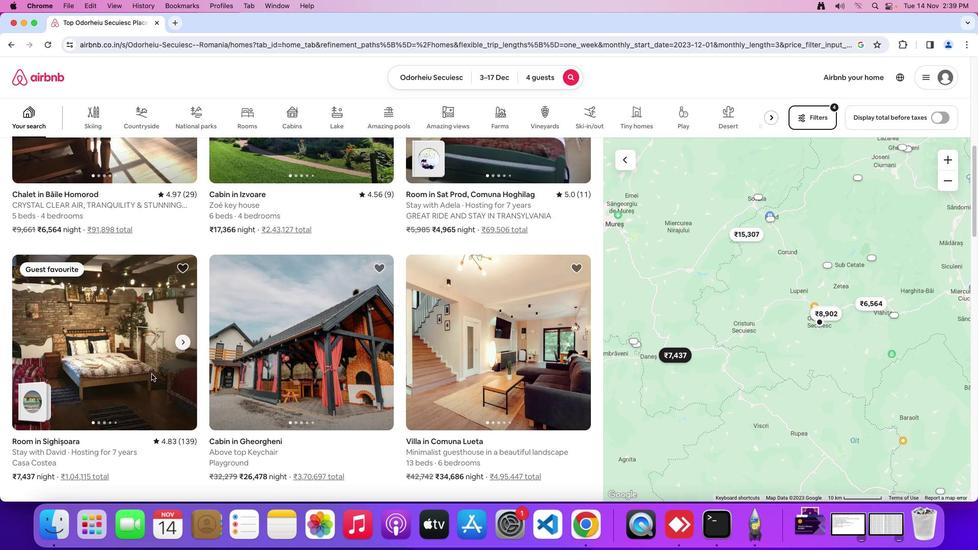 
Action: Mouse moved to (735, 349)
Screenshot: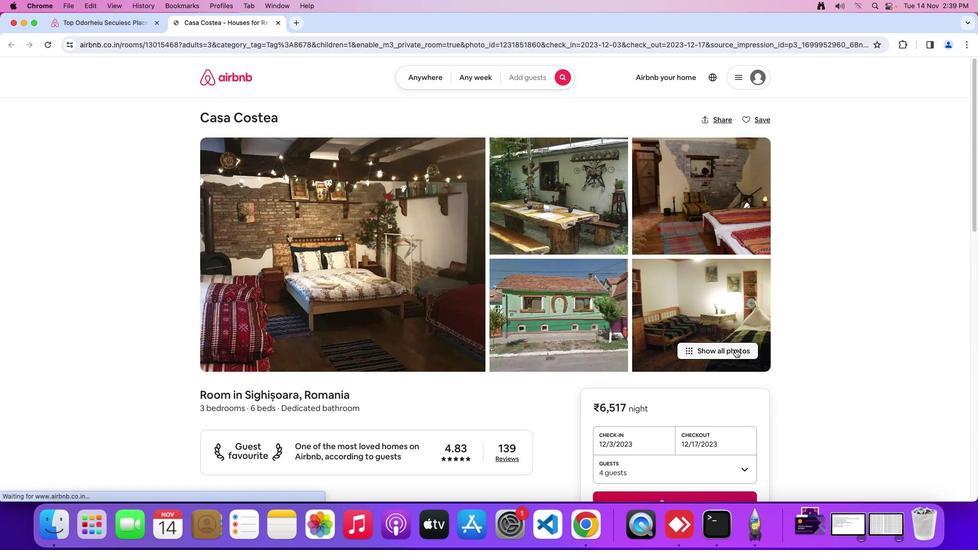
Action: Mouse pressed left at (735, 349)
Screenshot: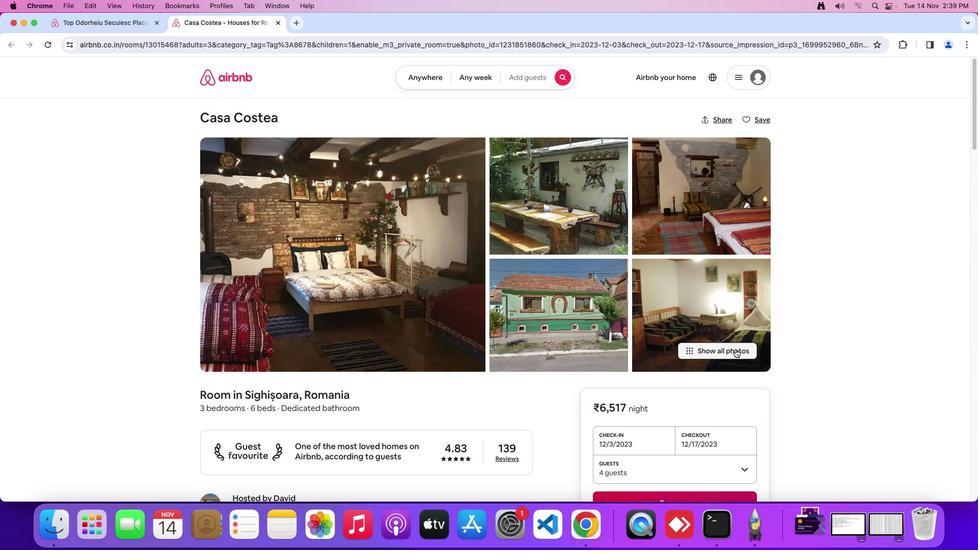 
Action: Mouse moved to (598, 324)
Screenshot: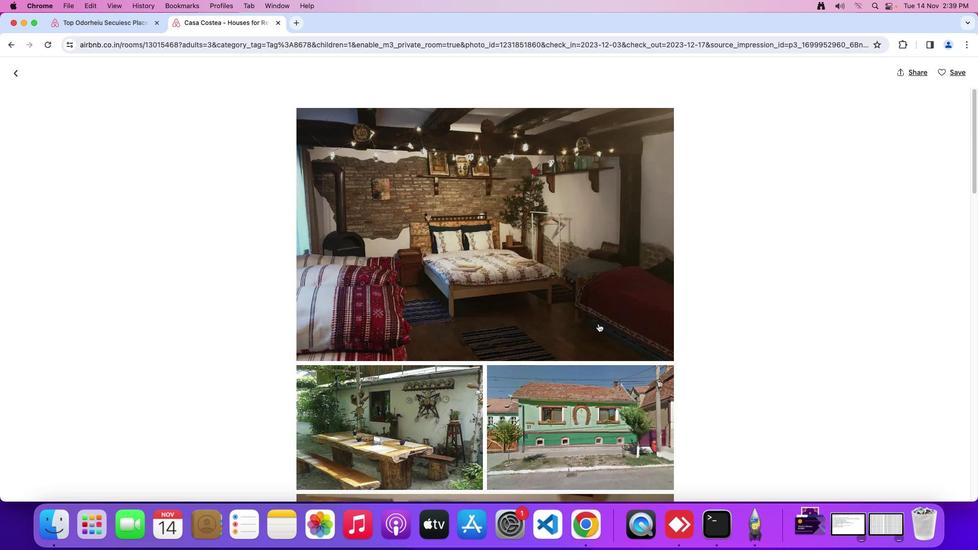 
Action: Mouse scrolled (598, 324) with delta (0, 0)
Screenshot: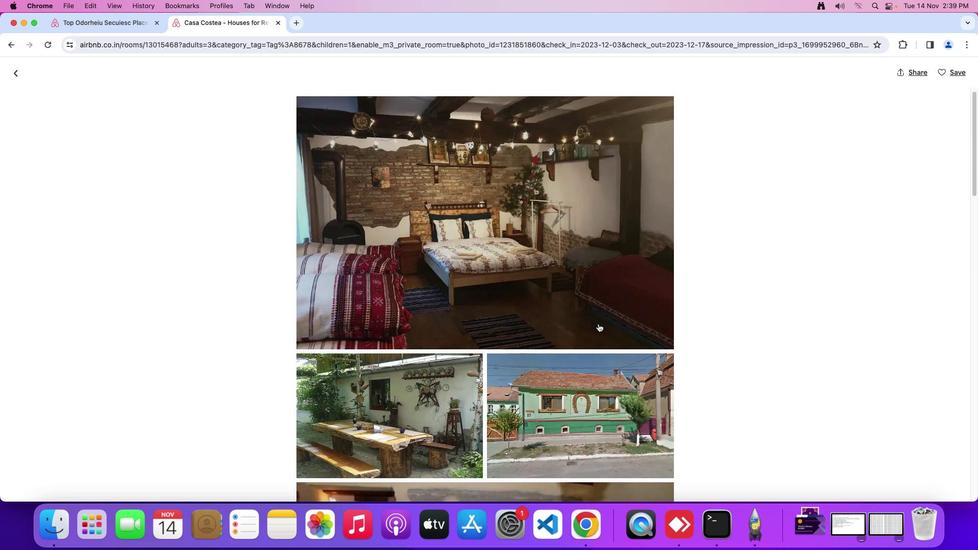 
Action: Mouse scrolled (598, 324) with delta (0, 0)
Screenshot: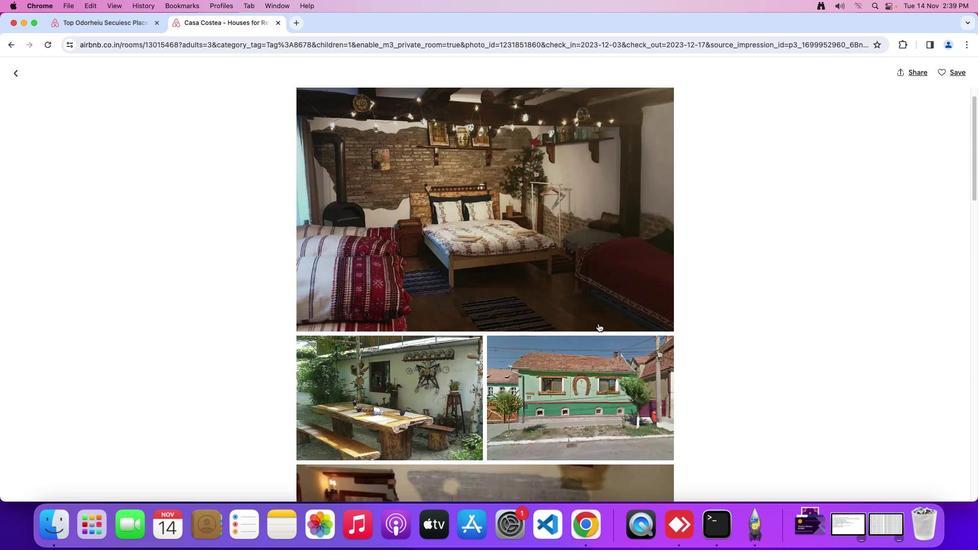 
Action: Mouse scrolled (598, 324) with delta (0, -1)
Screenshot: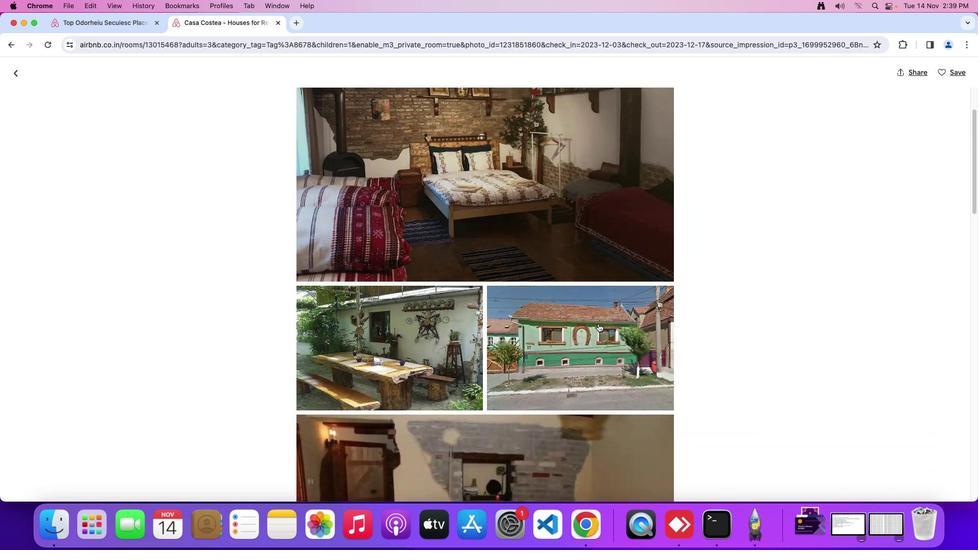 
Action: Mouse moved to (598, 324)
Screenshot: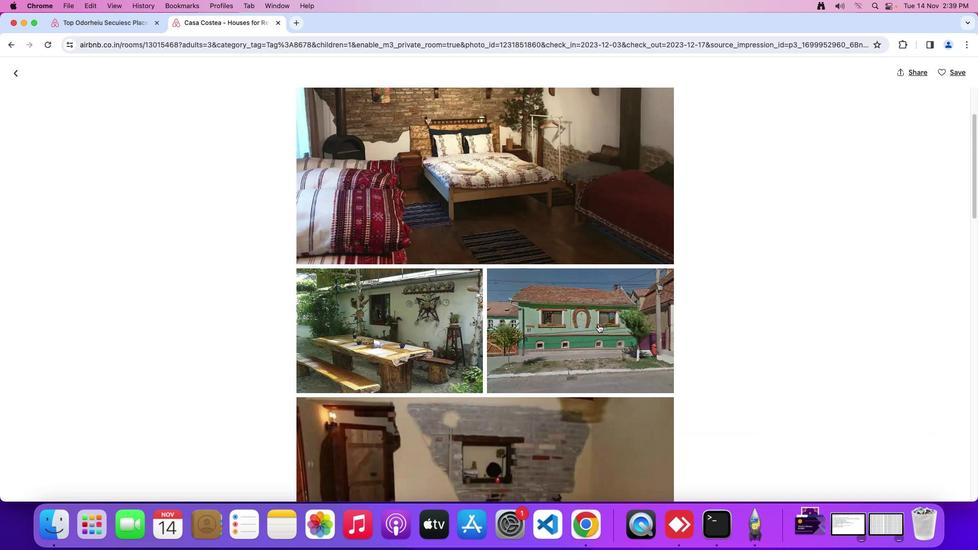 
Action: Mouse scrolled (598, 324) with delta (0, 0)
Screenshot: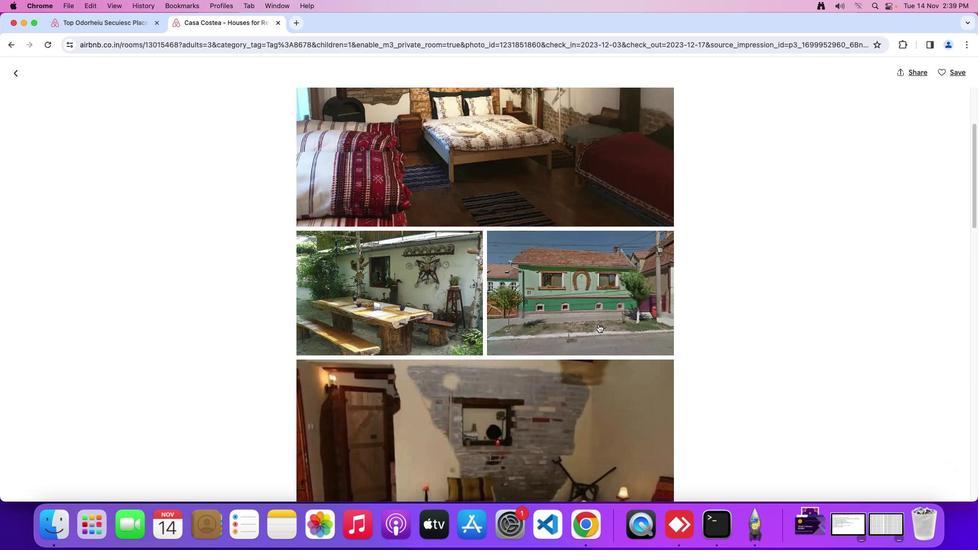 
Action: Mouse scrolled (598, 324) with delta (0, 0)
Screenshot: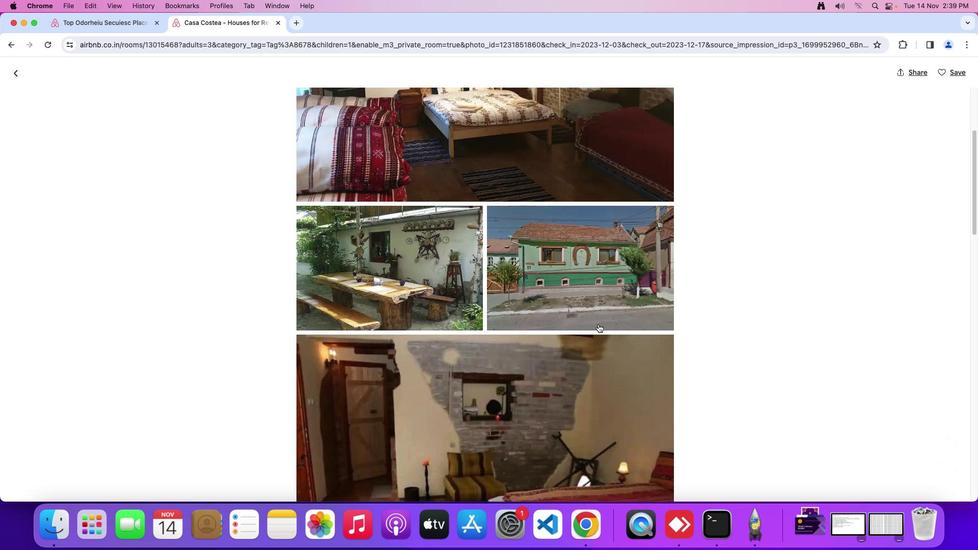 
Action: Mouse scrolled (598, 324) with delta (0, -1)
Screenshot: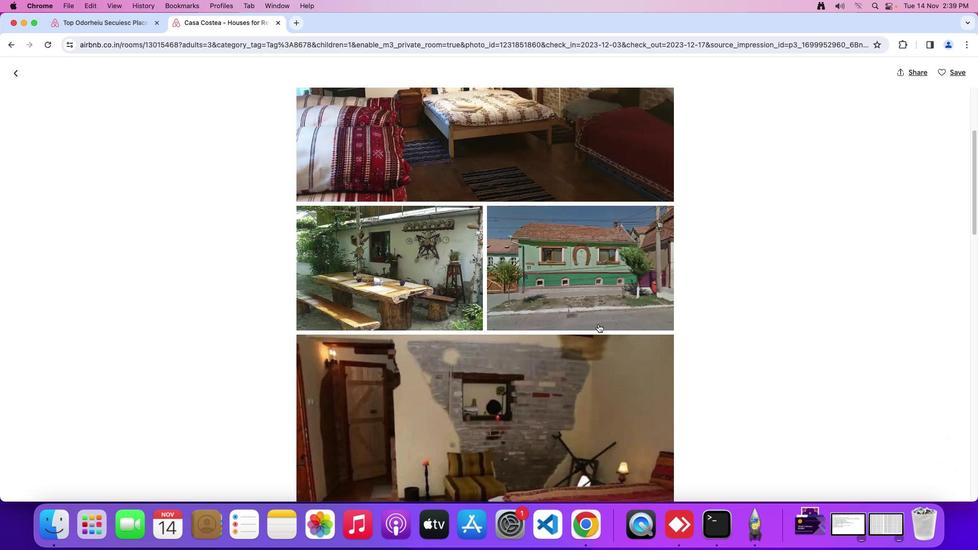 
Action: Mouse scrolled (598, 324) with delta (0, -2)
Screenshot: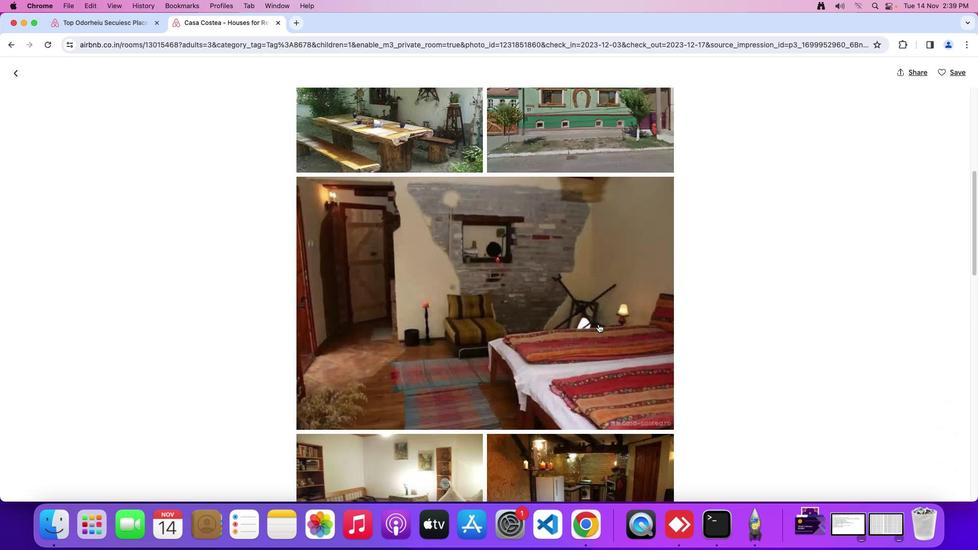 
Action: Mouse moved to (598, 324)
Screenshot: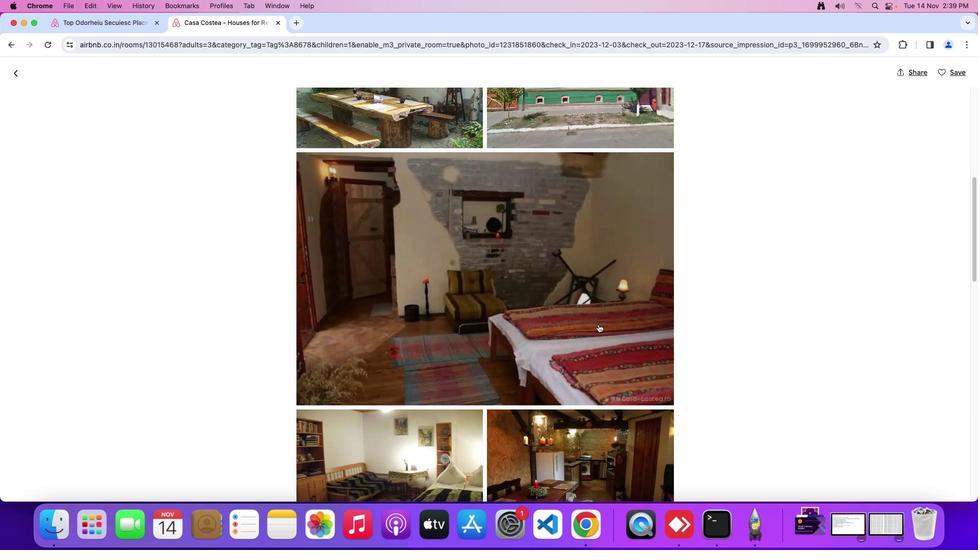 
Action: Mouse scrolled (598, 324) with delta (0, 0)
Screenshot: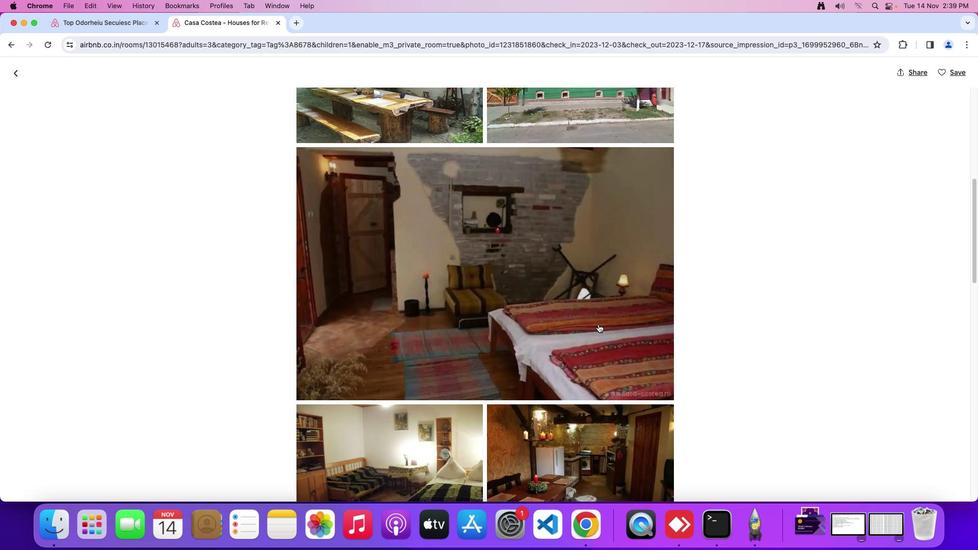 
Action: Mouse scrolled (598, 324) with delta (0, 0)
Screenshot: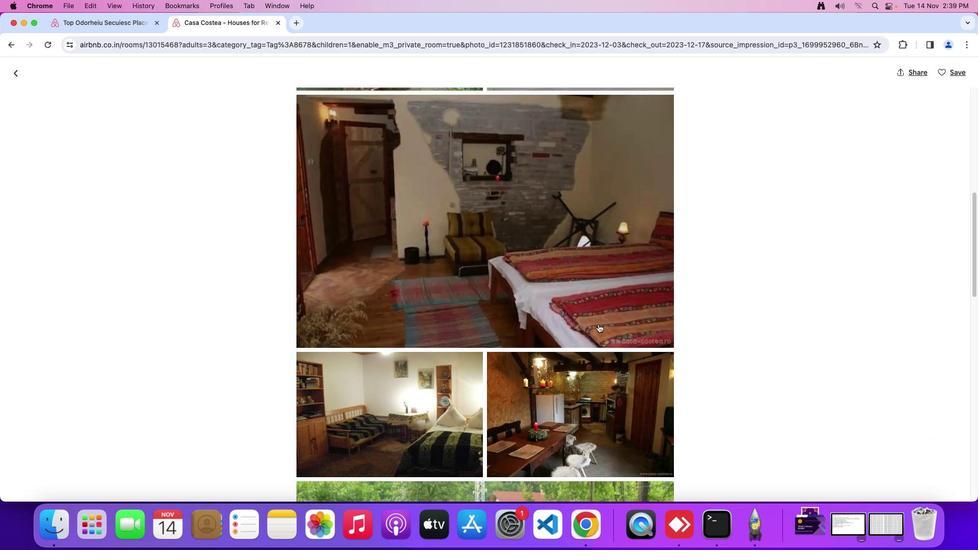 
Action: Mouse scrolled (598, 324) with delta (0, -1)
Screenshot: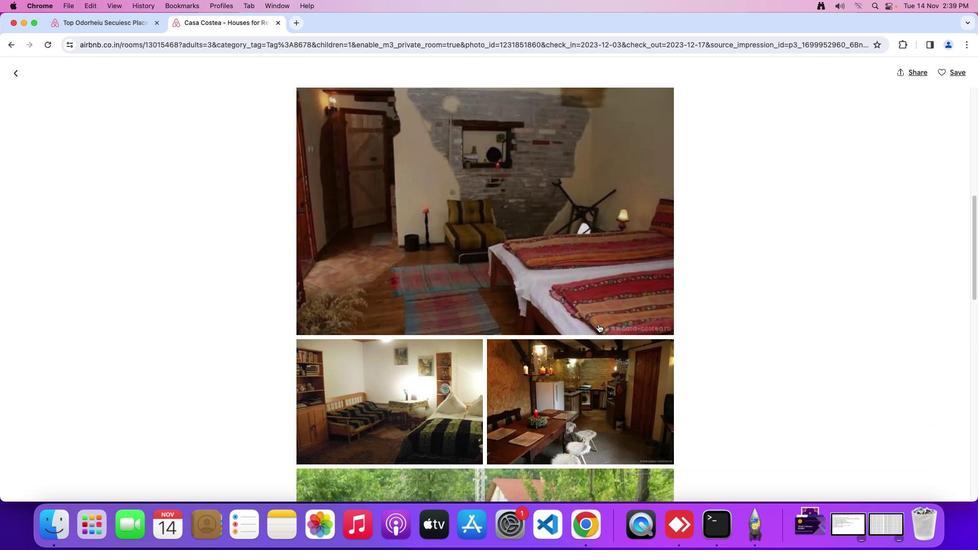 
Action: Mouse moved to (598, 324)
Screenshot: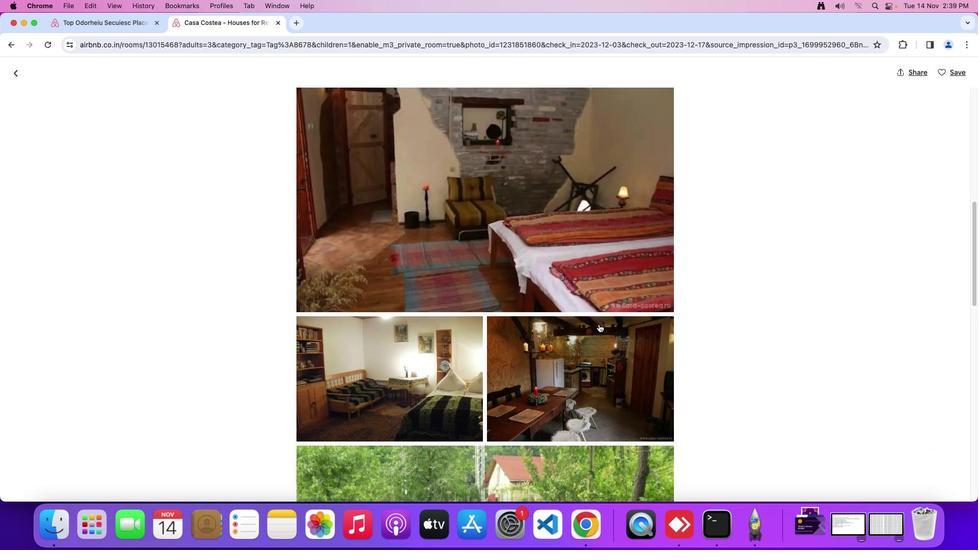 
Action: Mouse scrolled (598, 324) with delta (0, 0)
Screenshot: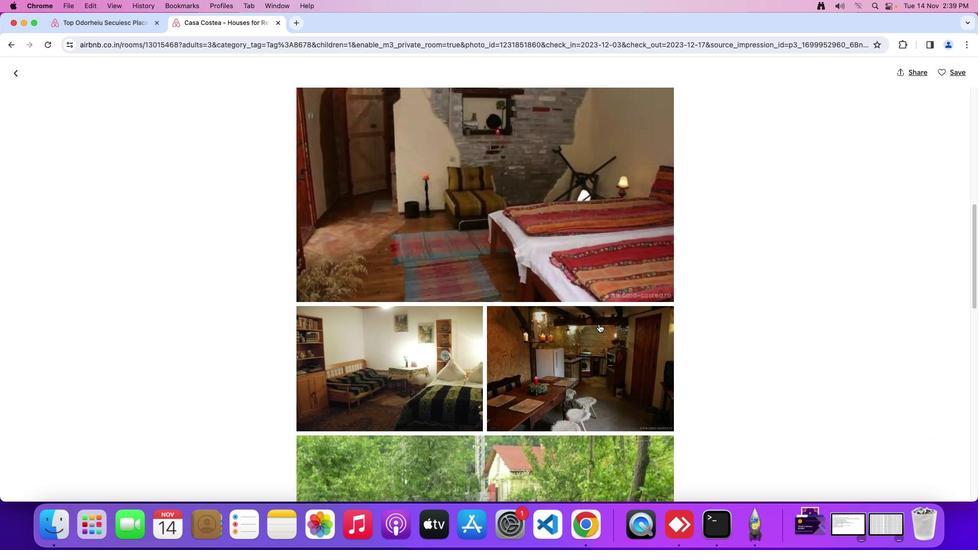 
Action: Mouse scrolled (598, 324) with delta (0, 0)
Screenshot: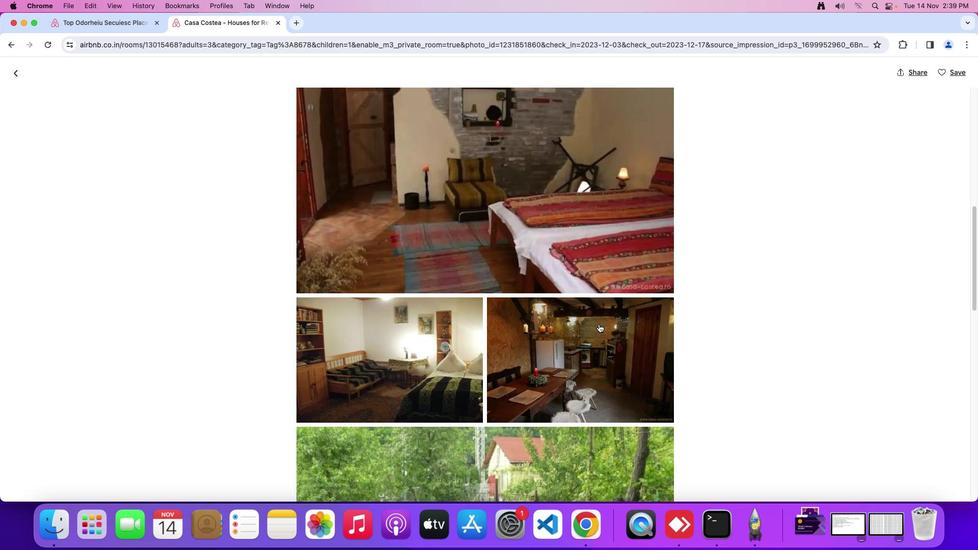 
Action: Mouse scrolled (598, 324) with delta (0, -1)
Screenshot: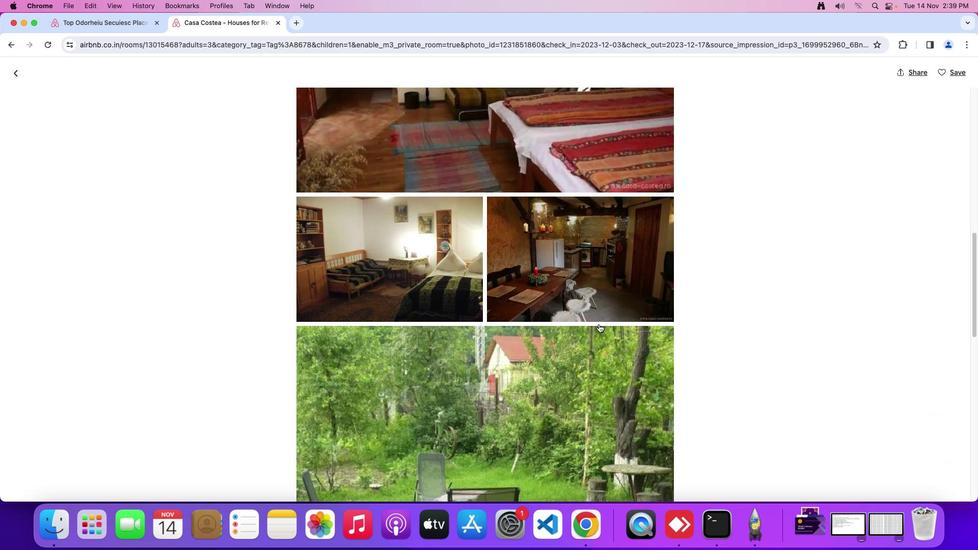 
Action: Mouse scrolled (598, 324) with delta (0, -1)
Screenshot: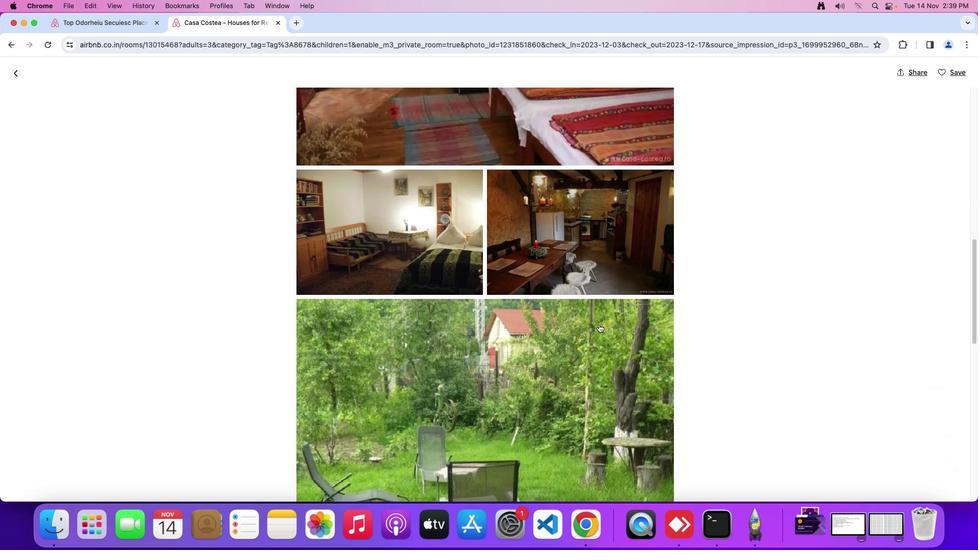 
Action: Mouse scrolled (598, 324) with delta (0, 0)
Screenshot: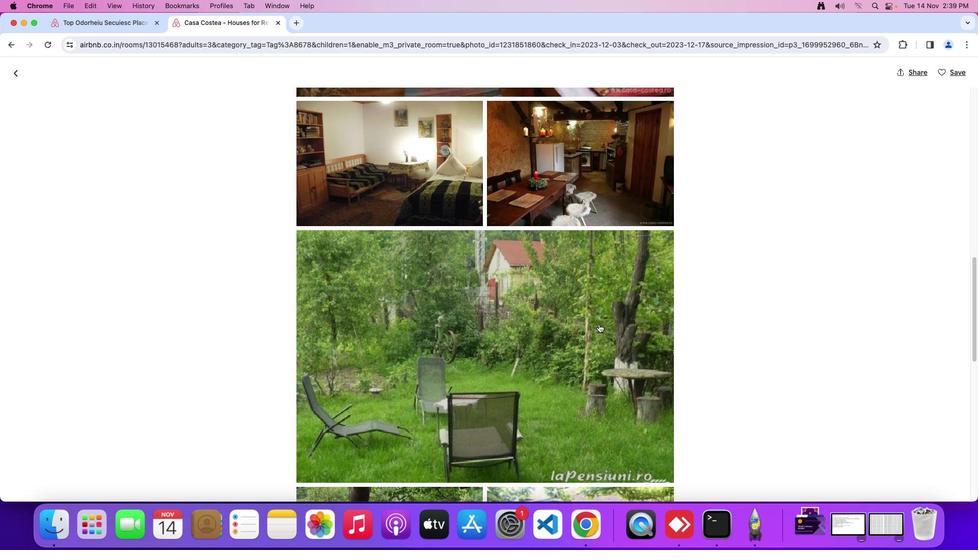 
Action: Mouse scrolled (598, 324) with delta (0, 0)
Screenshot: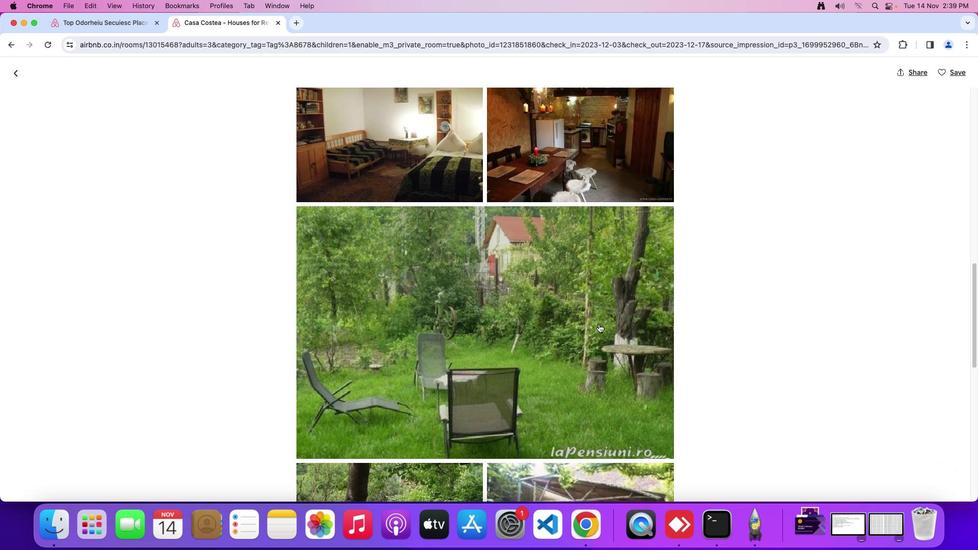 
Action: Mouse scrolled (598, 324) with delta (0, -1)
Screenshot: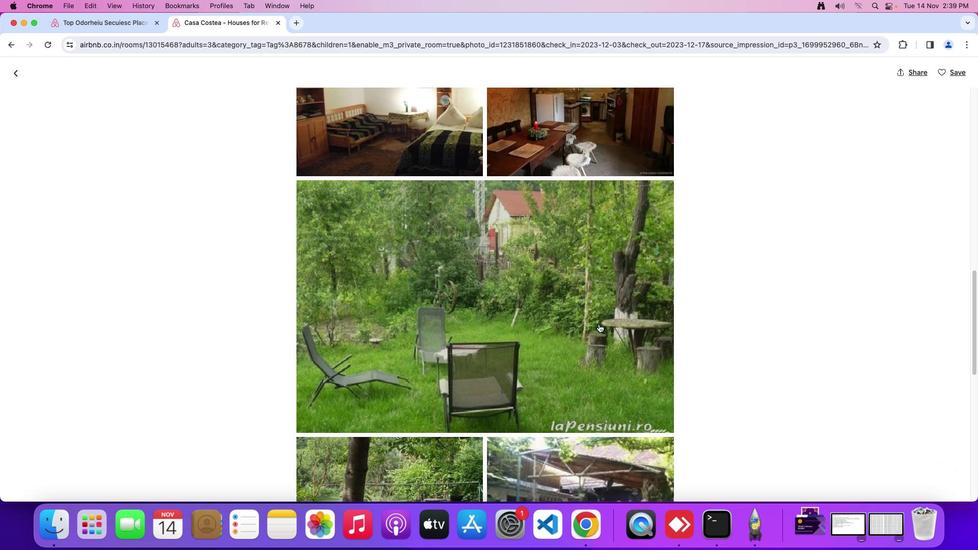 
Action: Mouse scrolled (598, 324) with delta (0, 0)
Screenshot: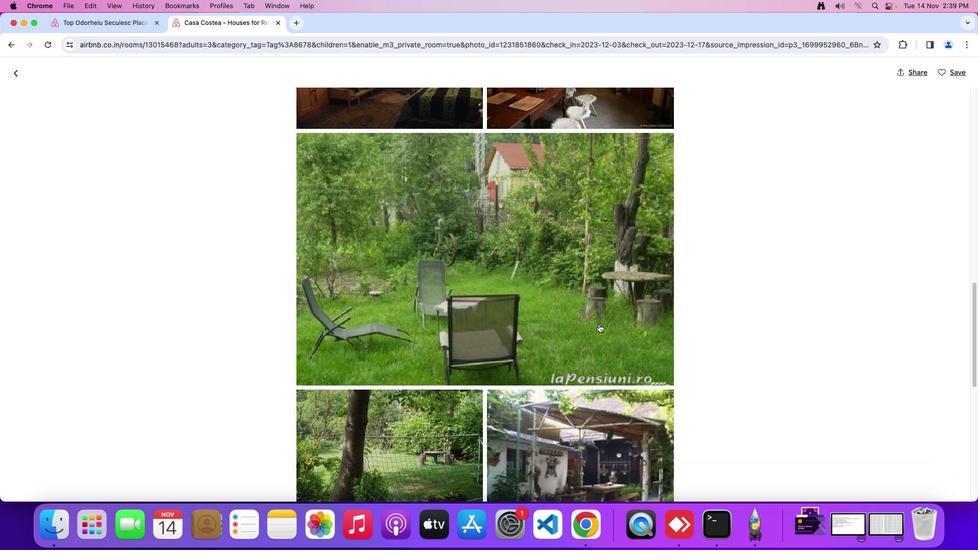 
Action: Mouse scrolled (598, 324) with delta (0, 0)
Screenshot: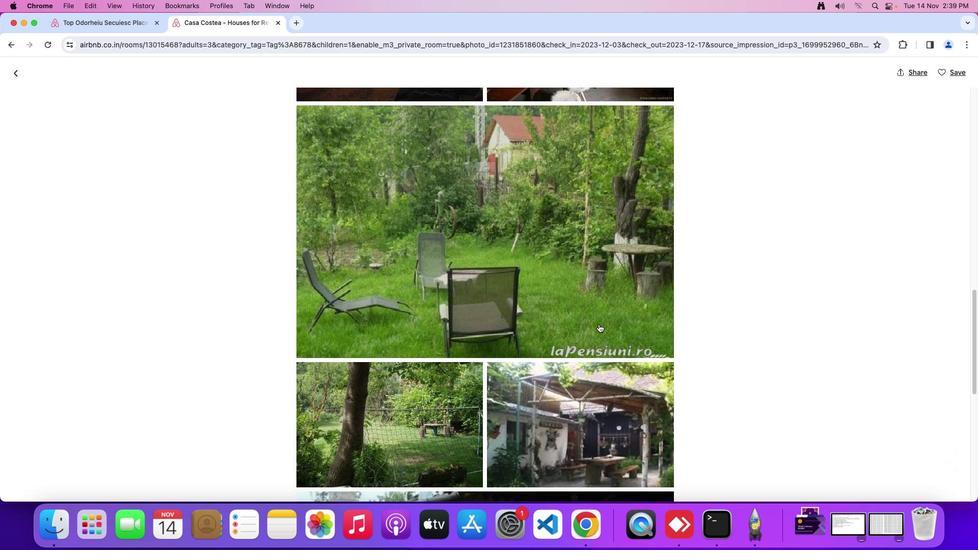 
Action: Mouse scrolled (598, 324) with delta (0, -1)
Screenshot: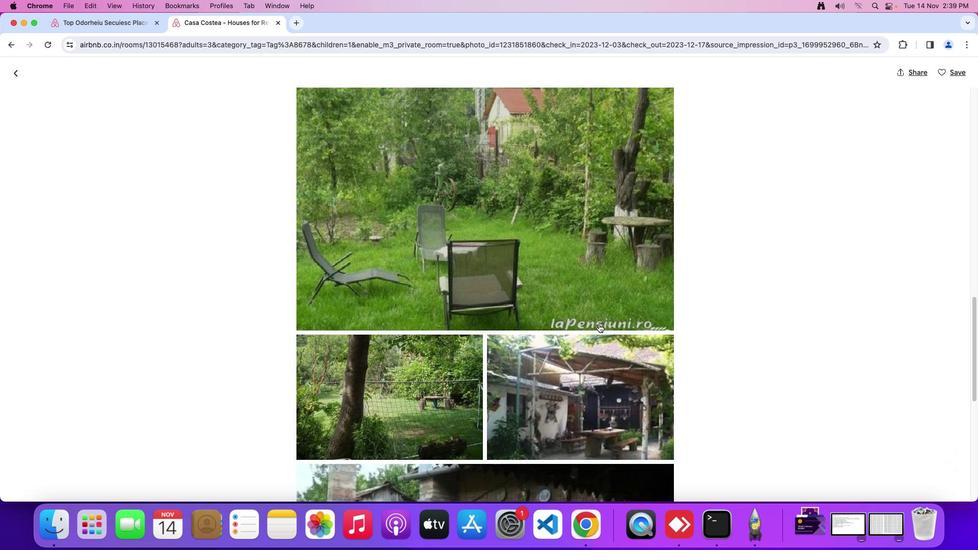 
Action: Mouse moved to (598, 324)
Screenshot: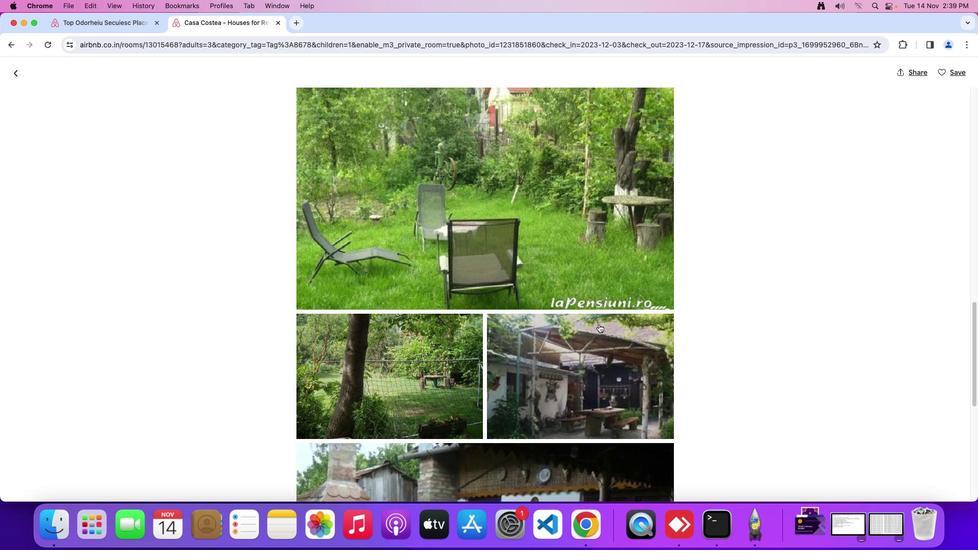 
Action: Mouse scrolled (598, 324) with delta (0, 0)
Screenshot: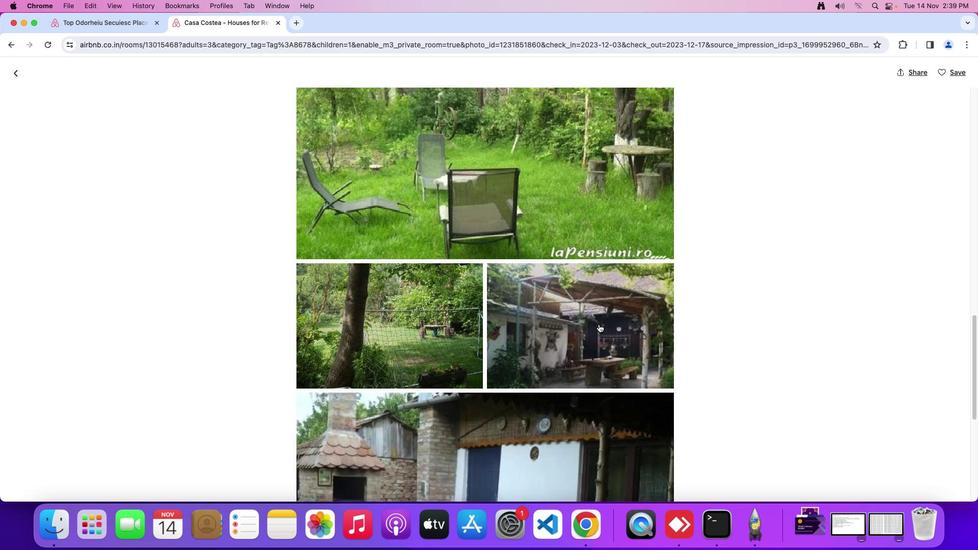 
Action: Mouse scrolled (598, 324) with delta (0, 0)
Screenshot: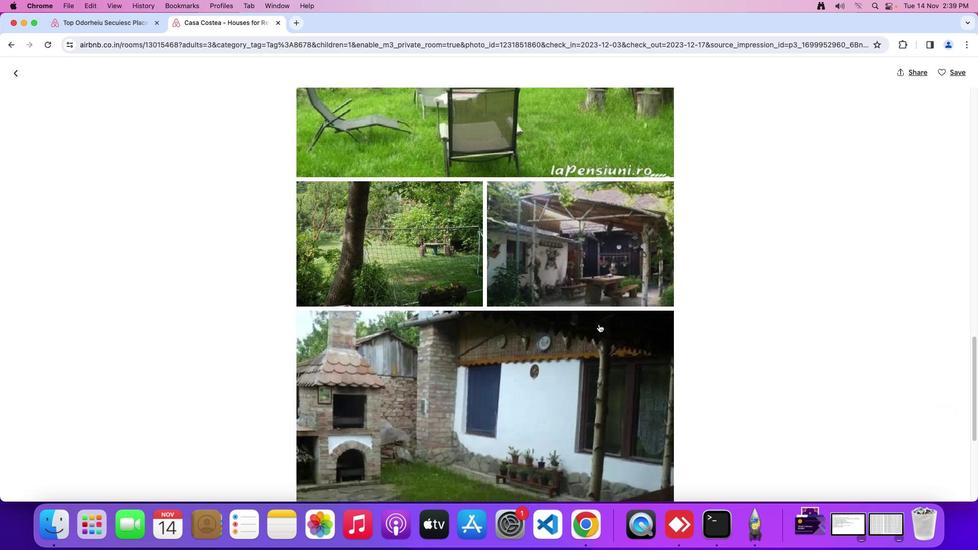 
Action: Mouse scrolled (598, 324) with delta (0, -1)
Screenshot: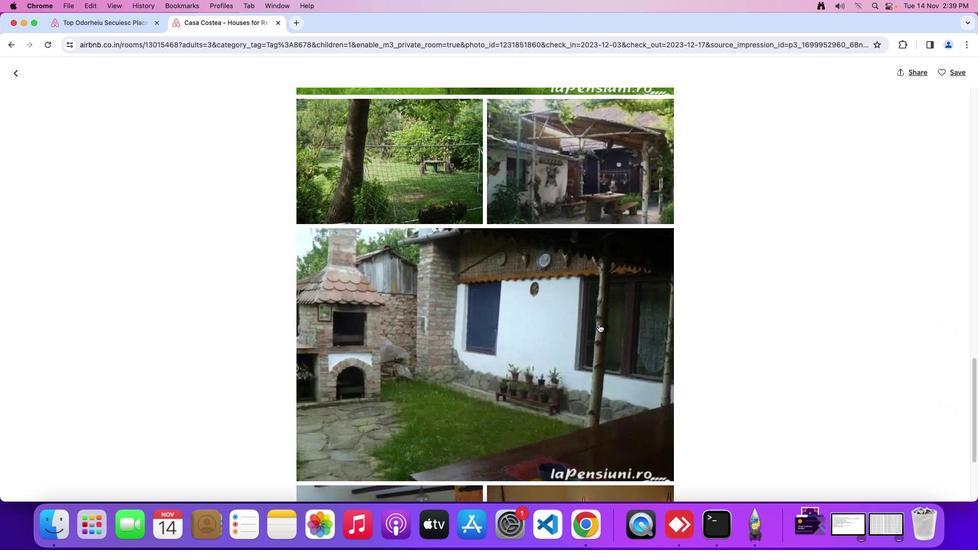 
Action: Mouse scrolled (598, 324) with delta (0, -2)
Screenshot: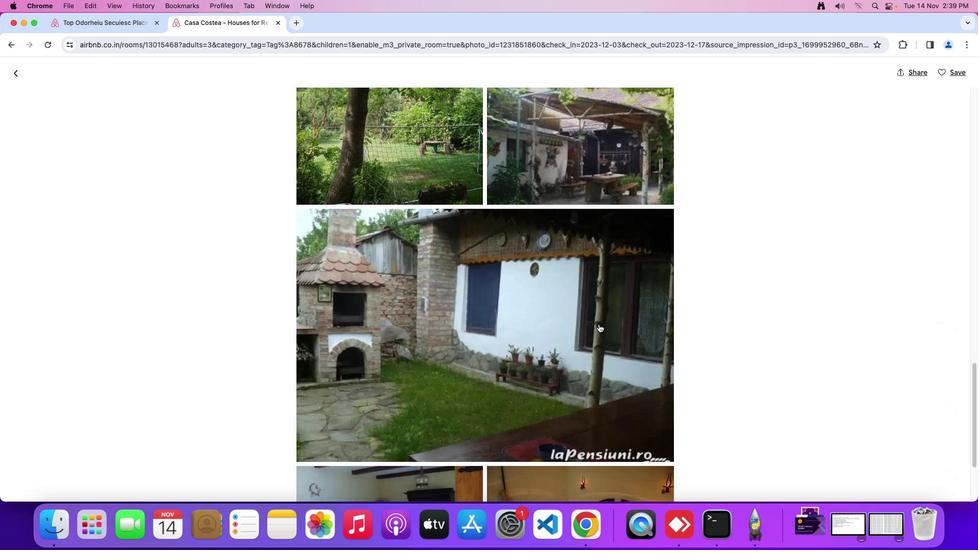 
Action: Mouse scrolled (598, 324) with delta (0, 0)
Screenshot: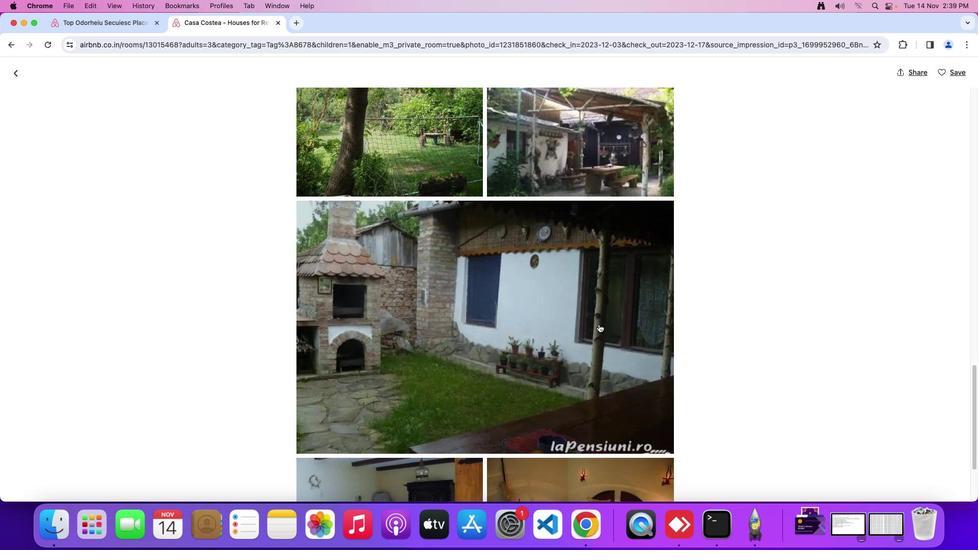 
Action: Mouse scrolled (598, 324) with delta (0, 0)
Screenshot: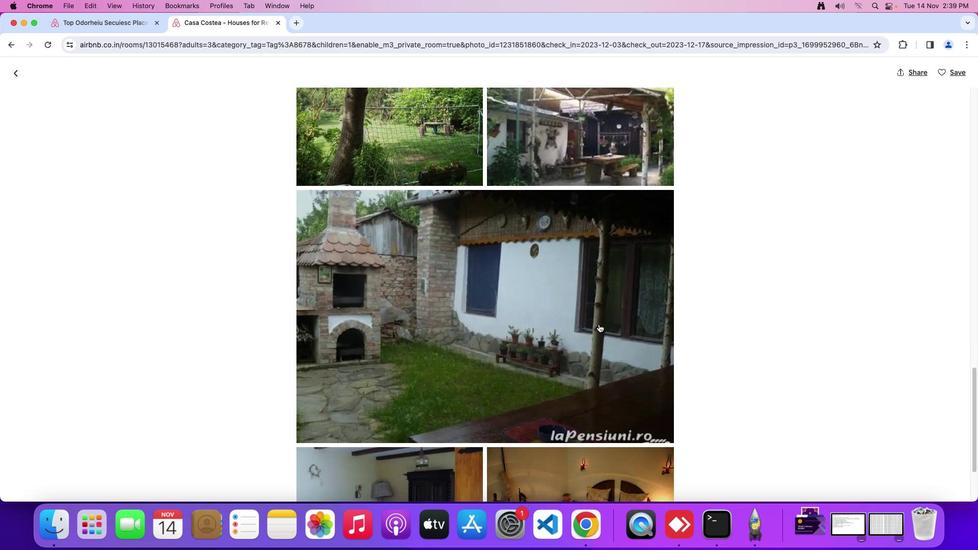 
Action: Mouse scrolled (598, 324) with delta (0, 0)
Screenshot: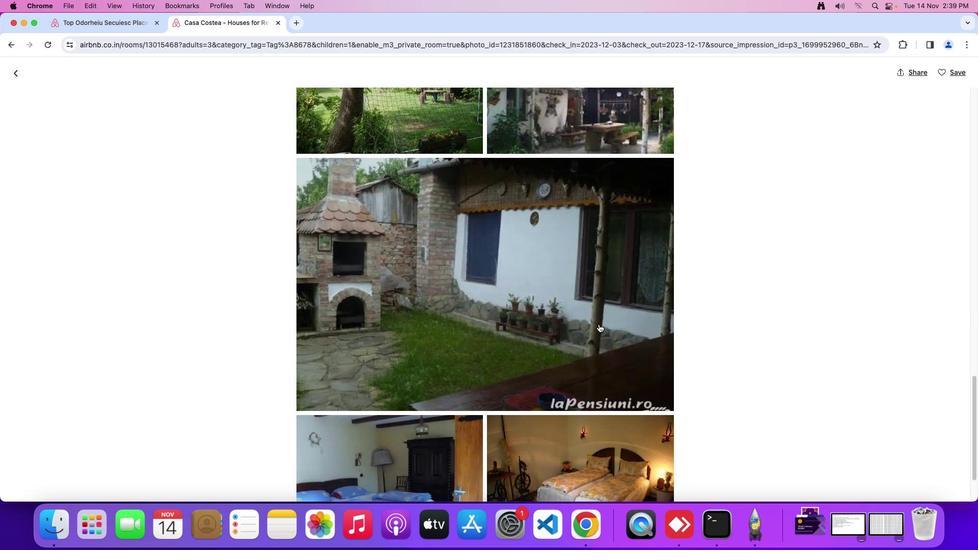 
Action: Mouse scrolled (598, 324) with delta (0, 0)
Screenshot: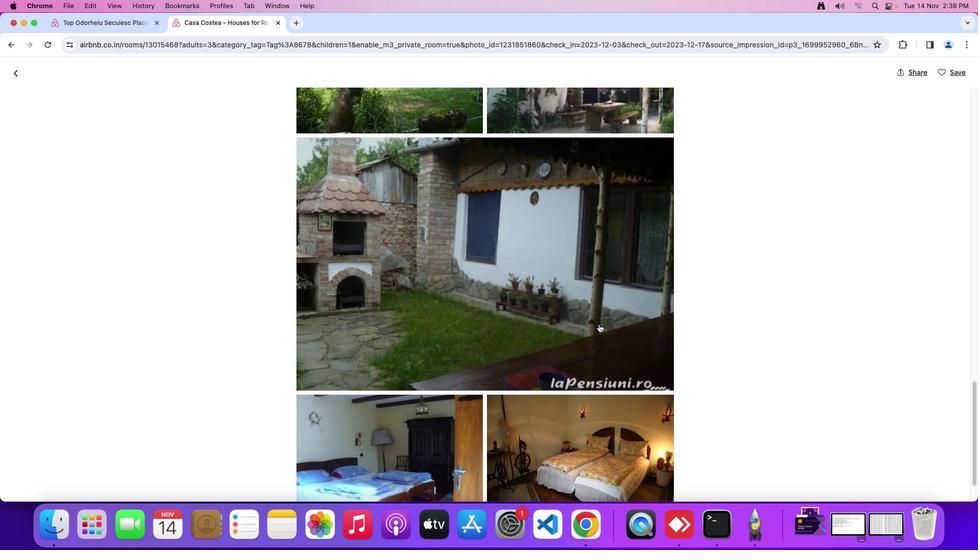 
Action: Mouse scrolled (598, 324) with delta (0, 0)
Screenshot: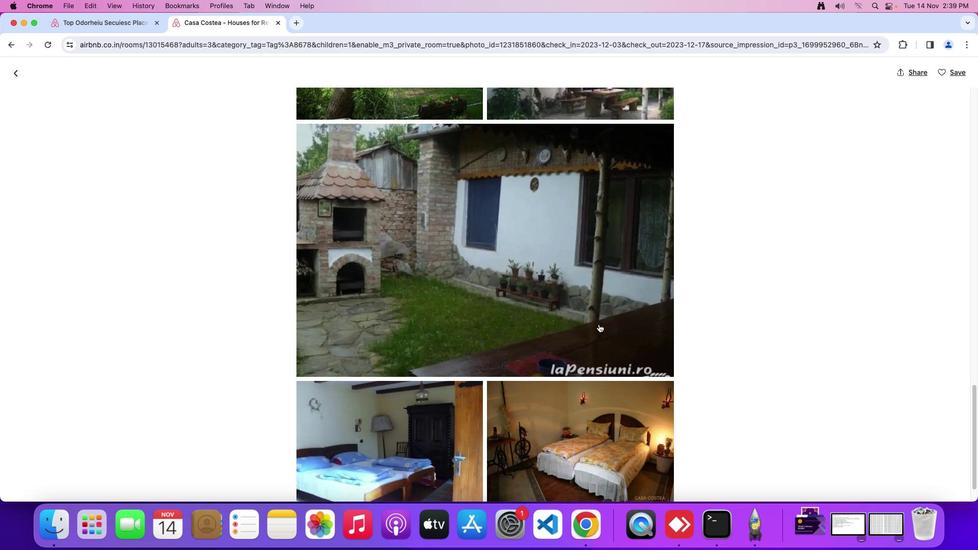
Action: Mouse scrolled (598, 324) with delta (0, -1)
Screenshot: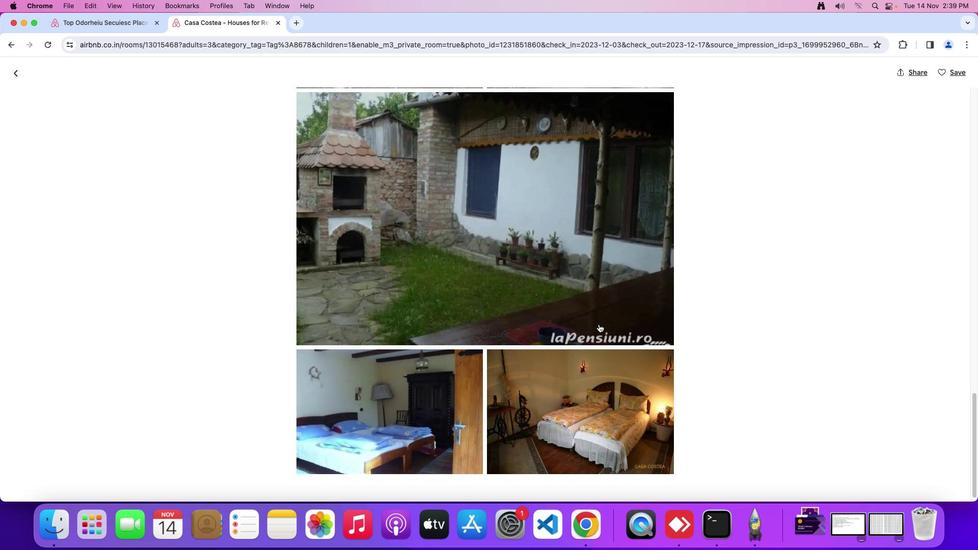 
Action: Mouse scrolled (598, 324) with delta (0, 0)
Screenshot: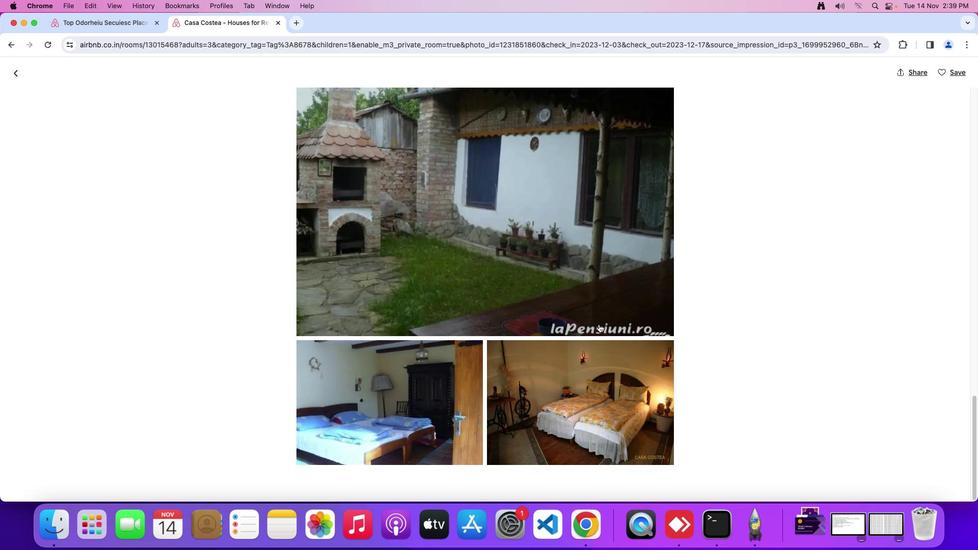 
Action: Mouse scrolled (598, 324) with delta (0, 0)
Screenshot: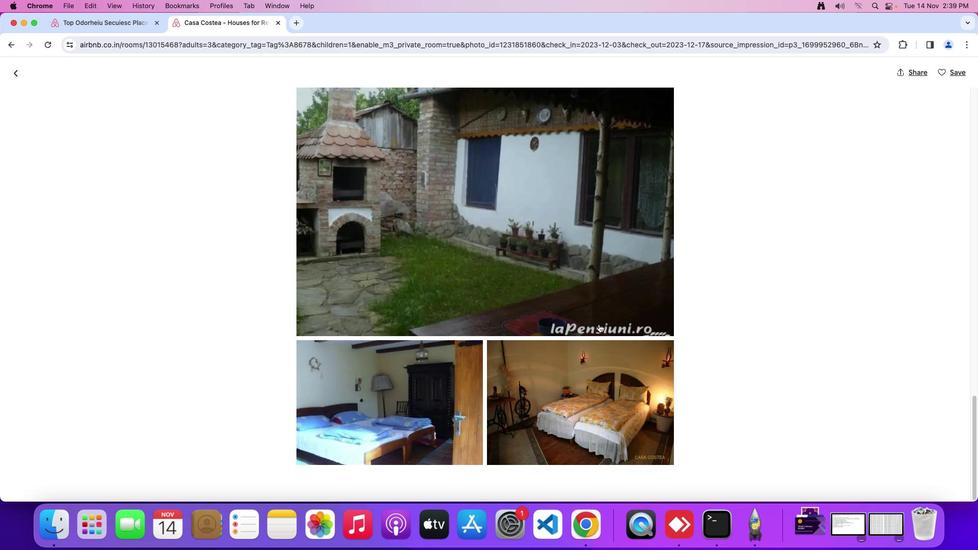 
Action: Mouse scrolled (598, 324) with delta (0, -1)
Screenshot: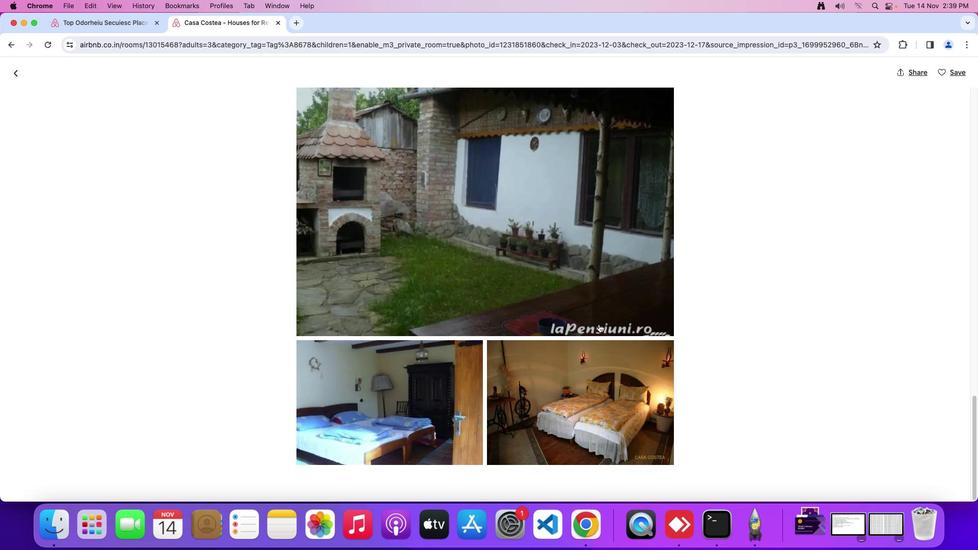 
Action: Mouse scrolled (598, 324) with delta (0, -2)
Screenshot: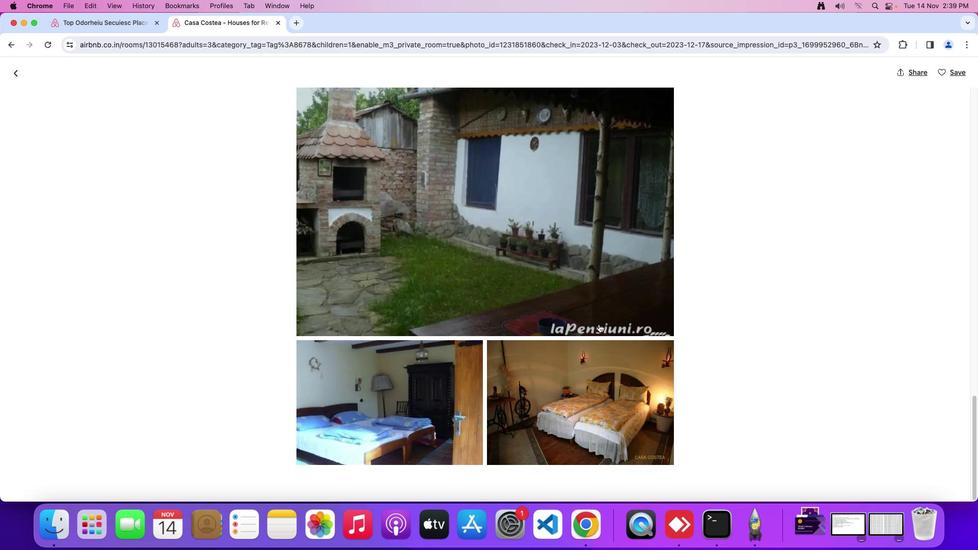 
Action: Mouse scrolled (598, 324) with delta (0, 0)
Screenshot: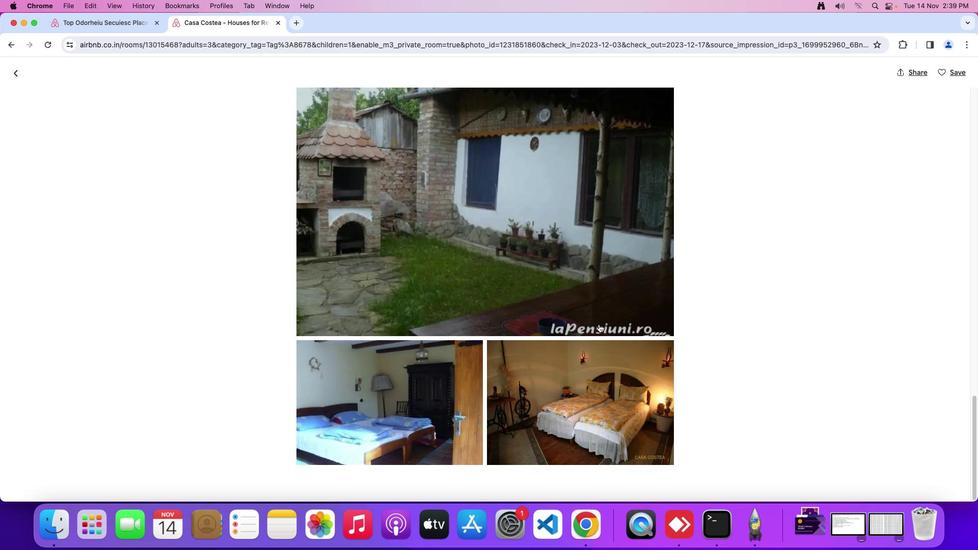 
Action: Mouse scrolled (598, 324) with delta (0, 0)
Screenshot: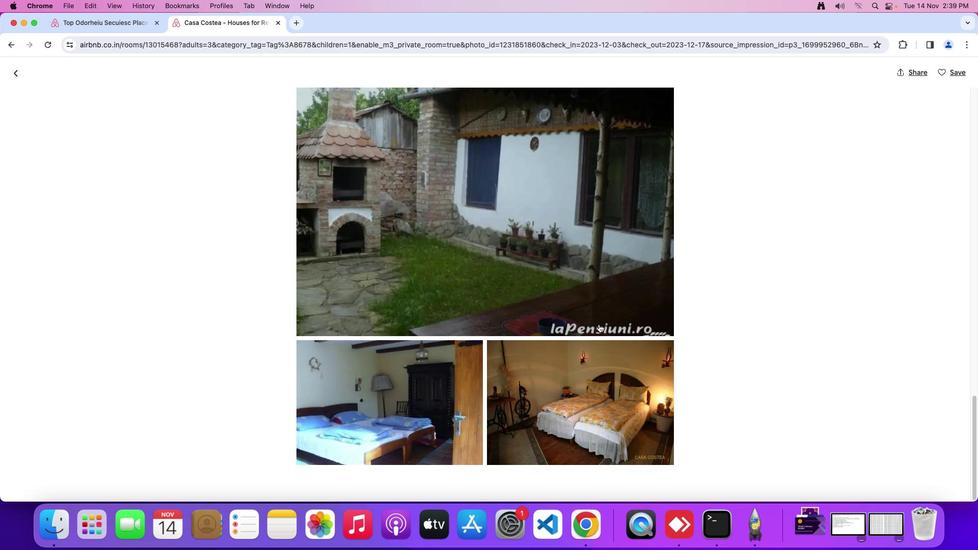 
Action: Mouse scrolled (598, 324) with delta (0, -1)
Screenshot: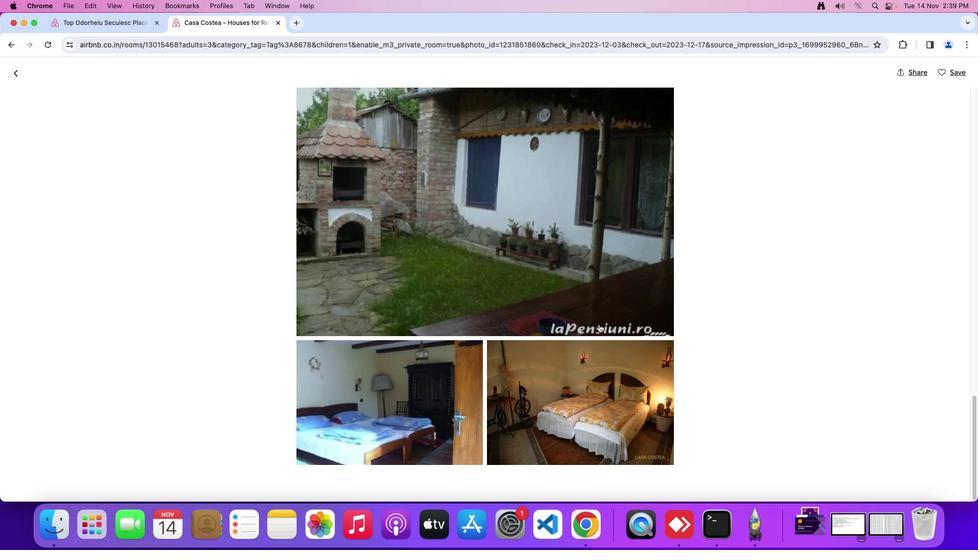 
Action: Mouse scrolled (598, 324) with delta (0, -2)
Screenshot: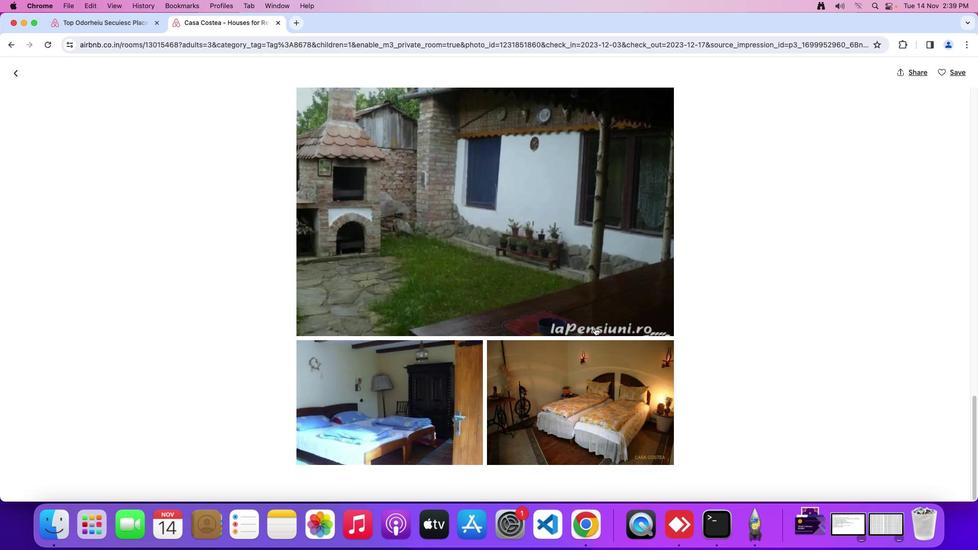 
Action: Mouse moved to (738, 318)
Screenshot: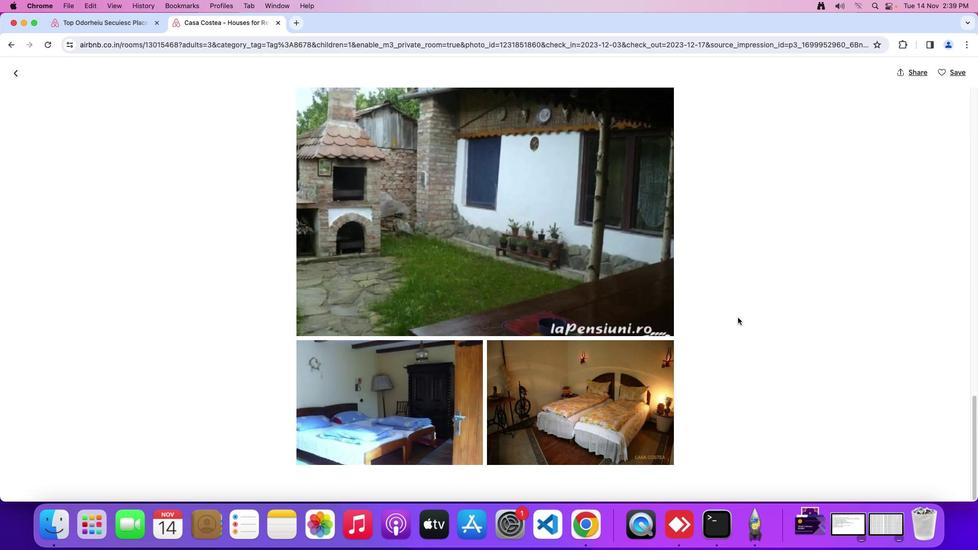 
Action: Mouse pressed left at (738, 318)
Screenshot: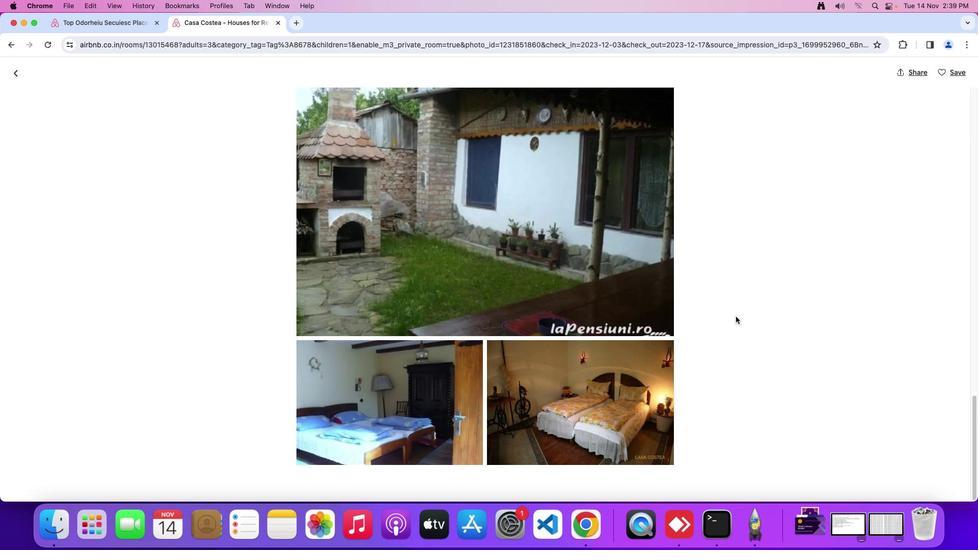 
Action: Mouse moved to (10, 72)
Screenshot: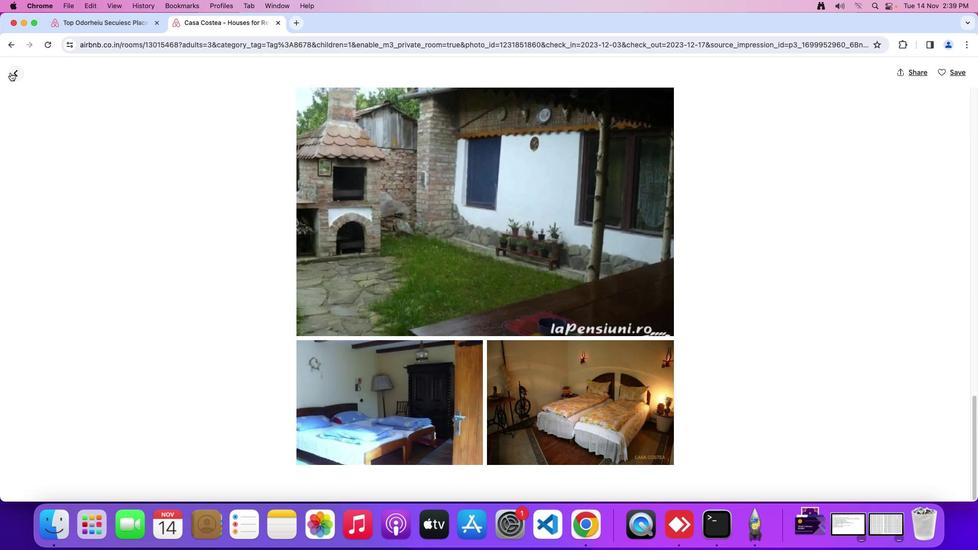 
Action: Mouse pressed left at (10, 72)
Screenshot: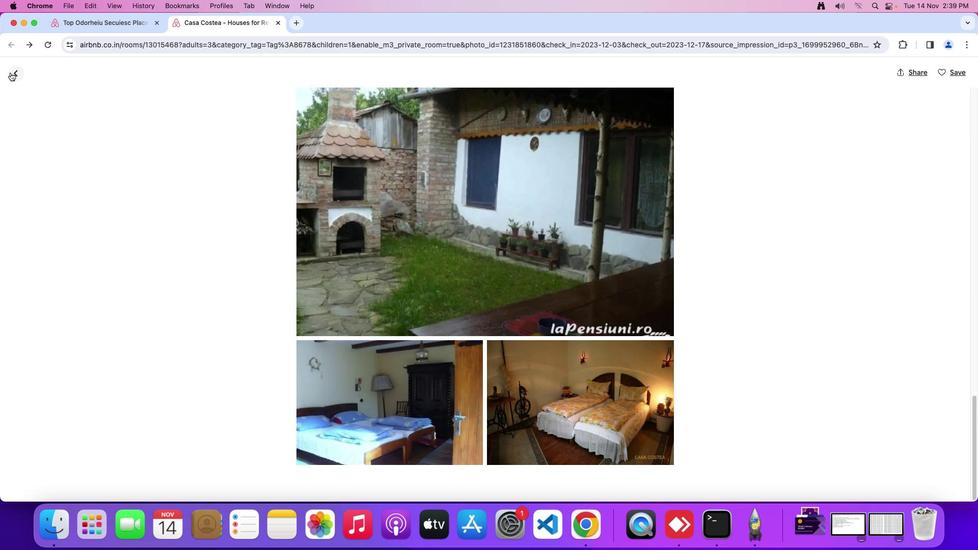 
Action: Mouse moved to (452, 308)
Screenshot: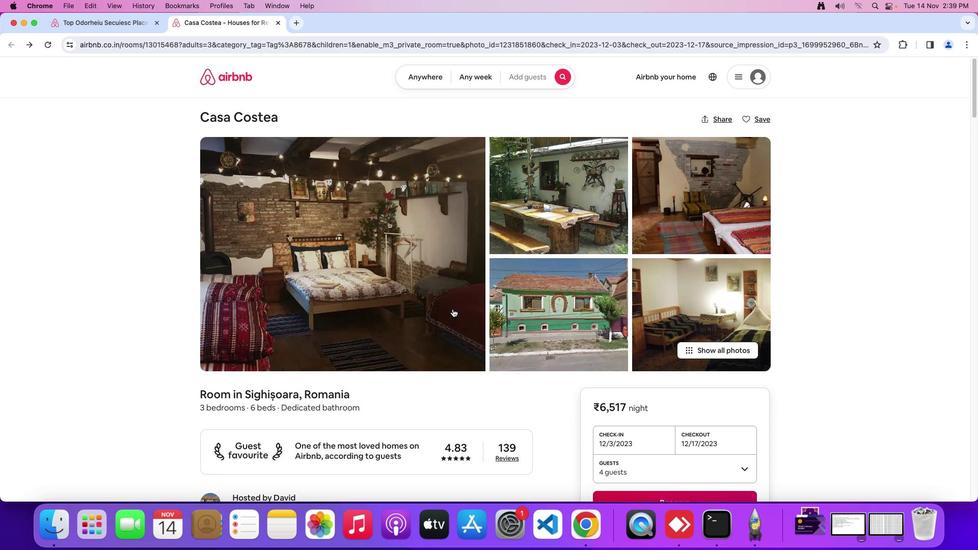 
Action: Mouse scrolled (452, 308) with delta (0, 0)
Screenshot: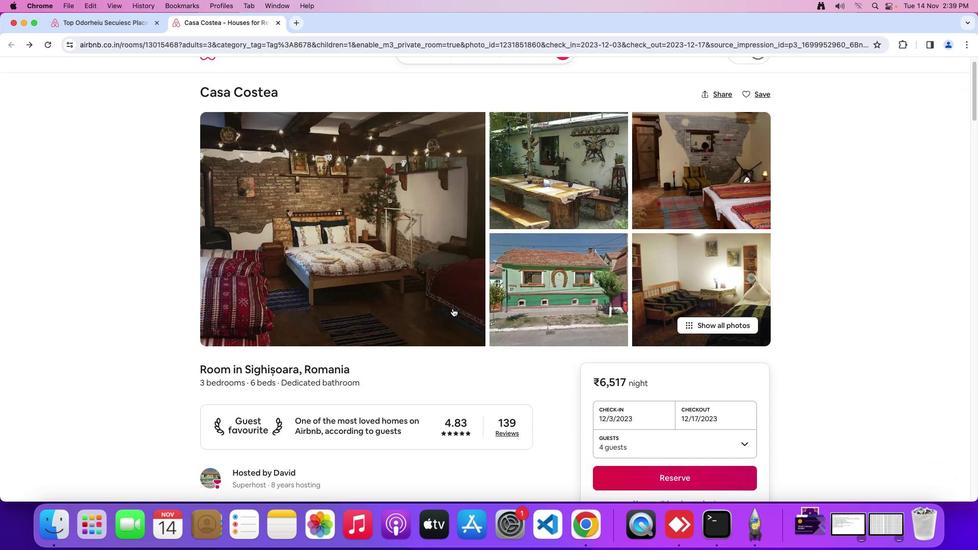 
Action: Mouse moved to (452, 308)
Screenshot: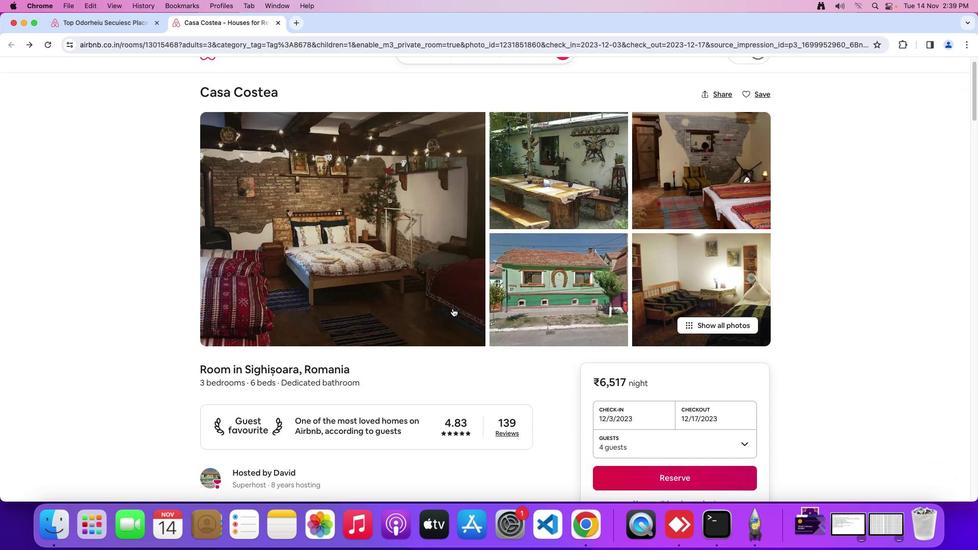 
Action: Mouse scrolled (452, 308) with delta (0, 0)
Screenshot: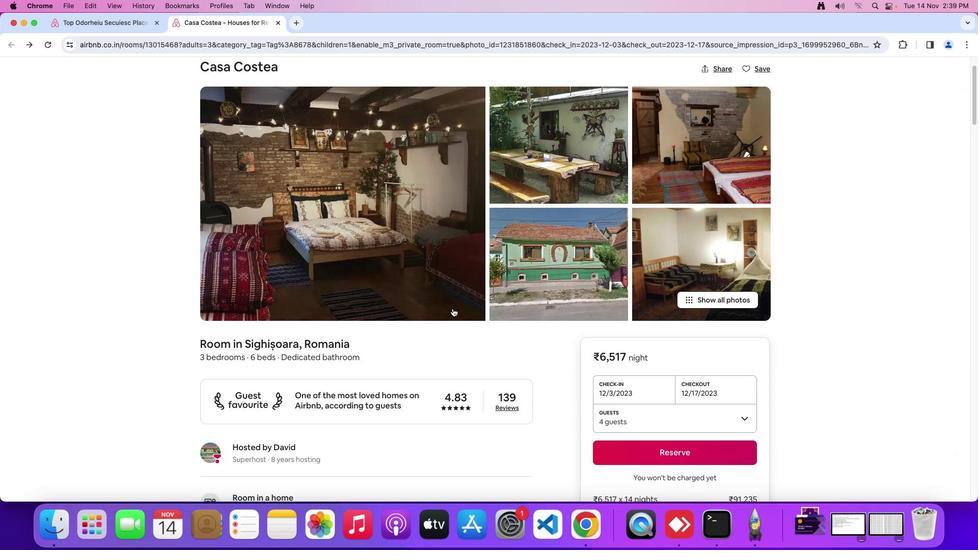 
Action: Mouse scrolled (452, 308) with delta (0, -1)
Screenshot: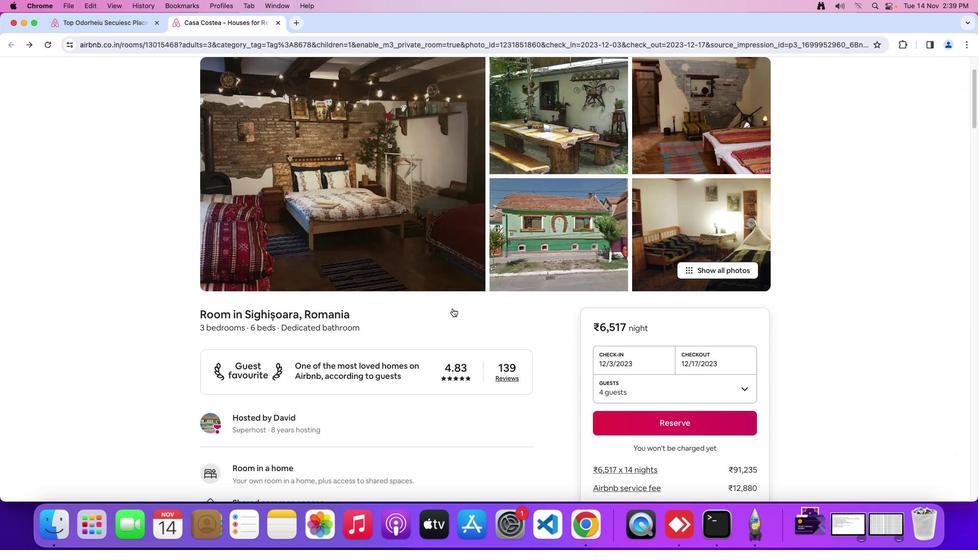 
Action: Mouse moved to (452, 308)
Screenshot: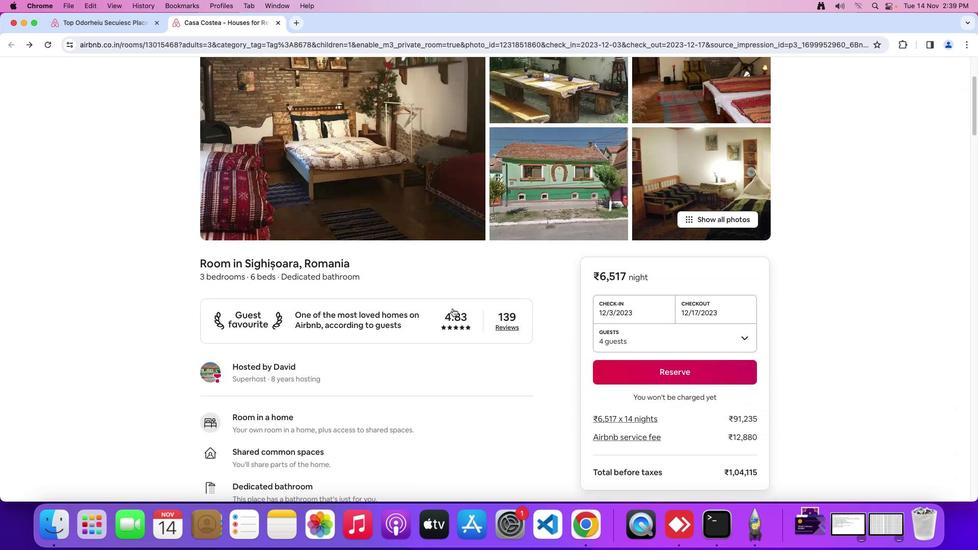 
Action: Mouse scrolled (452, 308) with delta (0, -1)
Screenshot: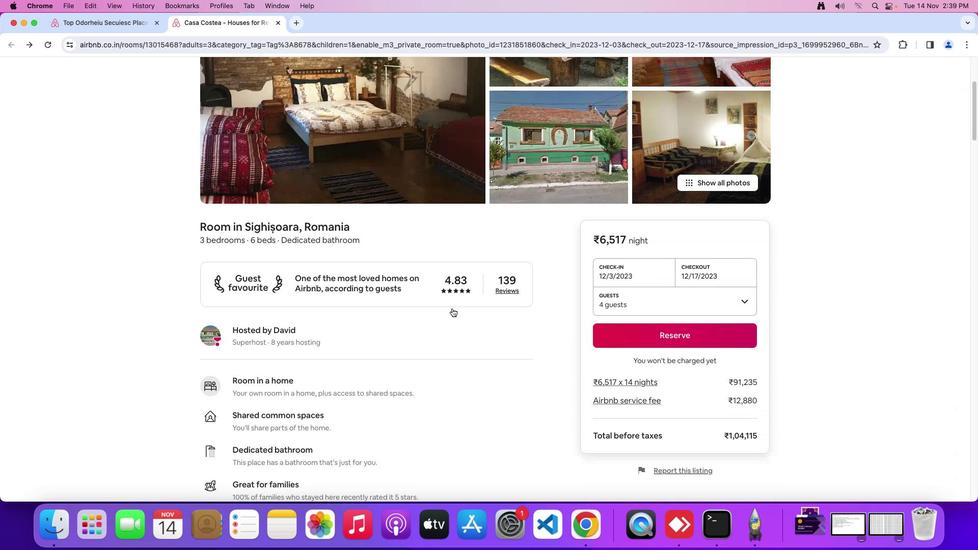 
Action: Mouse moved to (431, 306)
Screenshot: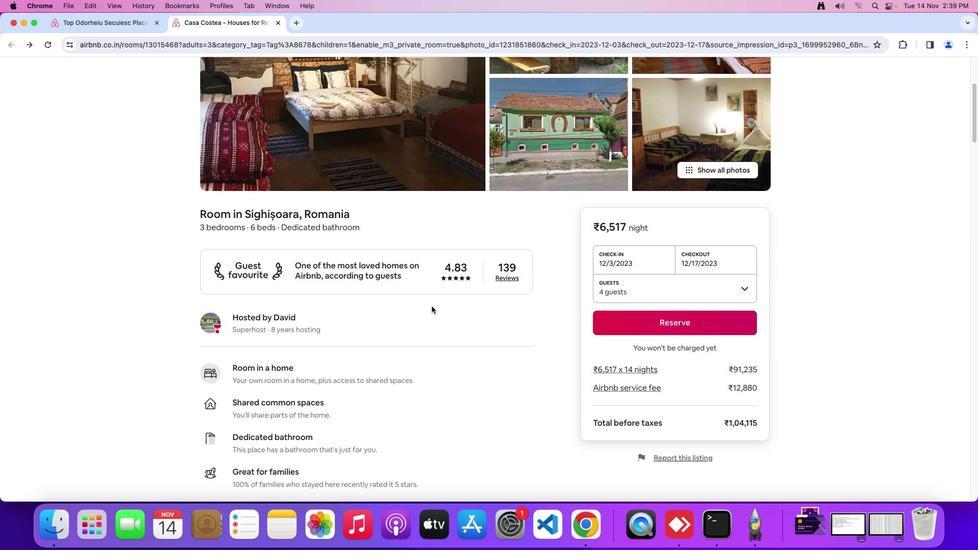 
Action: Mouse scrolled (431, 306) with delta (0, 0)
Screenshot: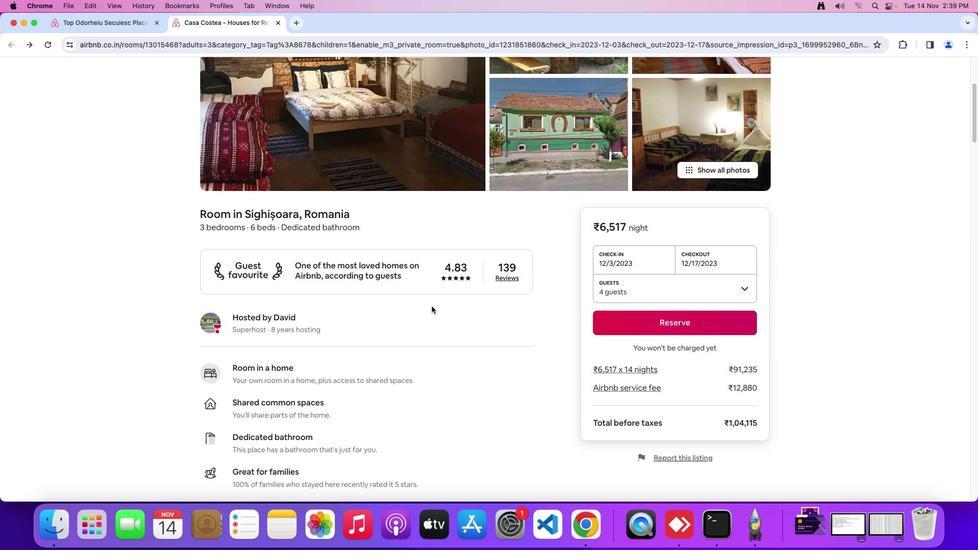 
Action: Mouse scrolled (431, 306) with delta (0, 0)
Screenshot: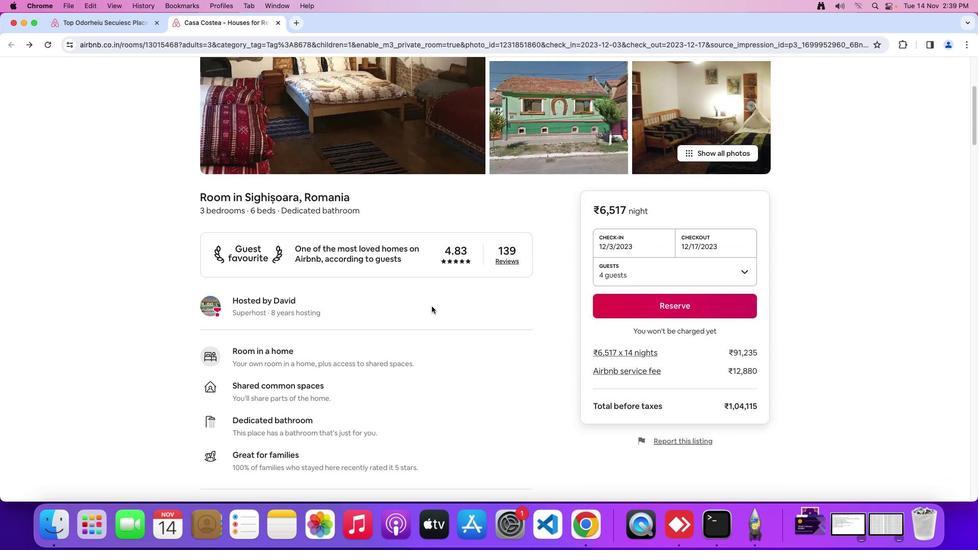 
Action: Mouse scrolled (431, 306) with delta (0, 0)
Screenshot: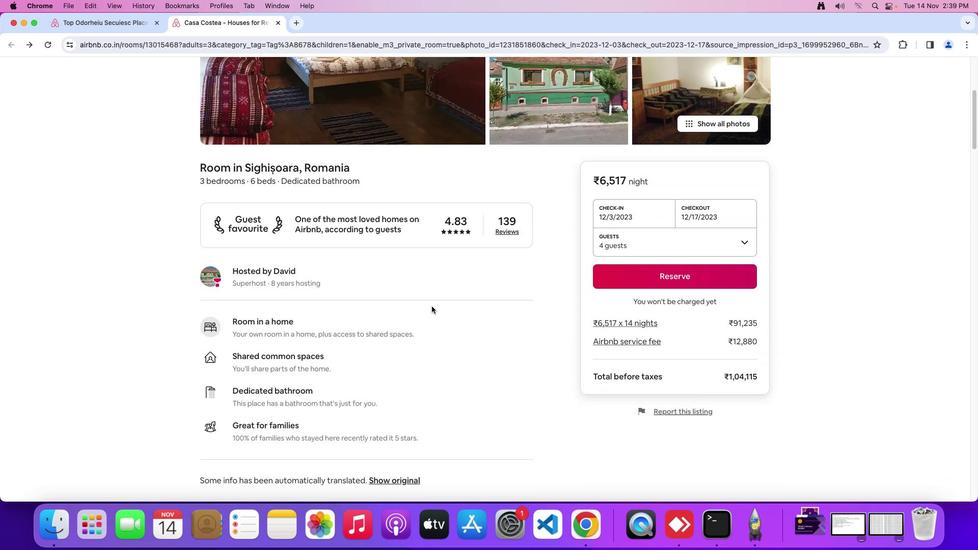 
Action: Mouse moved to (430, 307)
Screenshot: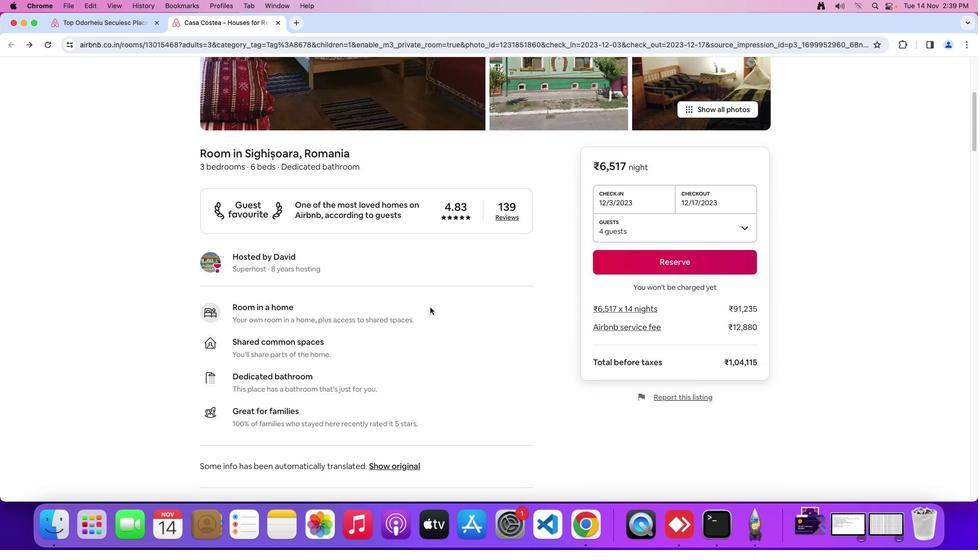 
Action: Mouse scrolled (430, 307) with delta (0, 0)
Screenshot: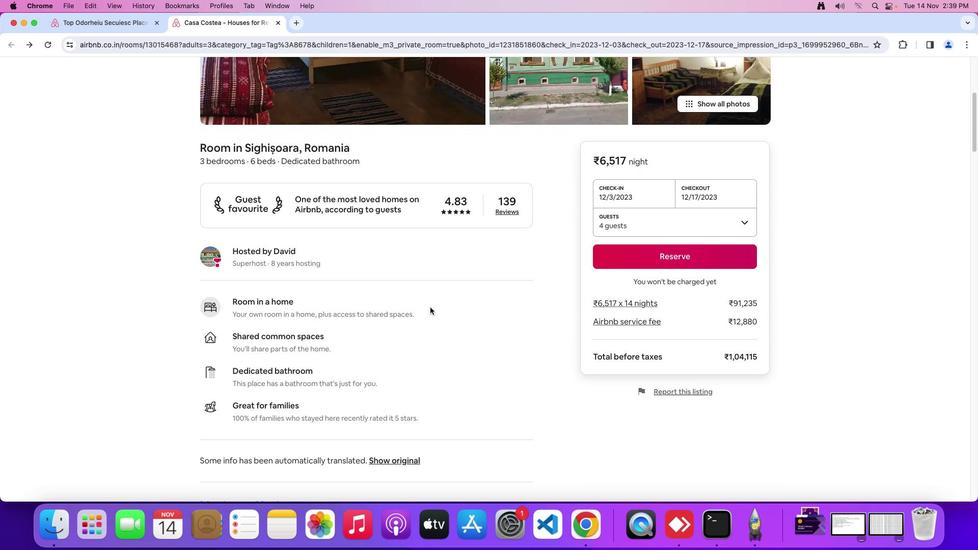 
Action: Mouse scrolled (430, 307) with delta (0, 0)
Screenshot: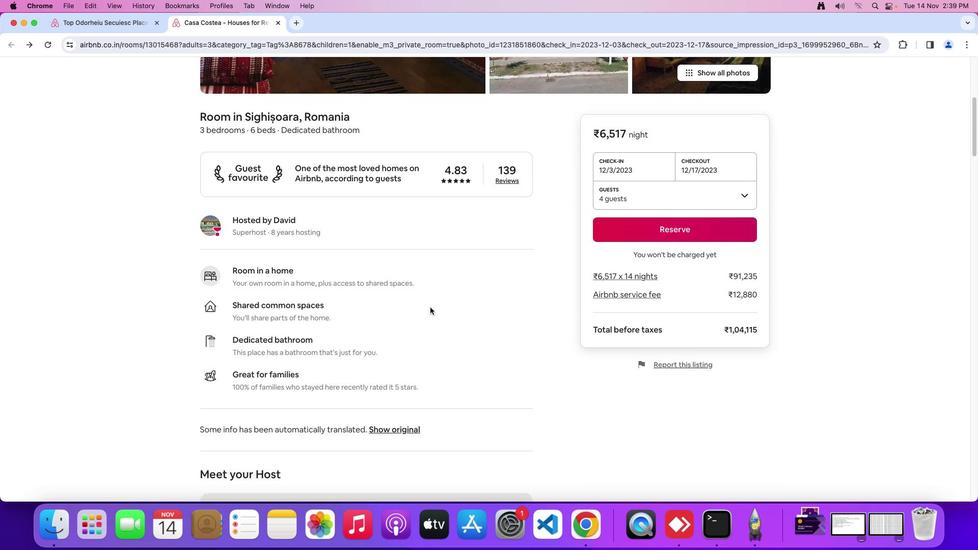 
Action: Mouse scrolled (430, 307) with delta (0, -1)
Screenshot: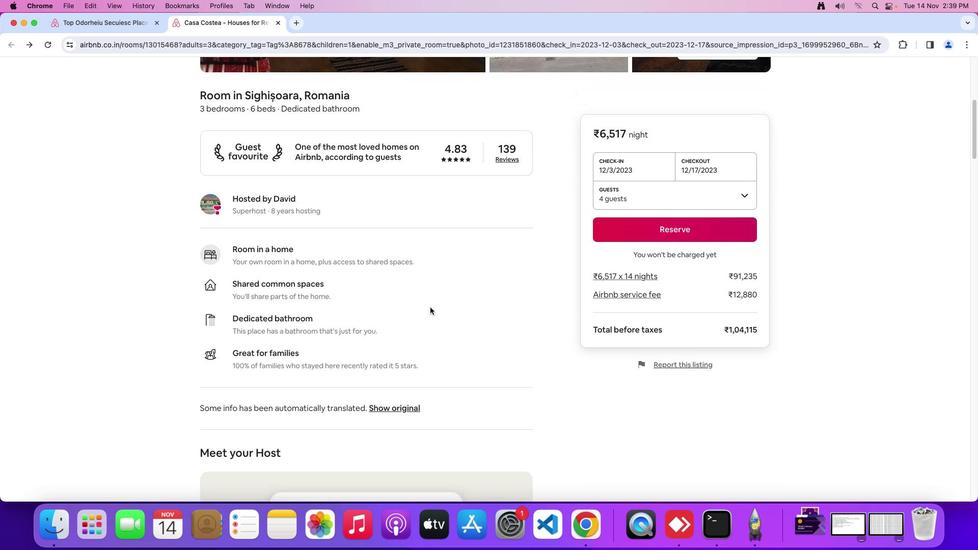 
Action: Mouse moved to (430, 307)
Screenshot: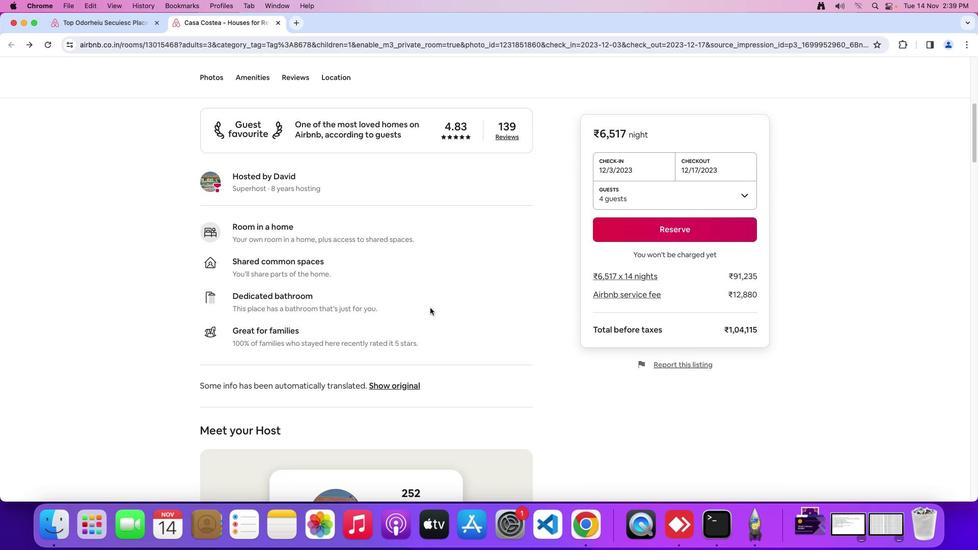 
Action: Mouse scrolled (430, 307) with delta (0, 0)
Screenshot: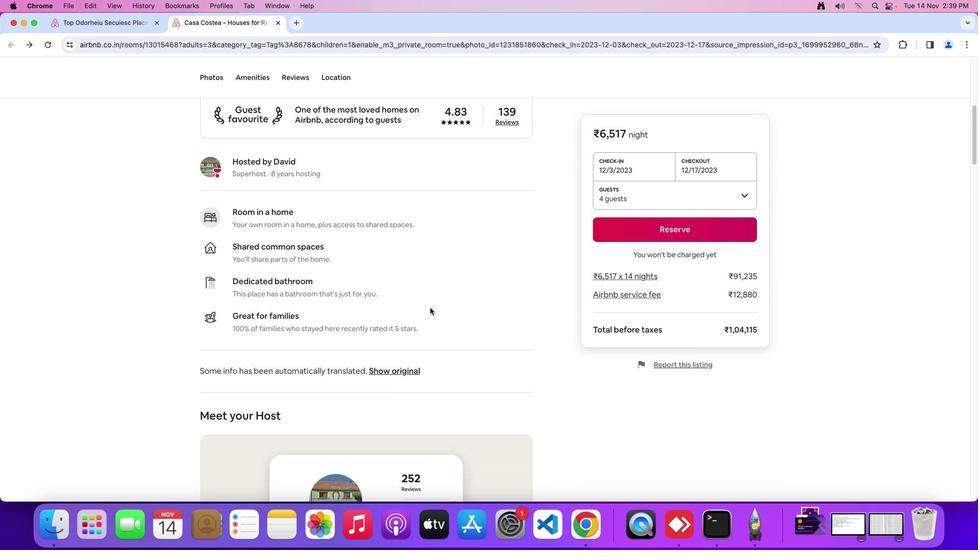 
Action: Mouse scrolled (430, 307) with delta (0, 0)
Screenshot: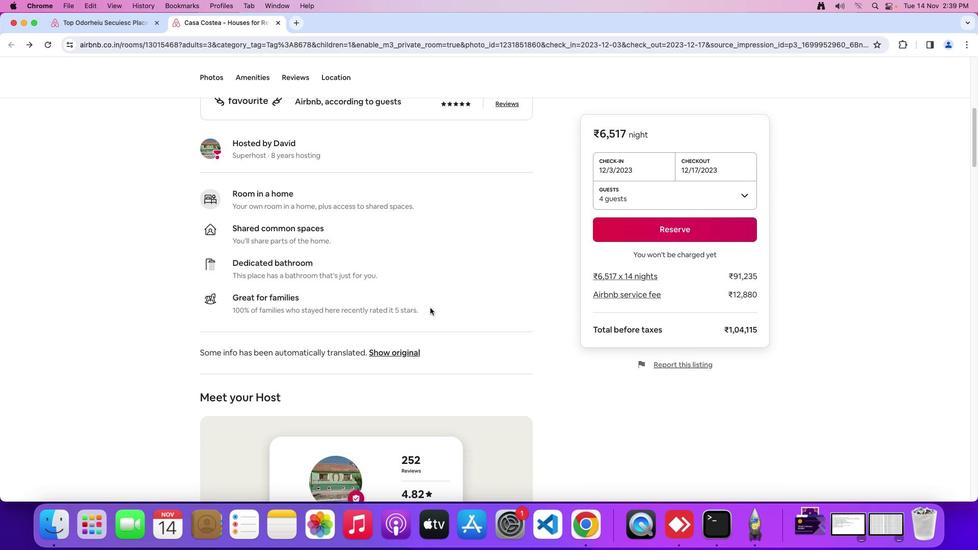 
Action: Mouse scrolled (430, 307) with delta (0, -1)
Screenshot: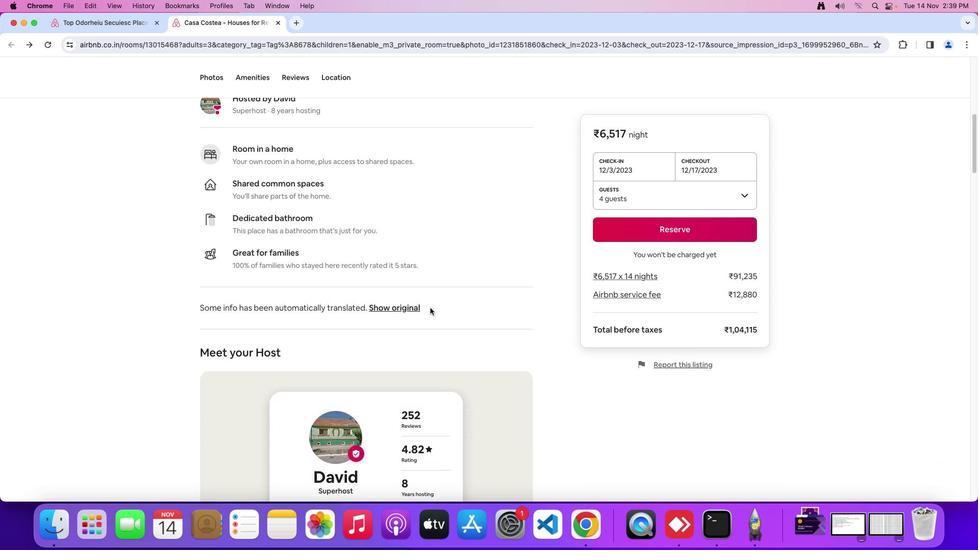 
Action: Mouse moved to (430, 308)
Screenshot: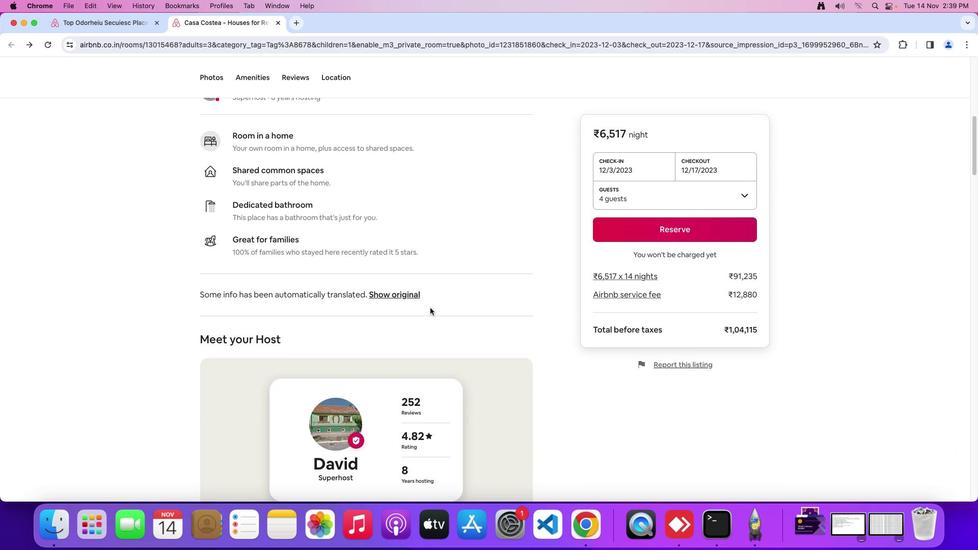 
Action: Mouse scrolled (430, 308) with delta (0, 0)
Screenshot: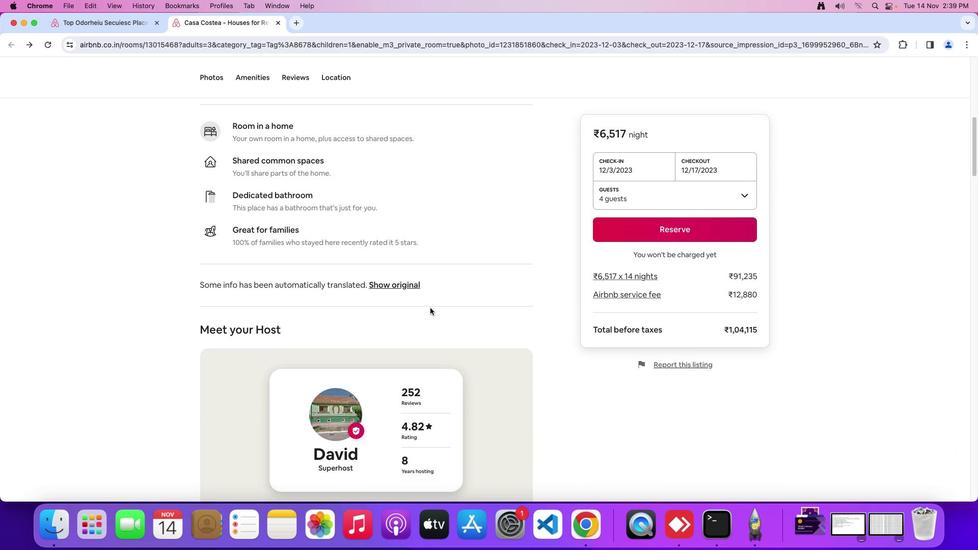 
Action: Mouse scrolled (430, 308) with delta (0, 0)
Screenshot: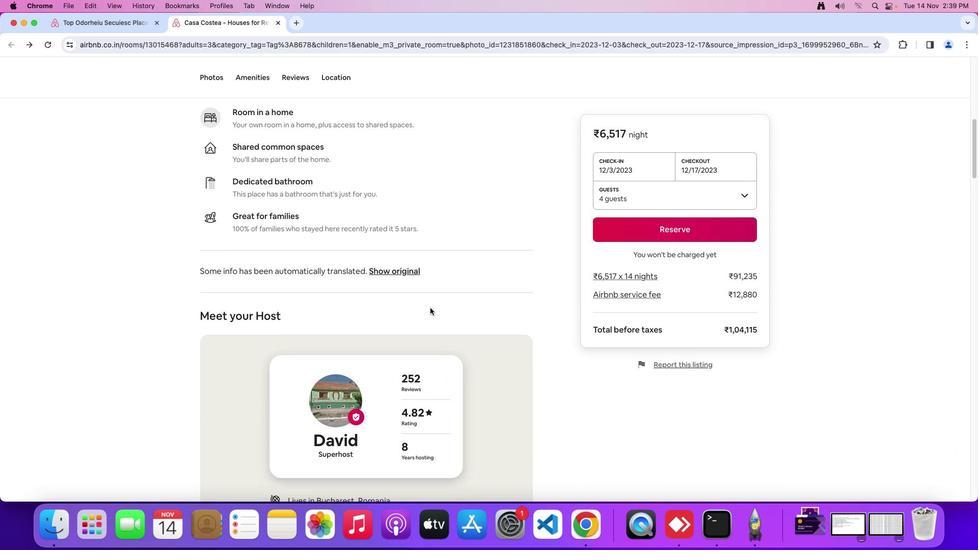 
Action: Mouse scrolled (430, 308) with delta (0, 0)
Screenshot: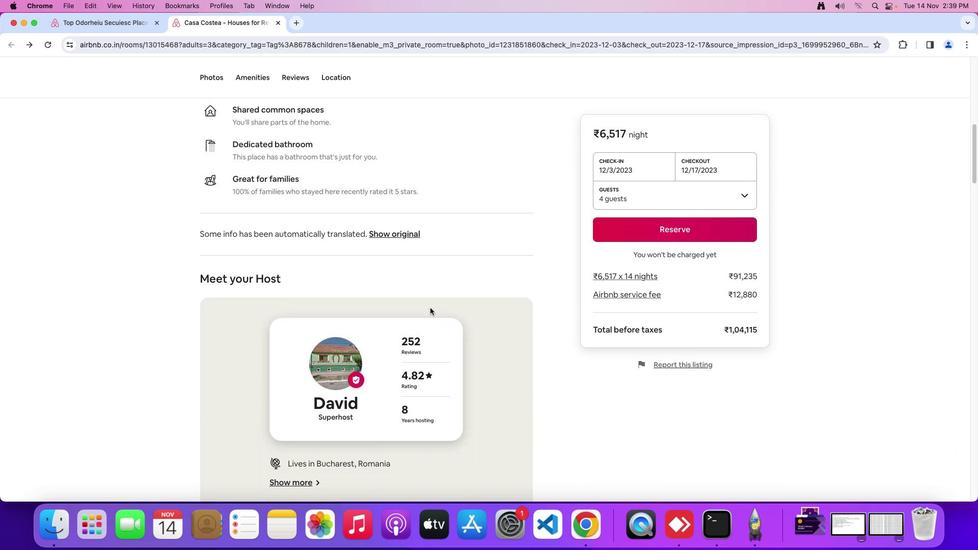 
Action: Mouse scrolled (430, 308) with delta (0, 0)
Screenshot: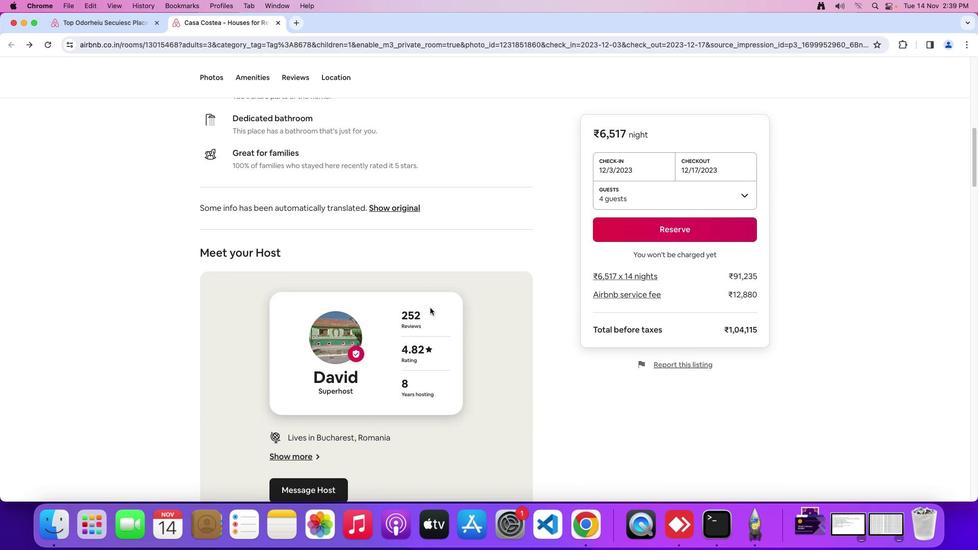 
Action: Mouse scrolled (430, 308) with delta (0, 0)
Screenshot: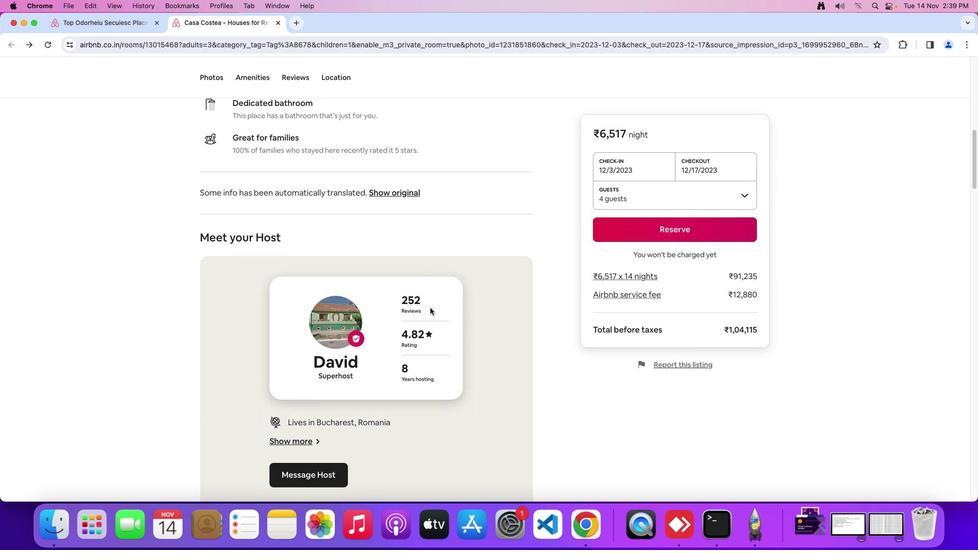 
Action: Mouse scrolled (430, 308) with delta (0, -1)
Screenshot: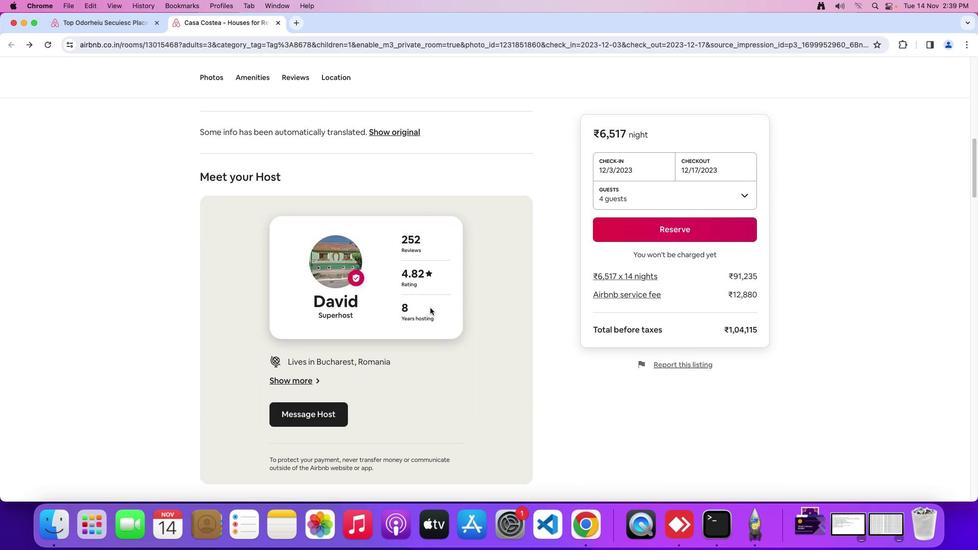 
Action: Mouse scrolled (430, 308) with delta (0, -1)
Screenshot: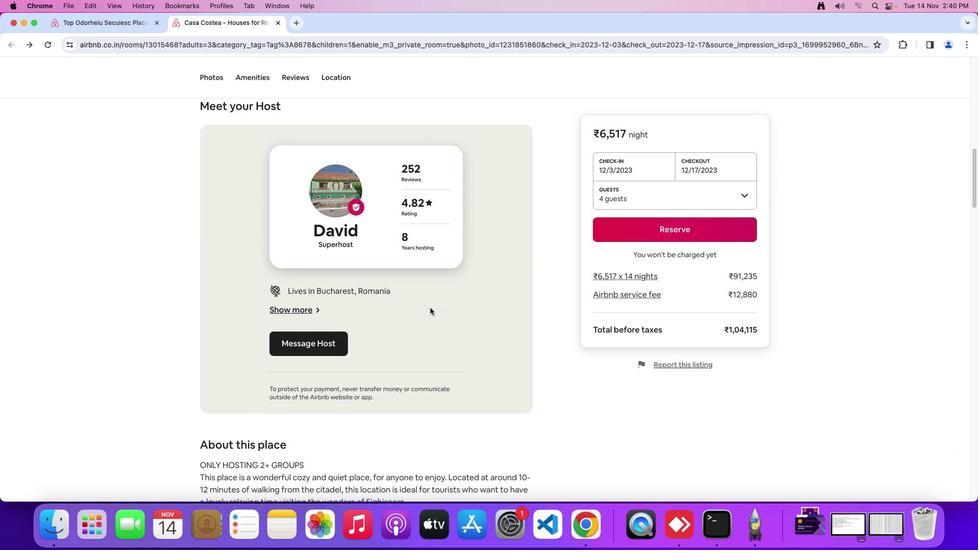 
Action: Mouse scrolled (430, 308) with delta (0, 0)
Screenshot: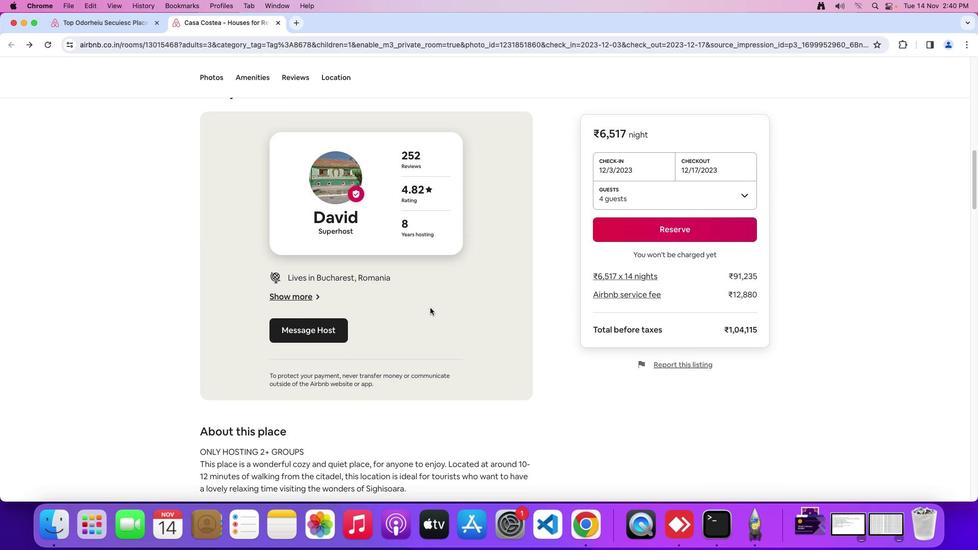 
Action: Mouse scrolled (430, 308) with delta (0, 0)
Screenshot: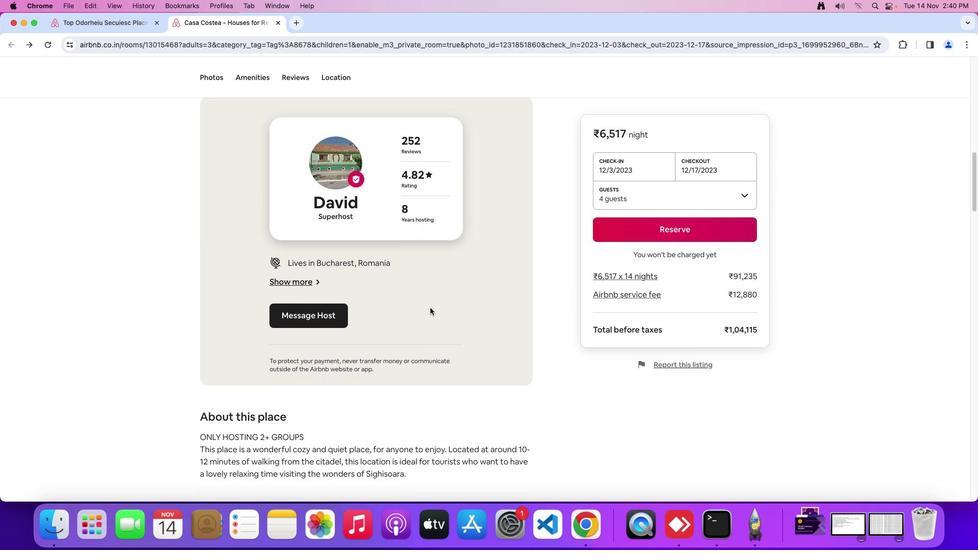 
Action: Mouse scrolled (430, 308) with delta (0, 0)
Screenshot: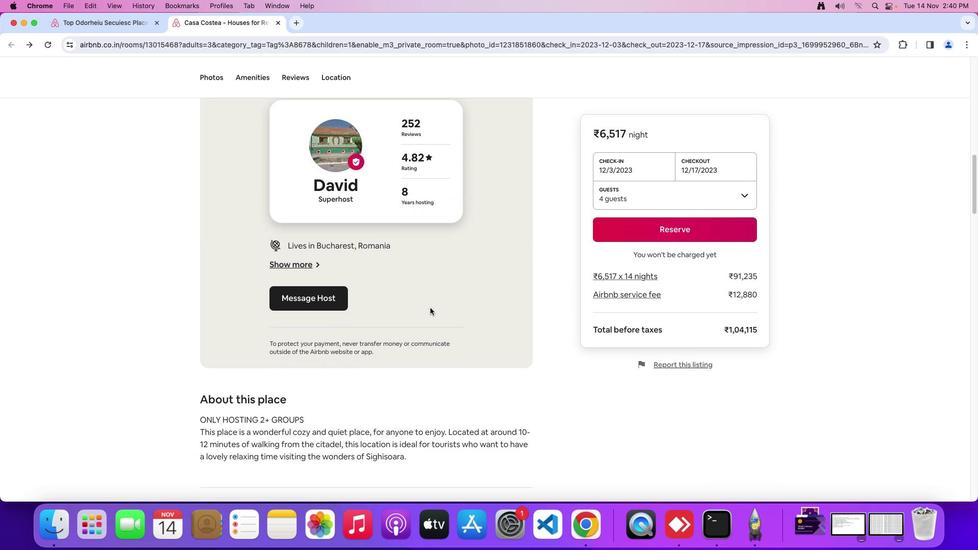 
Action: Mouse moved to (430, 308)
Screenshot: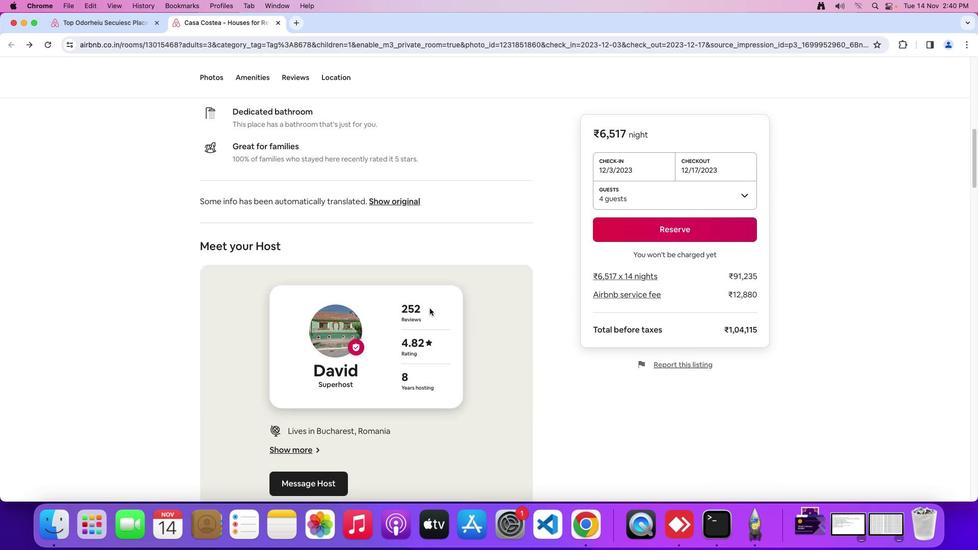 
Action: Mouse scrolled (430, 308) with delta (0, 0)
Screenshot: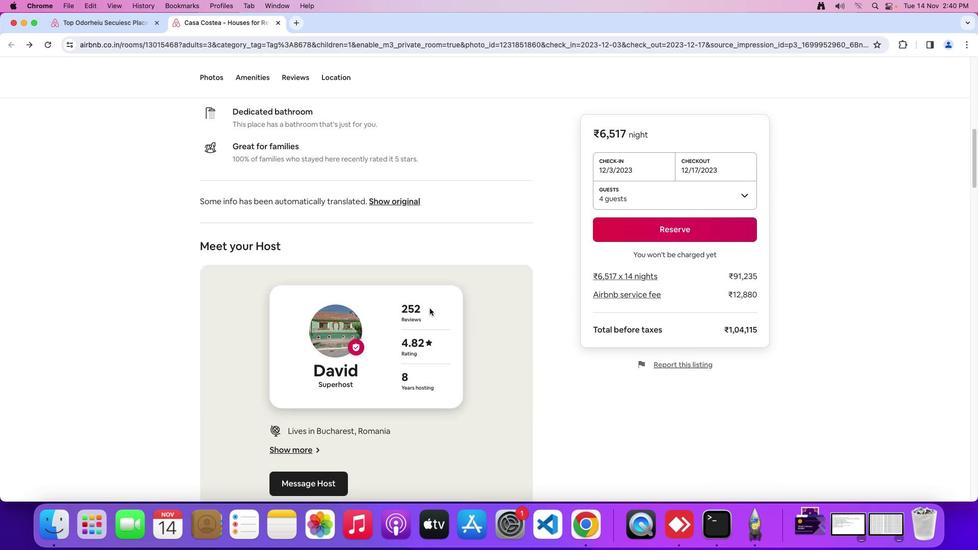 
Action: Mouse scrolled (430, 308) with delta (0, 0)
Screenshot: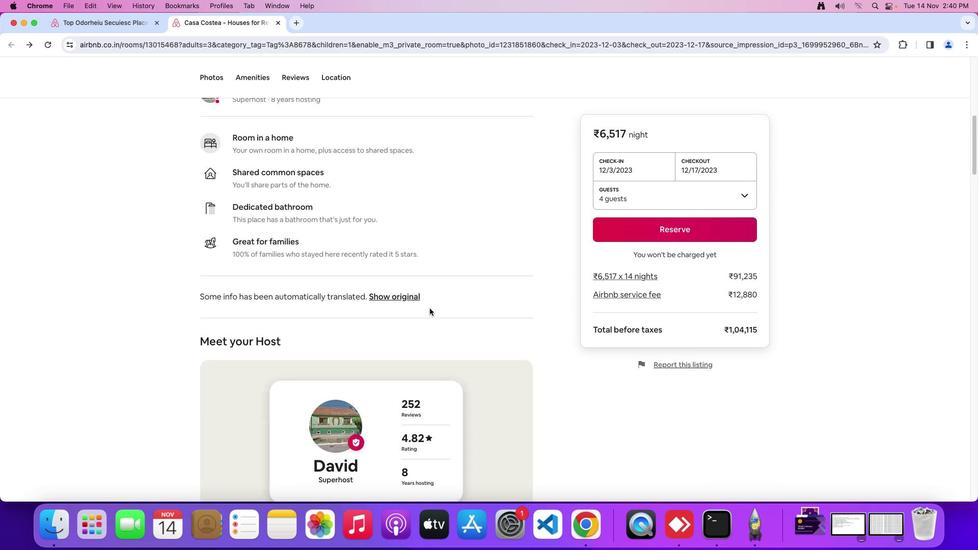 
Action: Mouse scrolled (430, 308) with delta (0, 2)
Screenshot: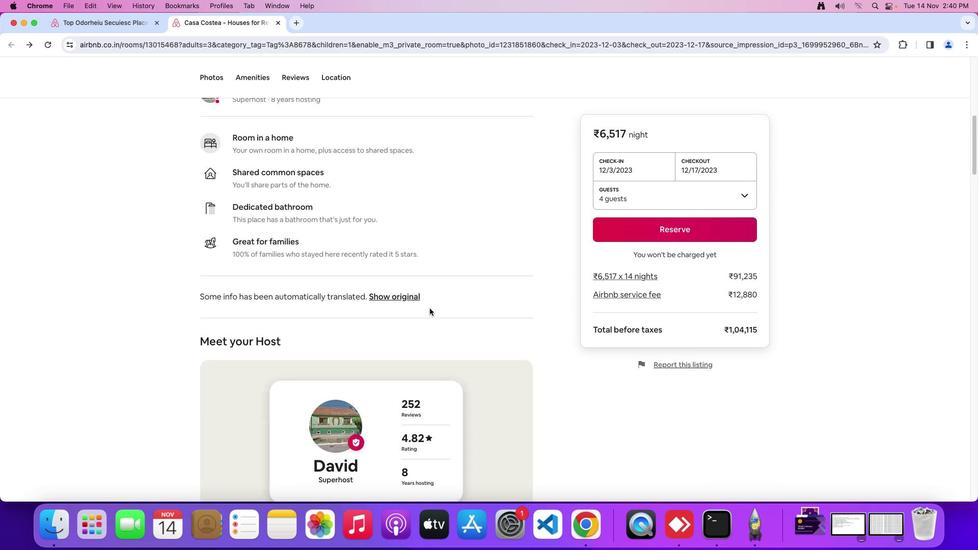 
Action: Mouse scrolled (430, 308) with delta (0, 3)
Screenshot: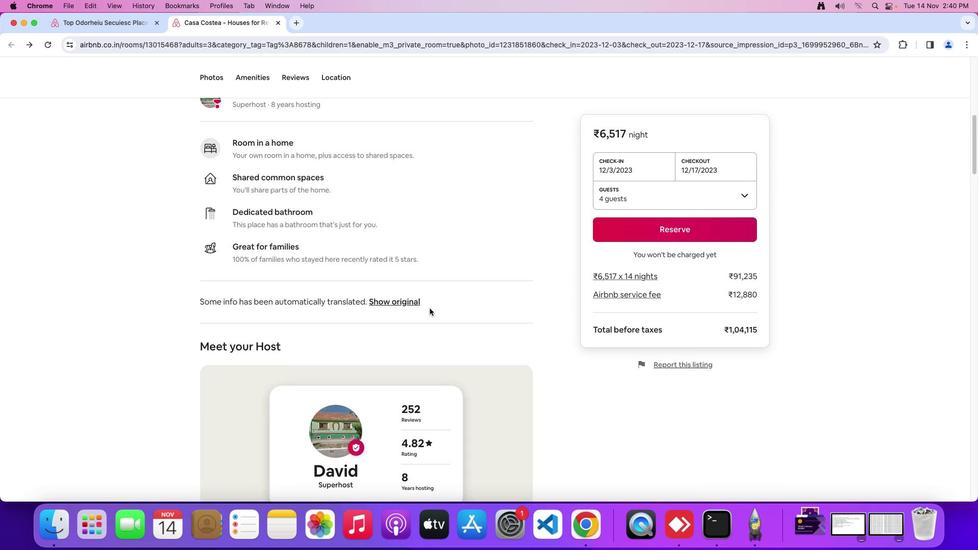 
Action: Mouse moved to (430, 308)
Screenshot: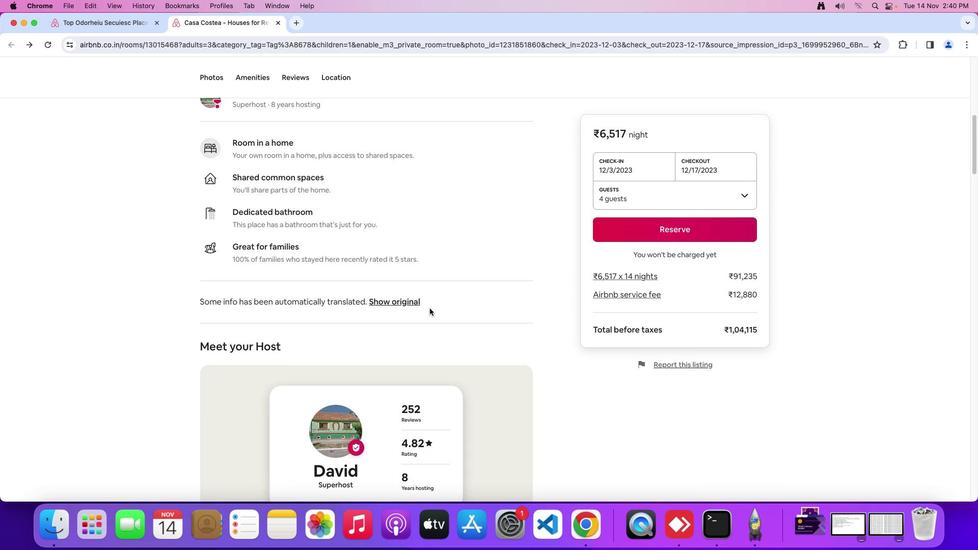 
Action: Mouse scrolled (430, 308) with delta (0, 0)
Screenshot: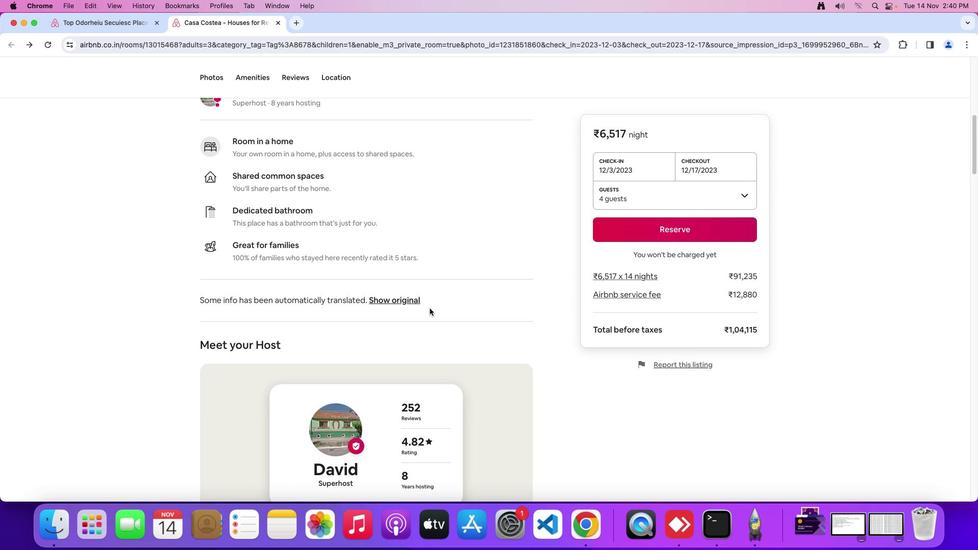 
Action: Mouse scrolled (430, 308) with delta (0, 0)
Screenshot: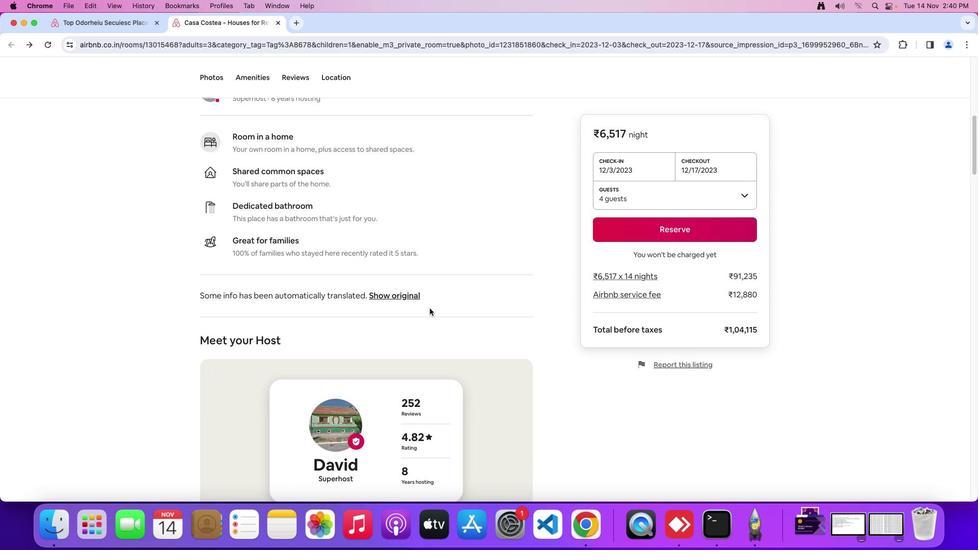 
Action: Mouse scrolled (430, 308) with delta (0, 0)
Screenshot: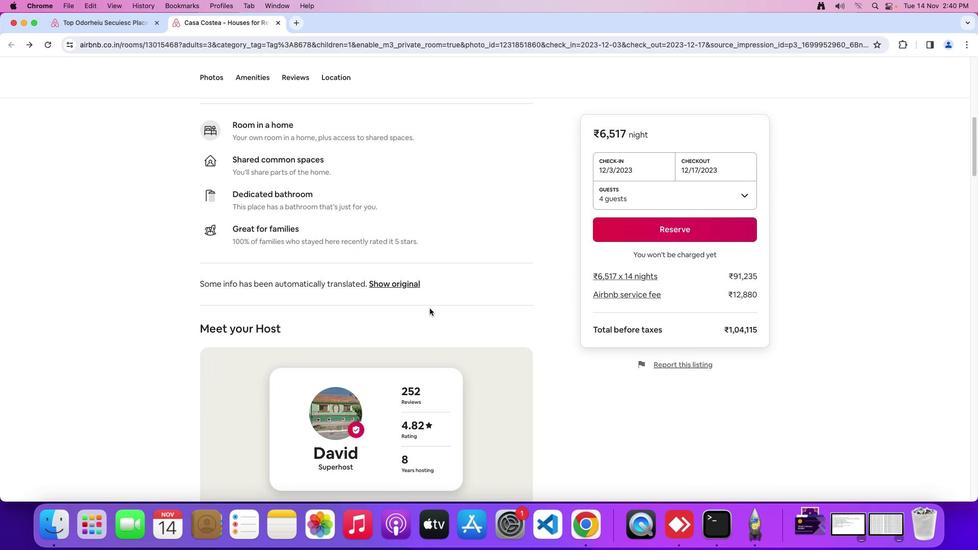 
Action: Mouse scrolled (430, 308) with delta (0, 0)
Screenshot: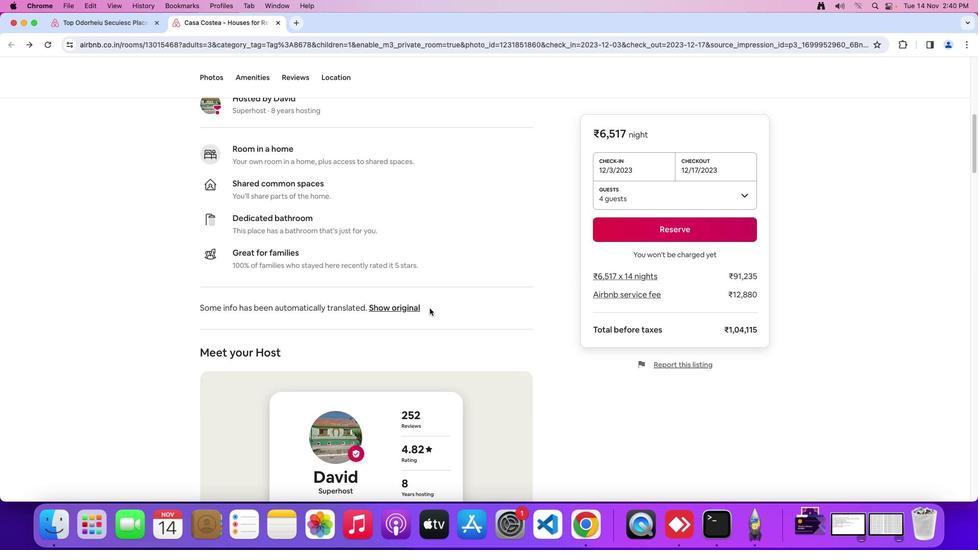 
Action: Mouse scrolled (430, 308) with delta (0, 0)
Screenshot: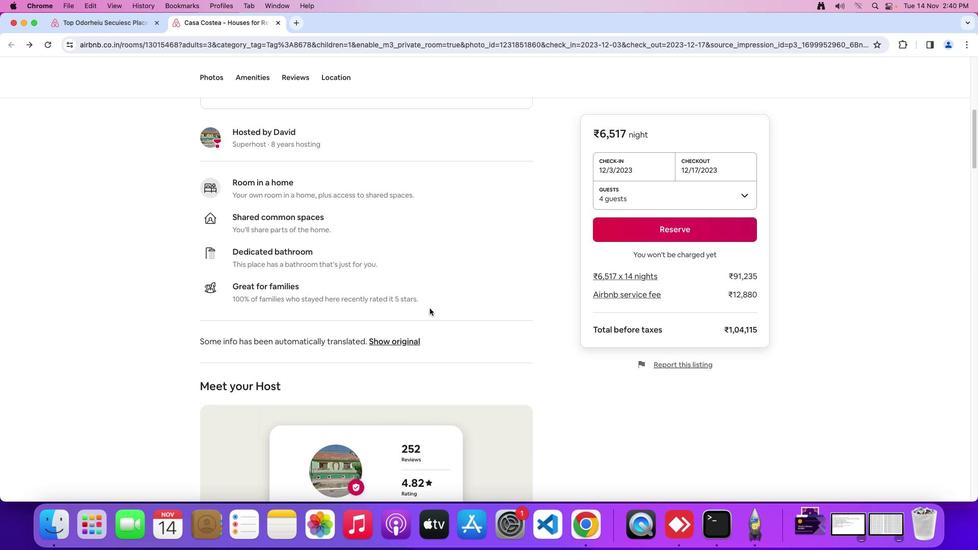 
Action: Mouse scrolled (430, 308) with delta (0, 2)
Screenshot: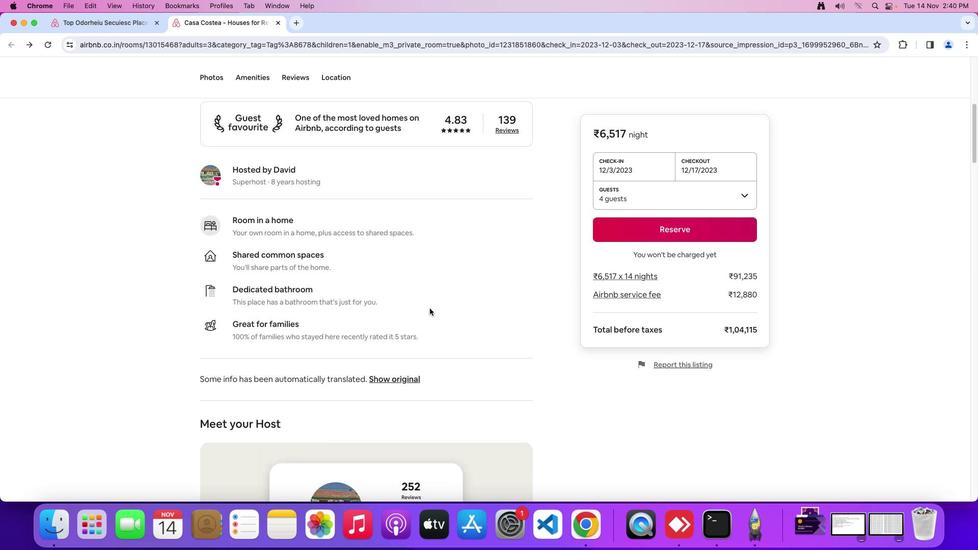 
Action: Mouse moved to (430, 308)
Screenshot: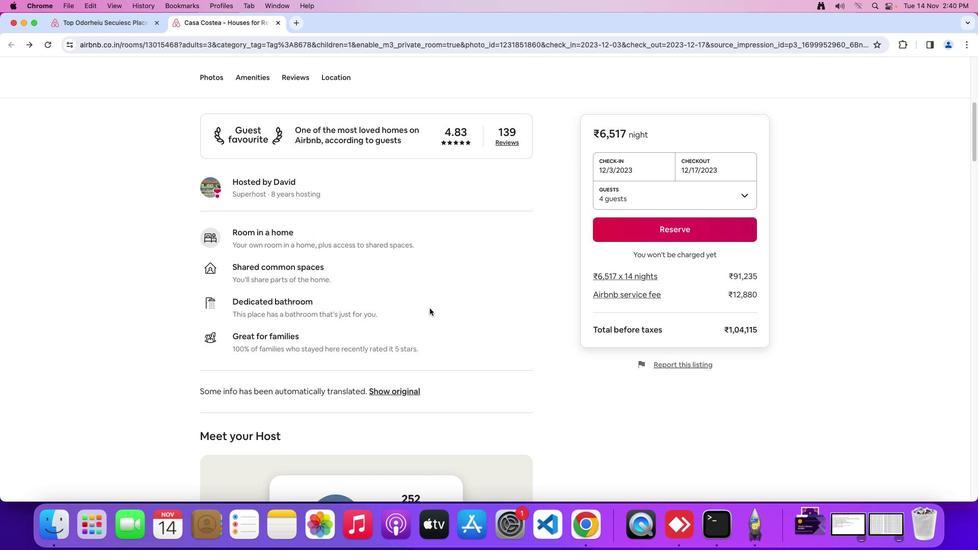 
Action: Mouse scrolled (430, 308) with delta (0, 0)
Screenshot: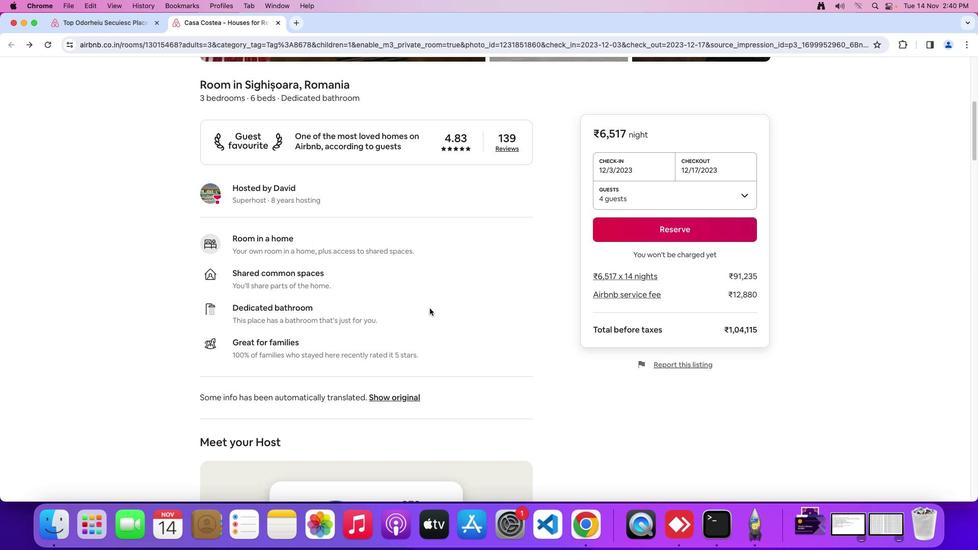 
Action: Mouse scrolled (430, 308) with delta (0, 0)
Screenshot: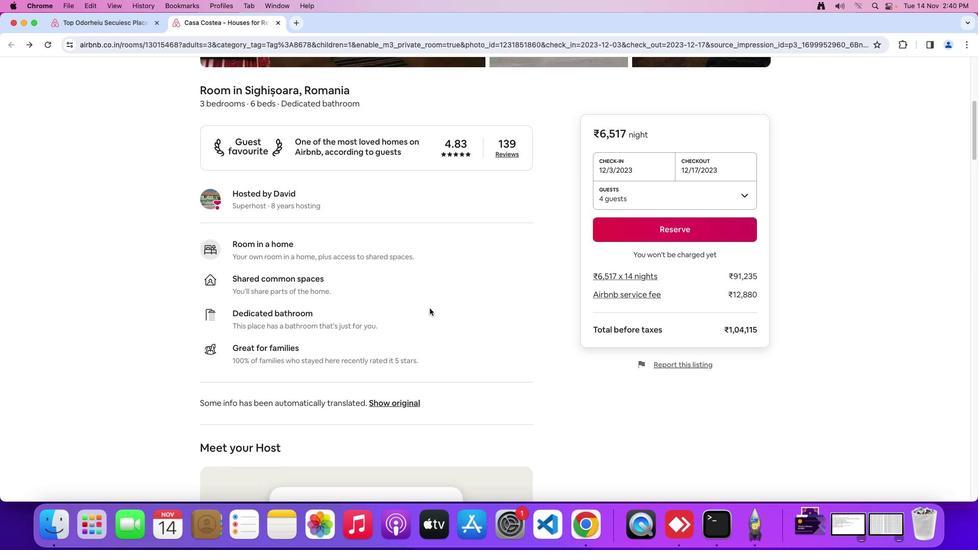 
Action: Mouse scrolled (430, 308) with delta (0, 0)
Screenshot: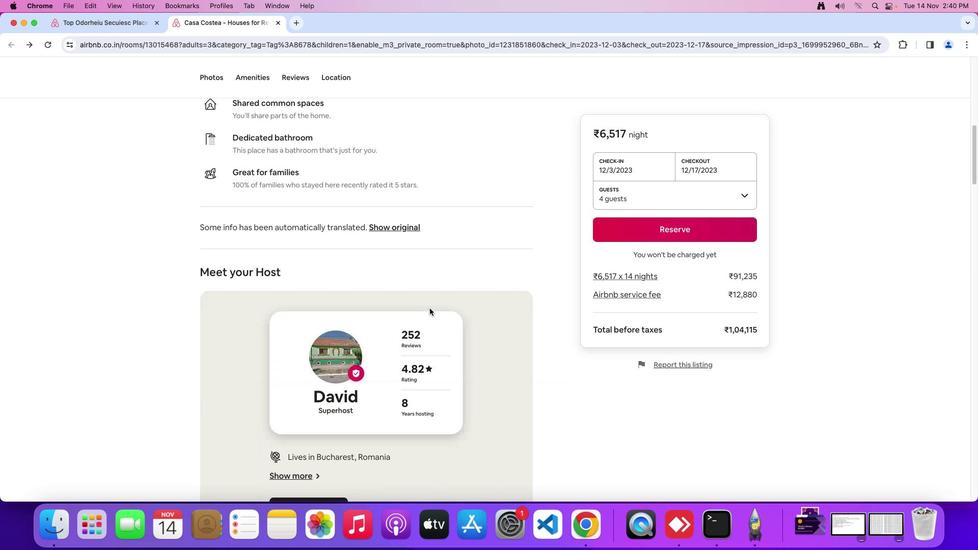 
Action: Mouse scrolled (430, 308) with delta (0, 0)
Screenshot: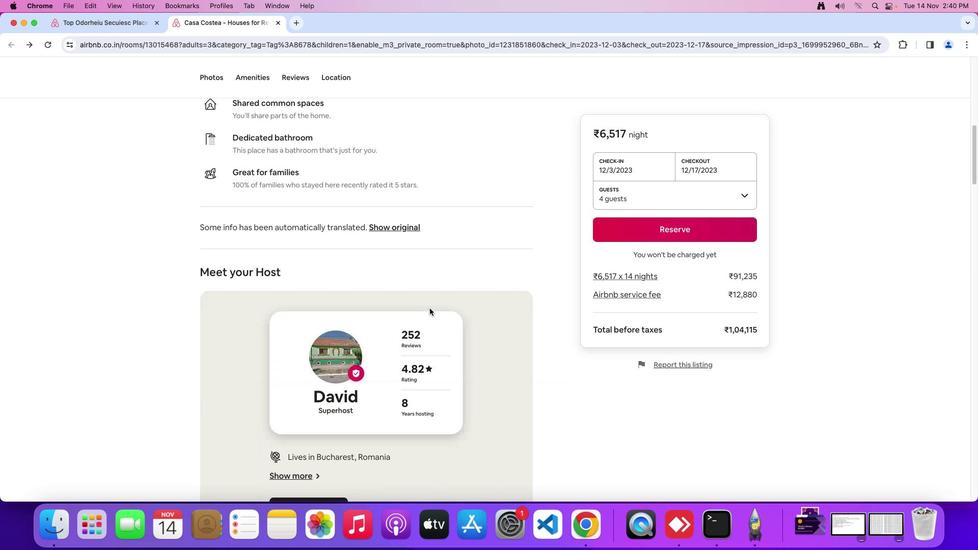 
Action: Mouse scrolled (430, 308) with delta (0, -2)
Screenshot: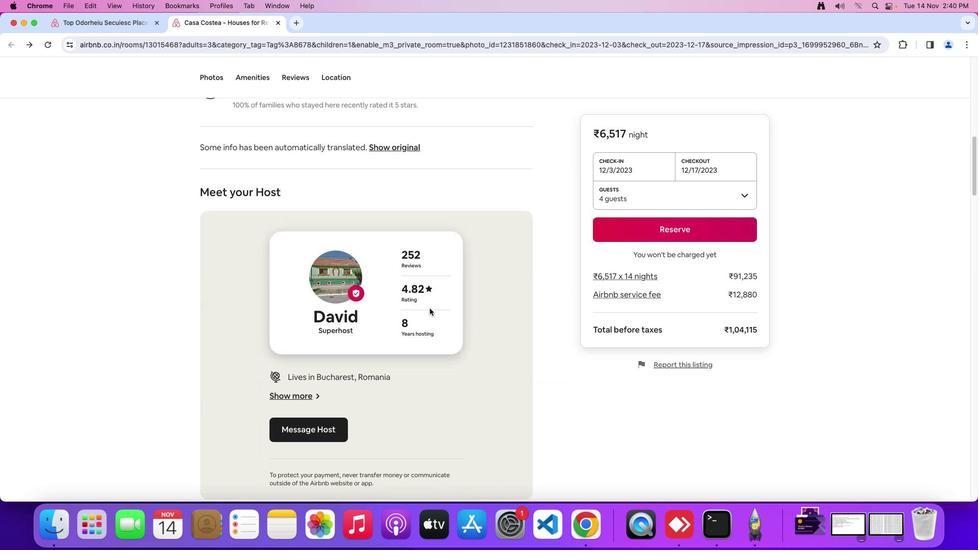 
Action: Mouse scrolled (430, 308) with delta (0, -2)
Screenshot: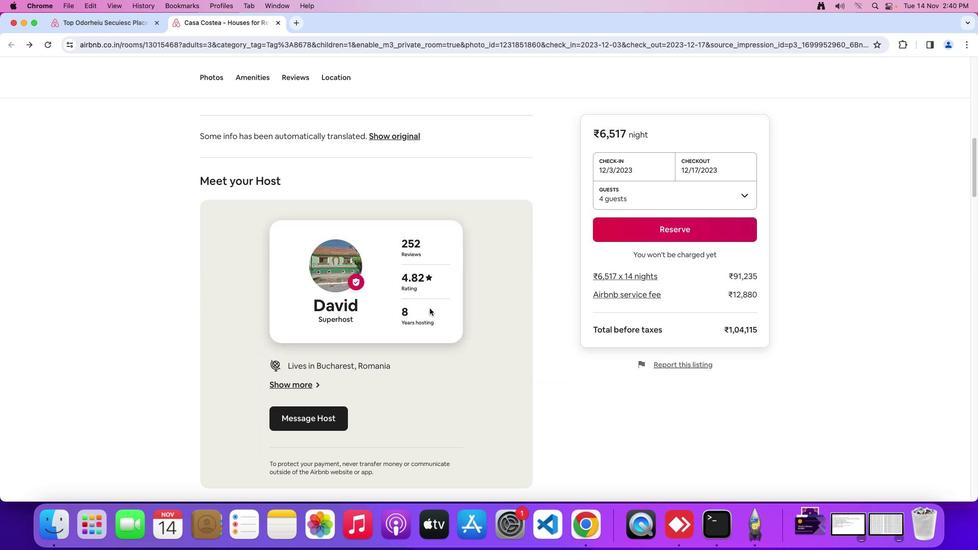 
Action: Mouse scrolled (430, 308) with delta (0, 0)
Screenshot: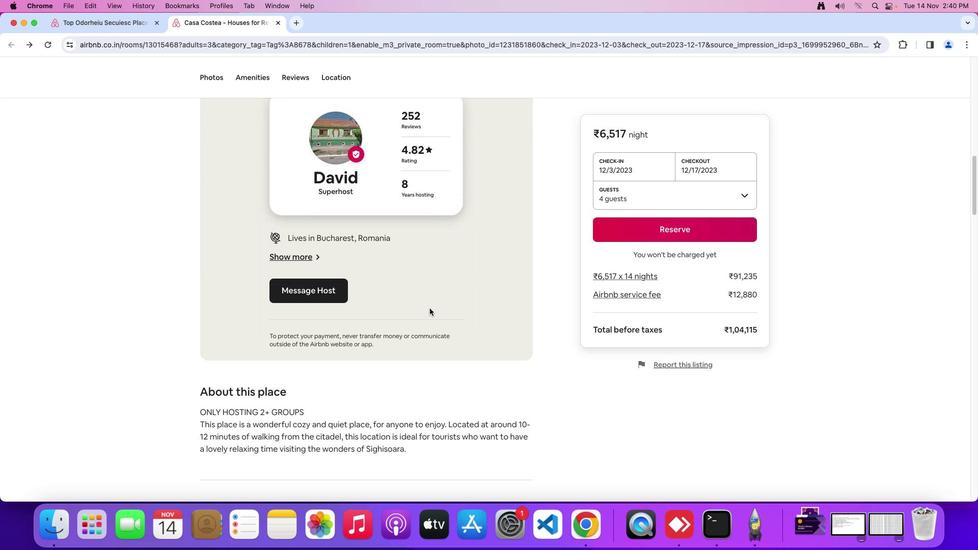 
Action: Mouse scrolled (430, 308) with delta (0, 0)
Screenshot: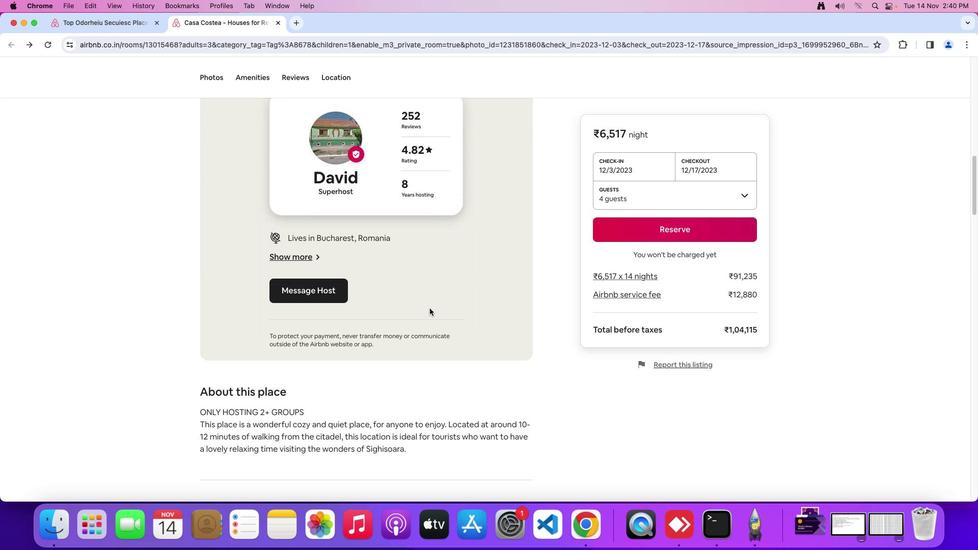 
Action: Mouse scrolled (430, 308) with delta (0, -2)
Screenshot: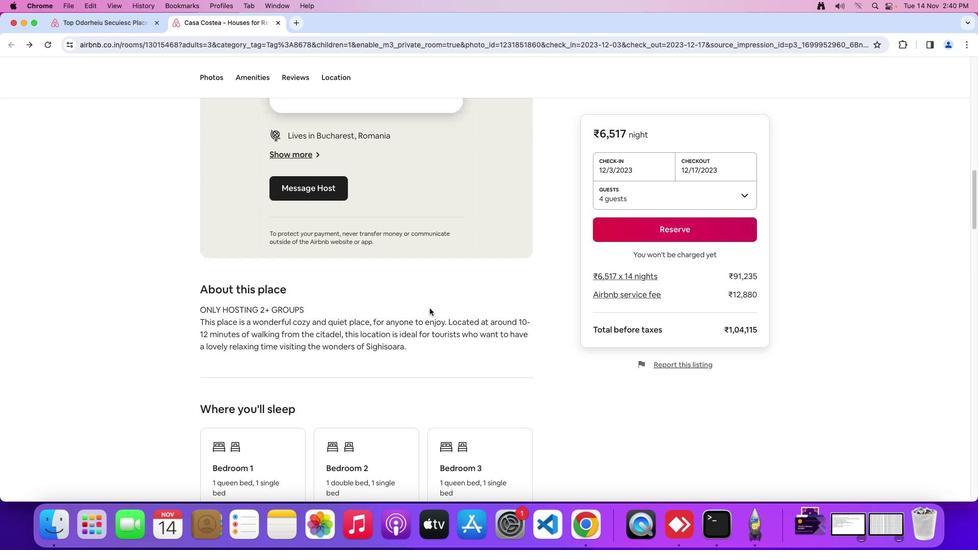 
Action: Mouse scrolled (430, 308) with delta (0, -2)
Screenshot: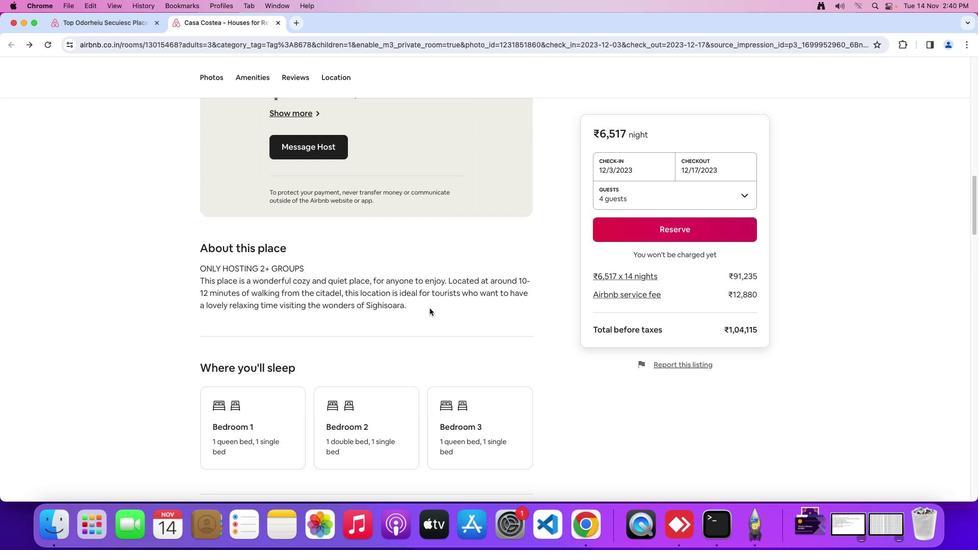 
Action: Mouse scrolled (430, 308) with delta (0, 0)
Screenshot: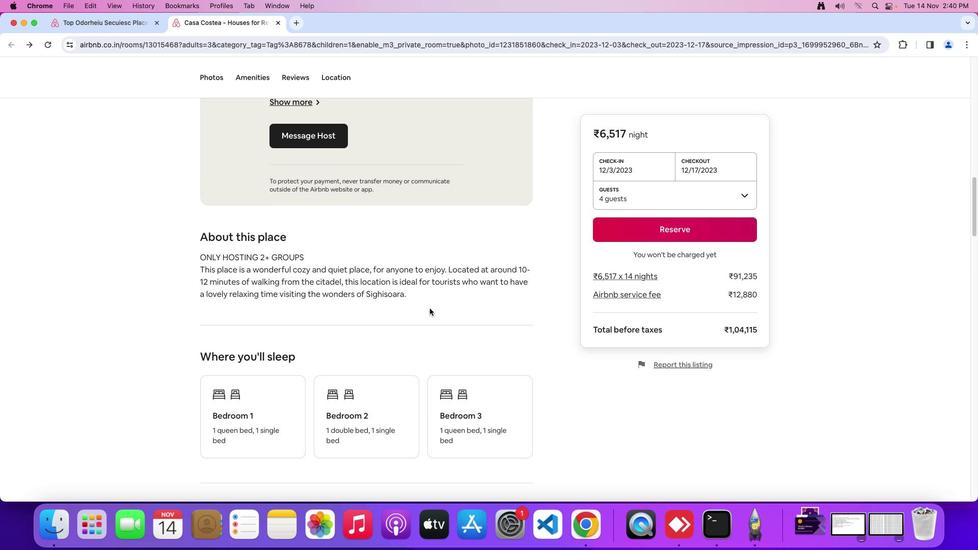 
Action: Mouse scrolled (430, 308) with delta (0, 0)
Screenshot: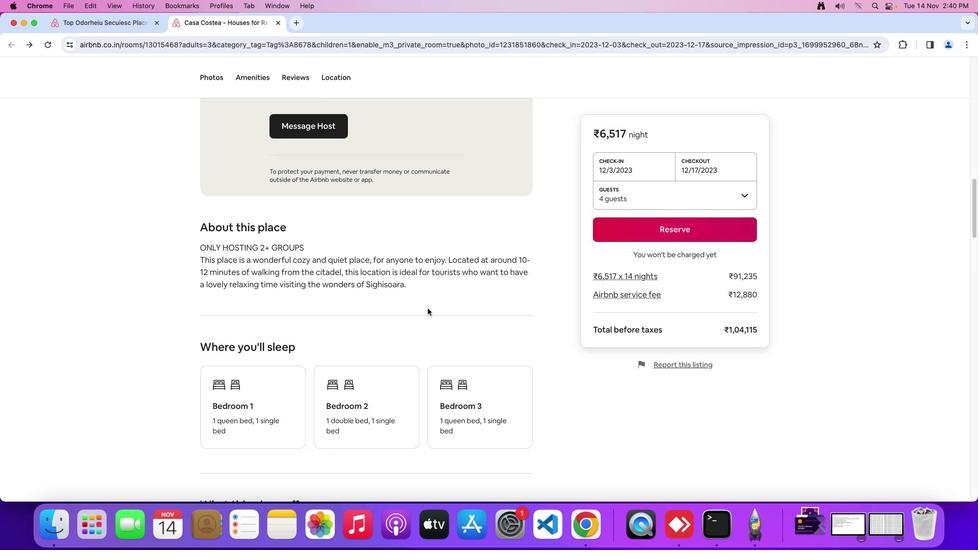 
Action: Mouse scrolled (430, 308) with delta (0, 0)
Screenshot: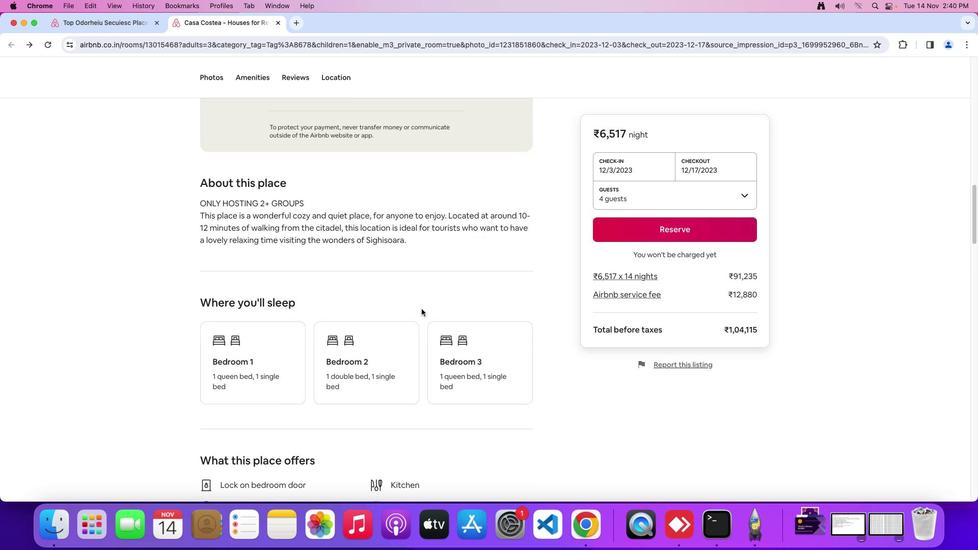 
Action: Mouse moved to (417, 309)
Screenshot: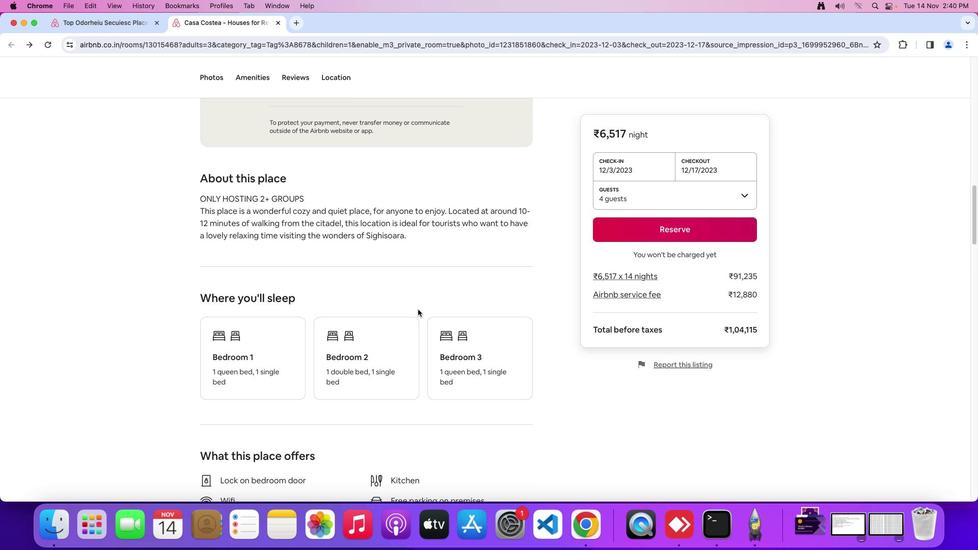 
Action: Mouse scrolled (417, 309) with delta (0, 0)
Screenshot: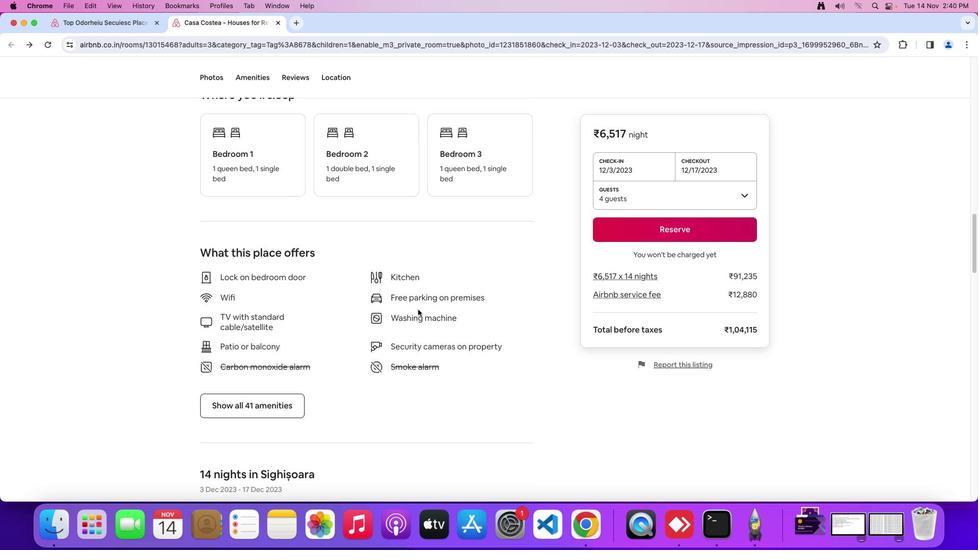 
Action: Mouse scrolled (417, 309) with delta (0, 0)
Screenshot: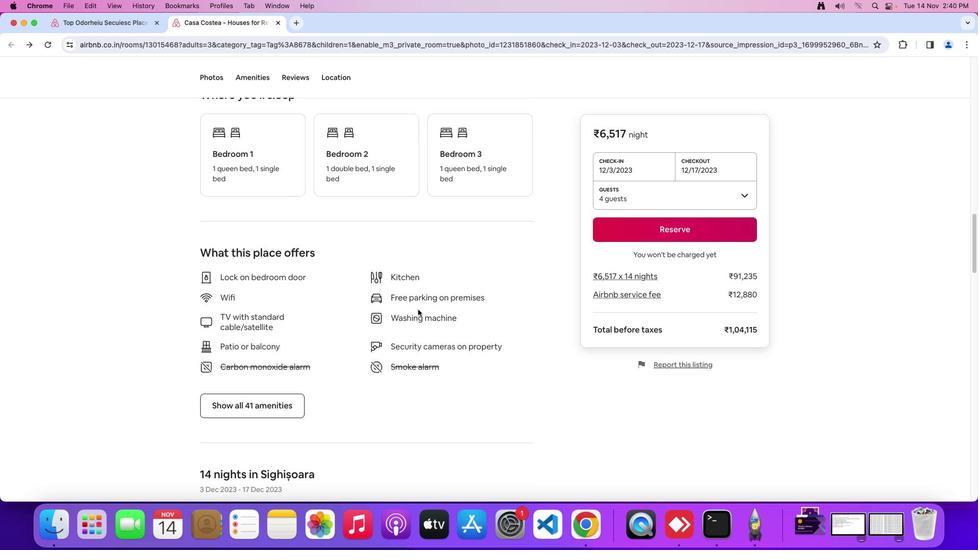 
Action: Mouse scrolled (417, 309) with delta (0, -1)
Screenshot: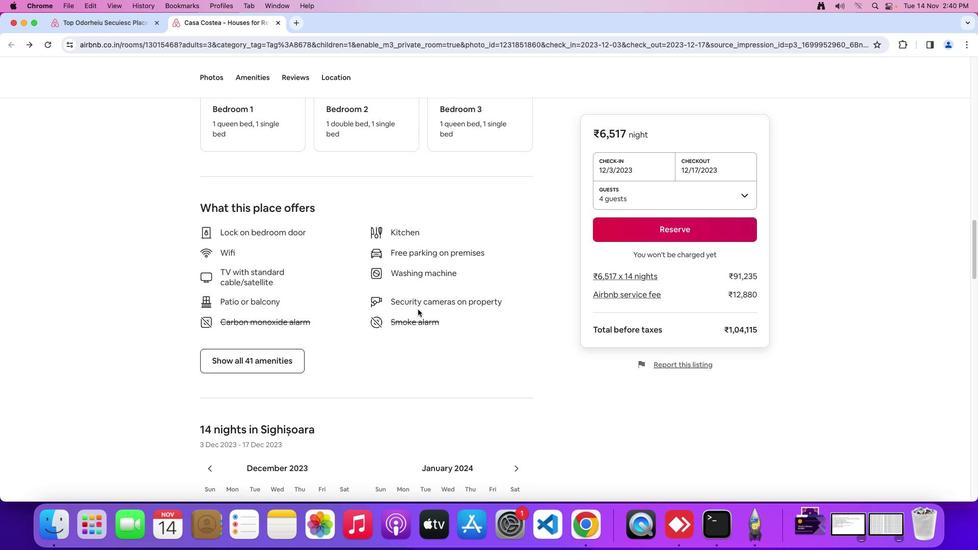 
Action: Mouse scrolled (417, 309) with delta (0, -2)
Screenshot: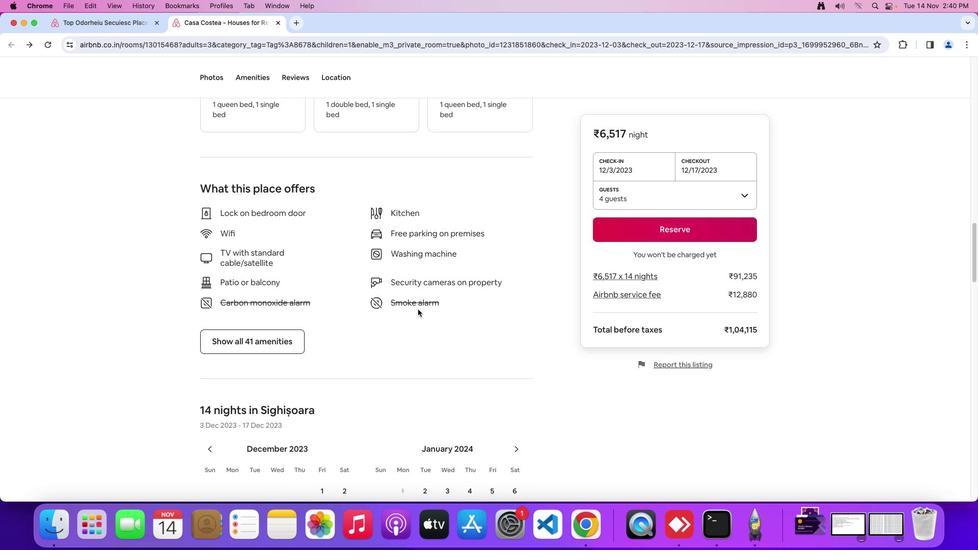 
Action: Mouse moved to (275, 343)
Screenshot: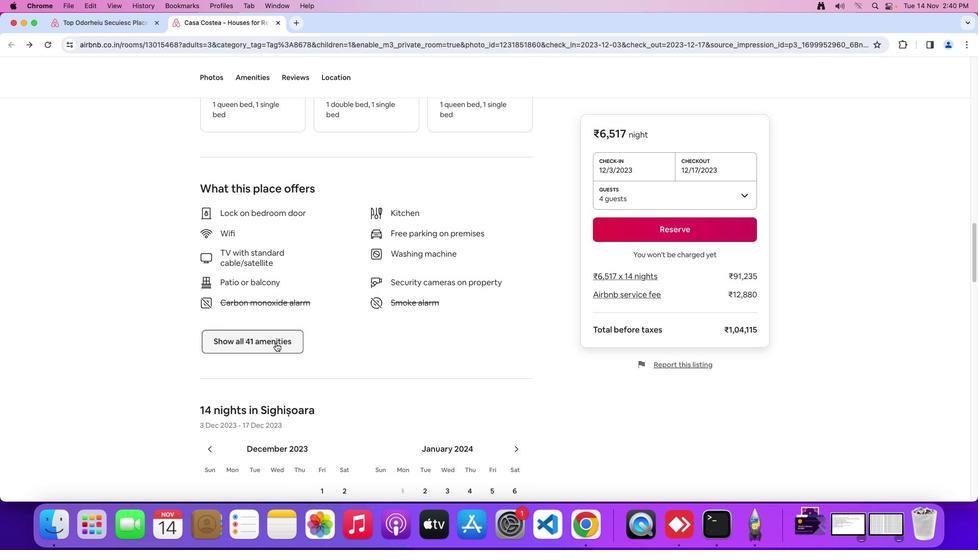 
Action: Mouse pressed left at (275, 343)
Screenshot: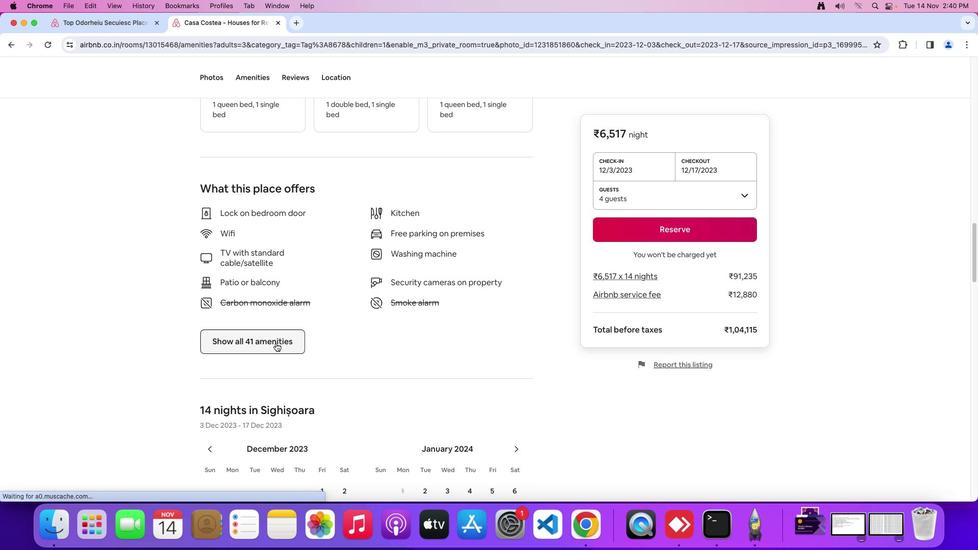 
Action: Mouse moved to (486, 303)
Screenshot: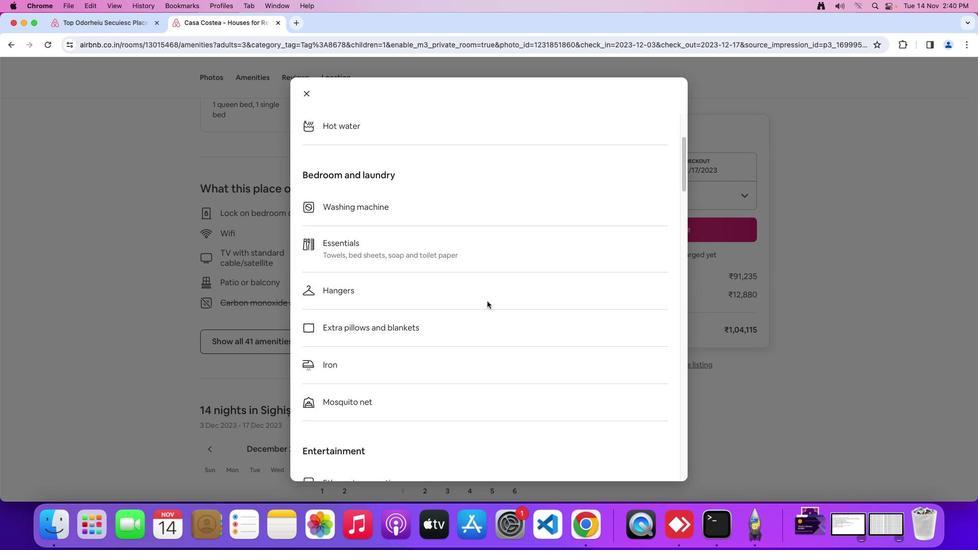 
Action: Mouse scrolled (486, 303) with delta (0, 0)
Screenshot: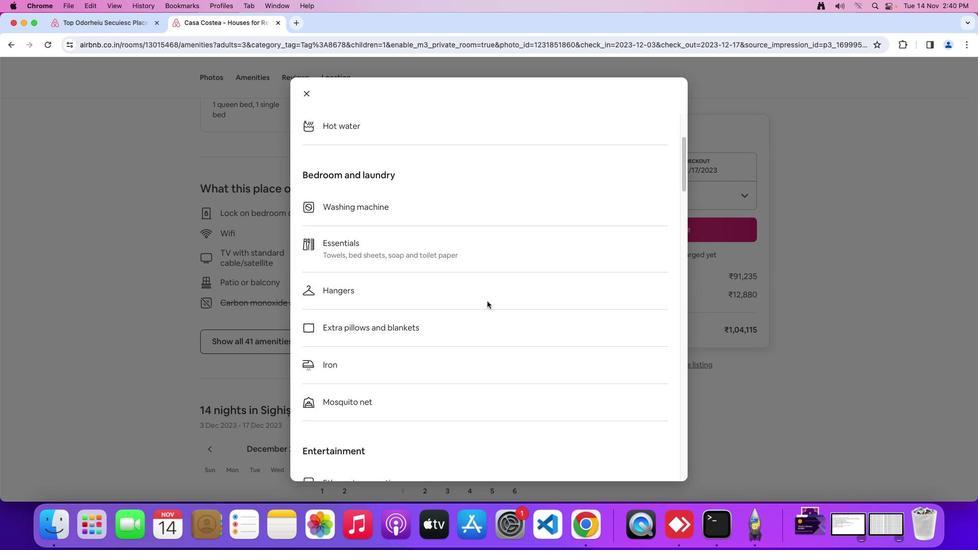 
Action: Mouse moved to (486, 303)
Screenshot: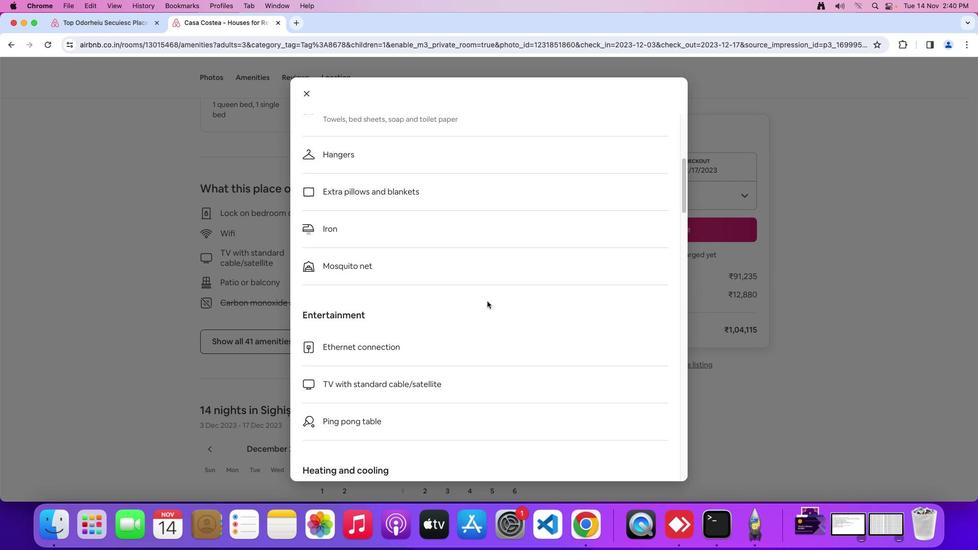 
Action: Mouse scrolled (486, 303) with delta (0, 0)
Screenshot: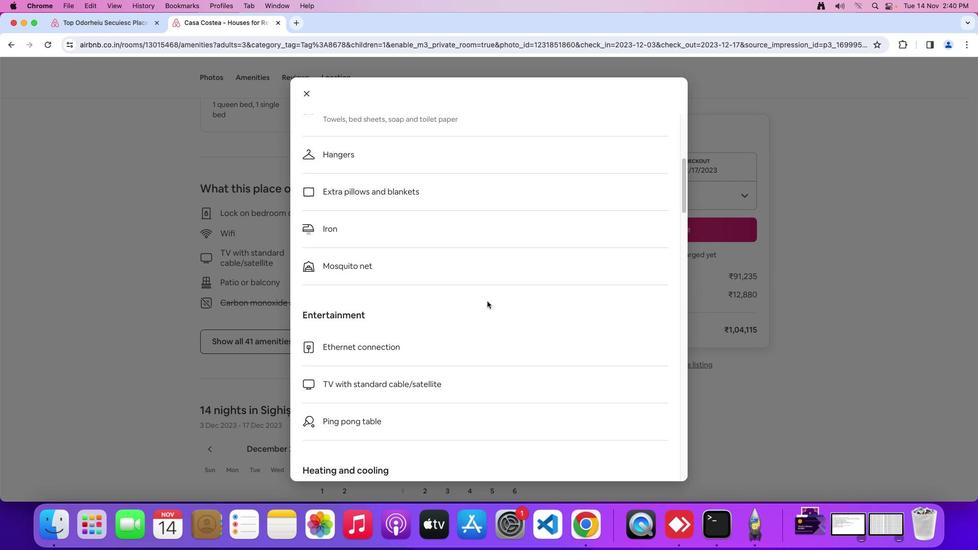 
Action: Mouse scrolled (486, 303) with delta (0, -2)
Screenshot: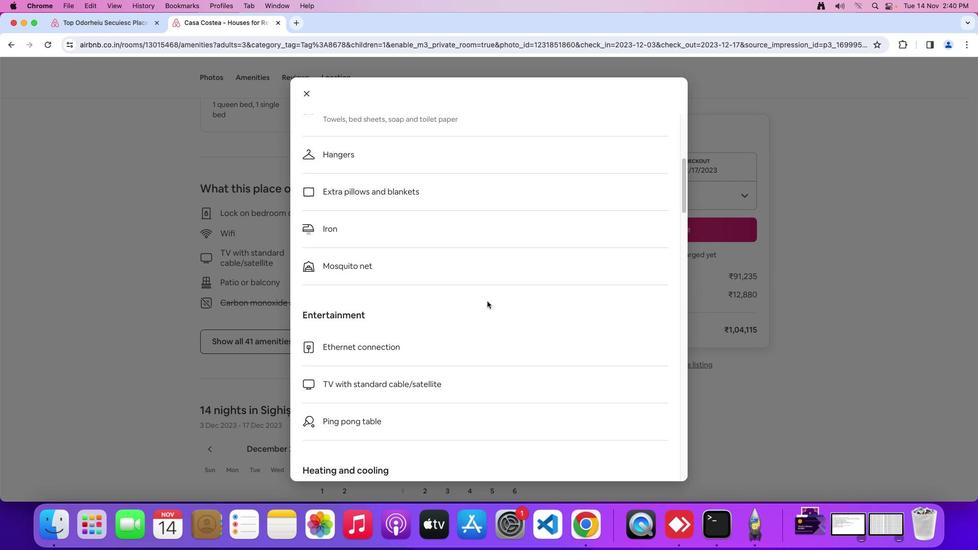 
Action: Mouse moved to (486, 303)
Screenshot: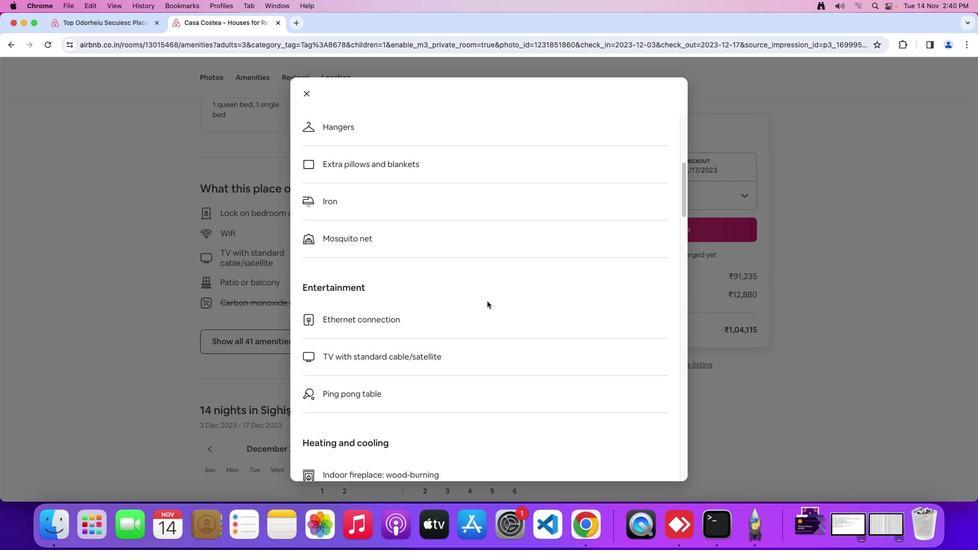 
Action: Mouse scrolled (486, 303) with delta (0, -3)
Screenshot: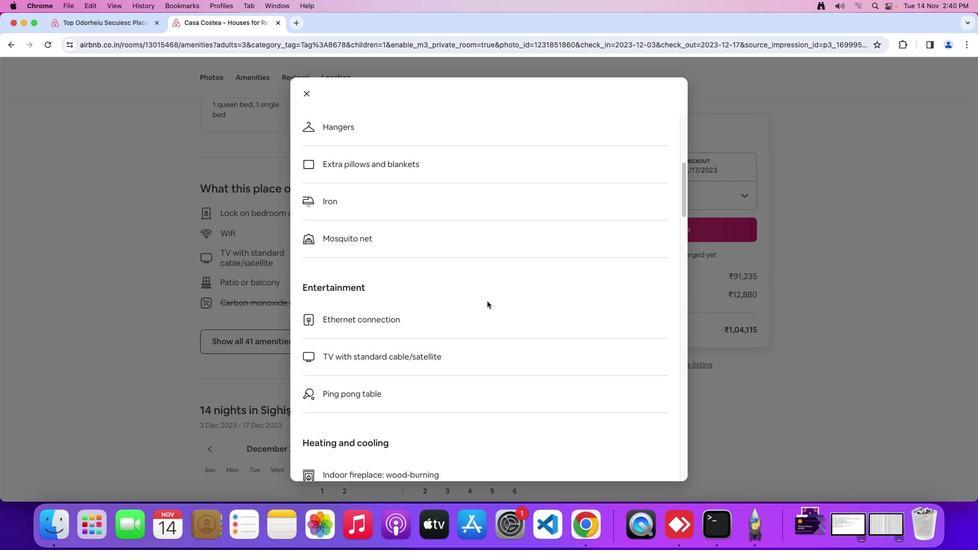 
Action: Mouse moved to (487, 301)
